 Task: Display the picks of the 2022 Victory Lane Racing NASCAR Cup Series for the race "Explore the Poconos 350" on the track "Pocono".
Action: Mouse moved to (173, 342)
Screenshot: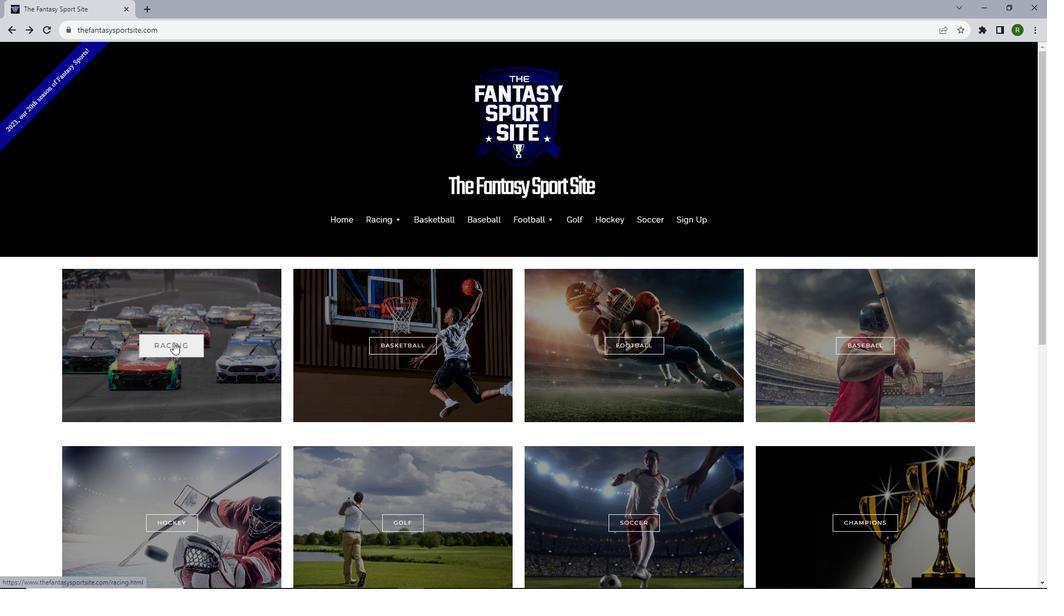 
Action: Mouse pressed left at (173, 342)
Screenshot: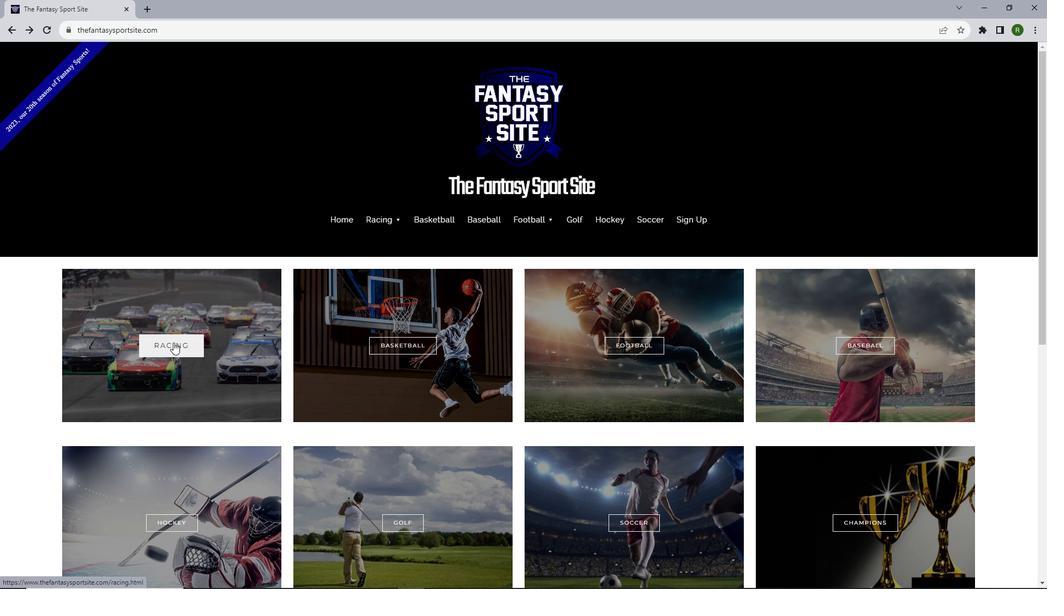 
Action: Mouse moved to (274, 303)
Screenshot: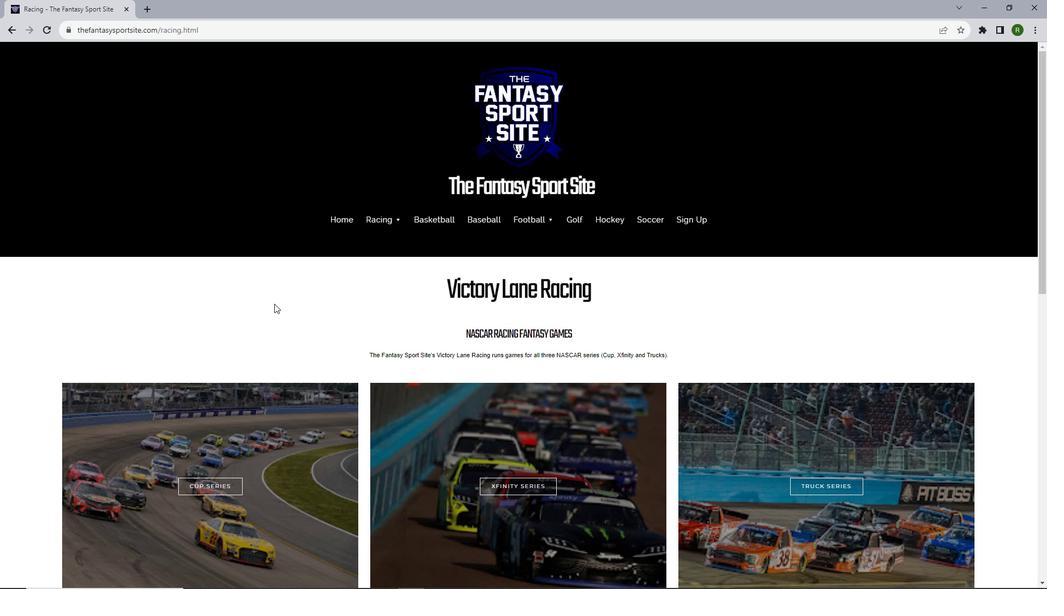 
Action: Mouse scrolled (274, 303) with delta (0, 0)
Screenshot: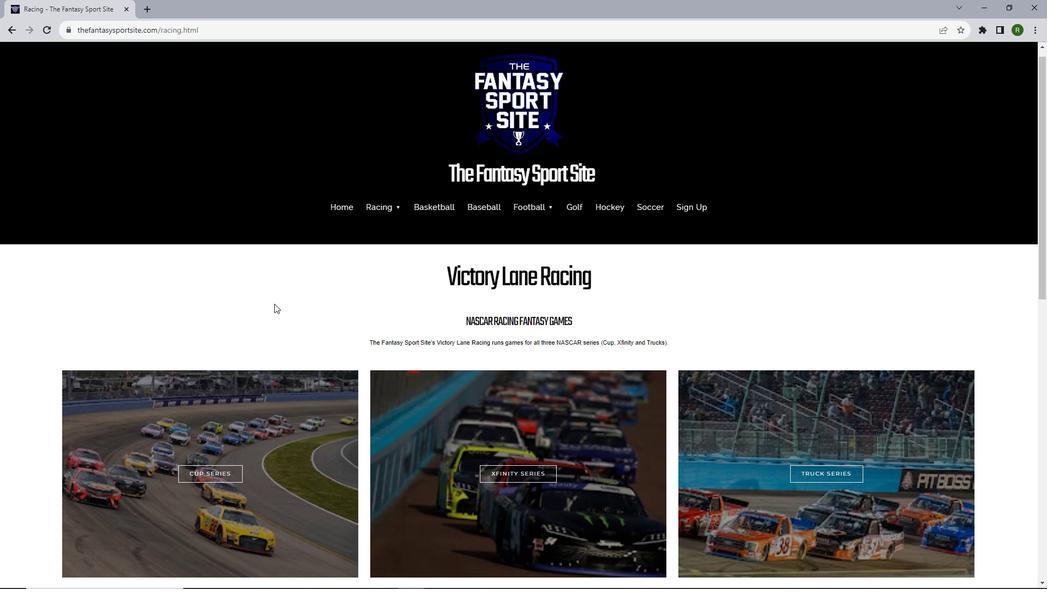 
Action: Mouse scrolled (274, 303) with delta (0, 0)
Screenshot: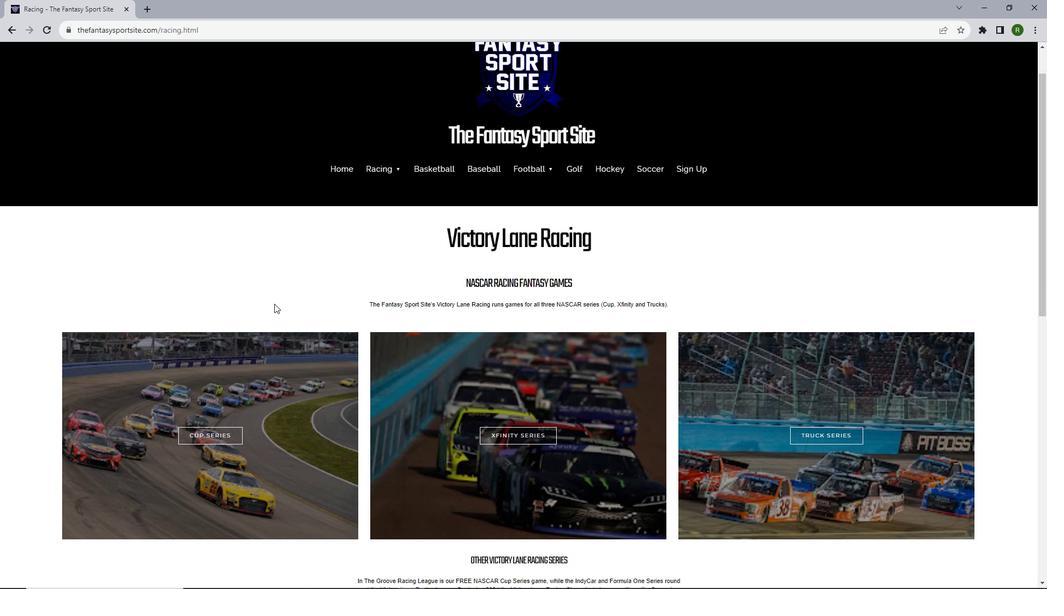 
Action: Mouse scrolled (274, 303) with delta (0, 0)
Screenshot: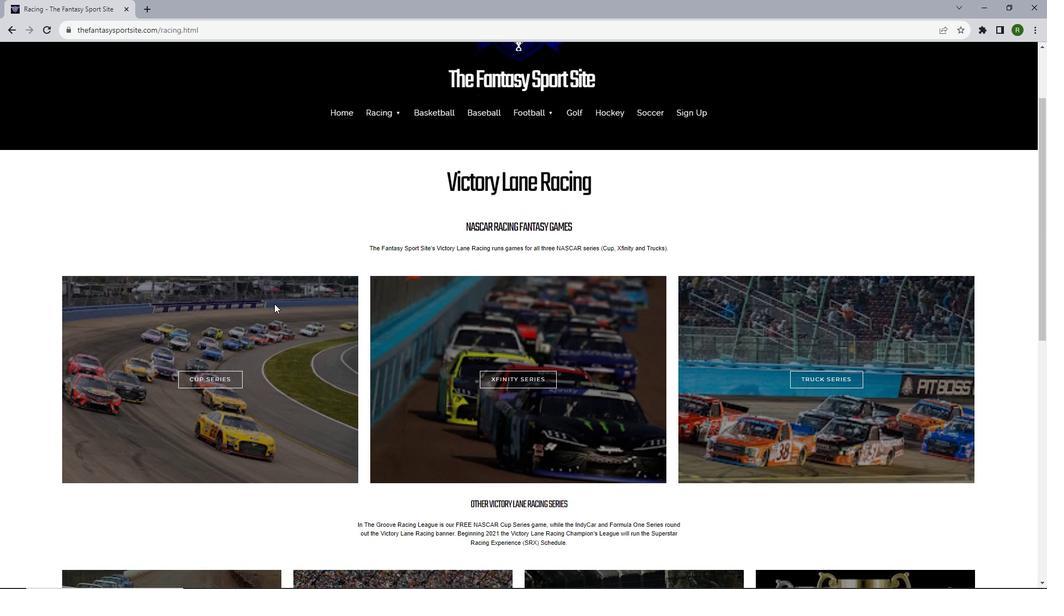 
Action: Mouse scrolled (274, 303) with delta (0, 0)
Screenshot: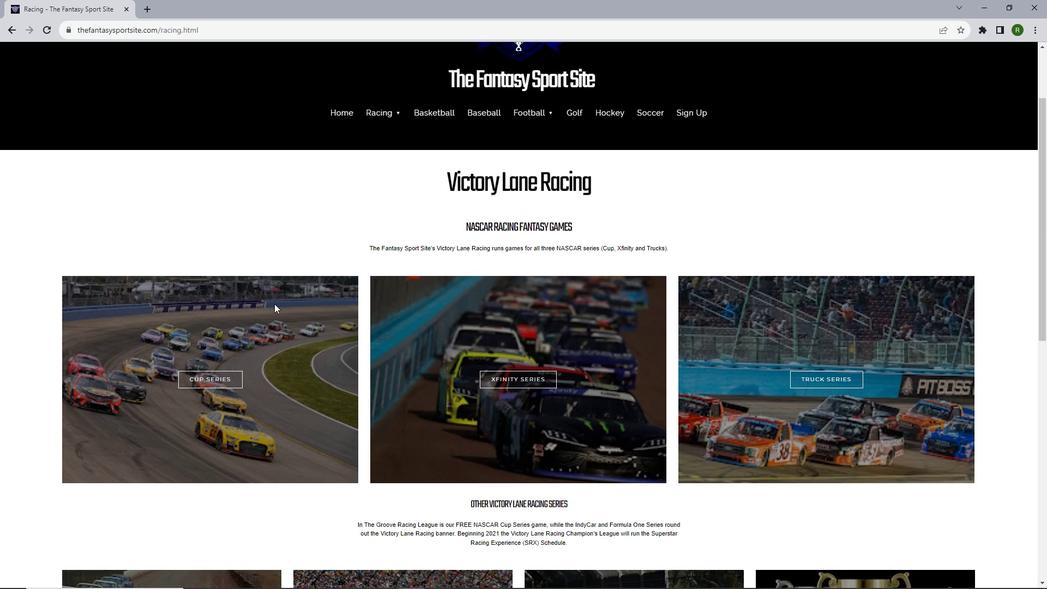 
Action: Mouse scrolled (274, 303) with delta (0, 0)
Screenshot: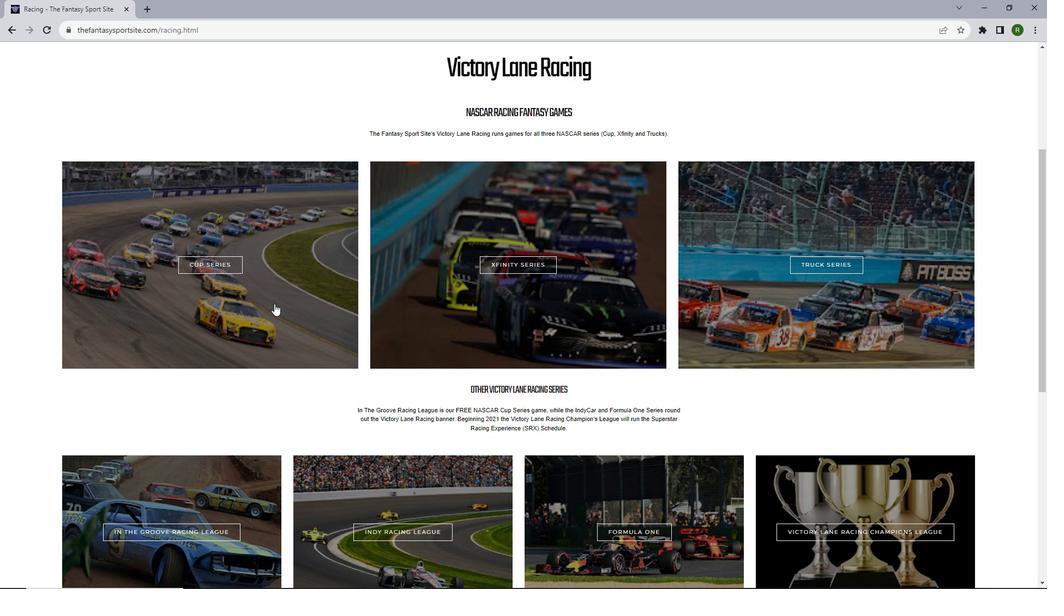 
Action: Mouse scrolled (274, 303) with delta (0, 0)
Screenshot: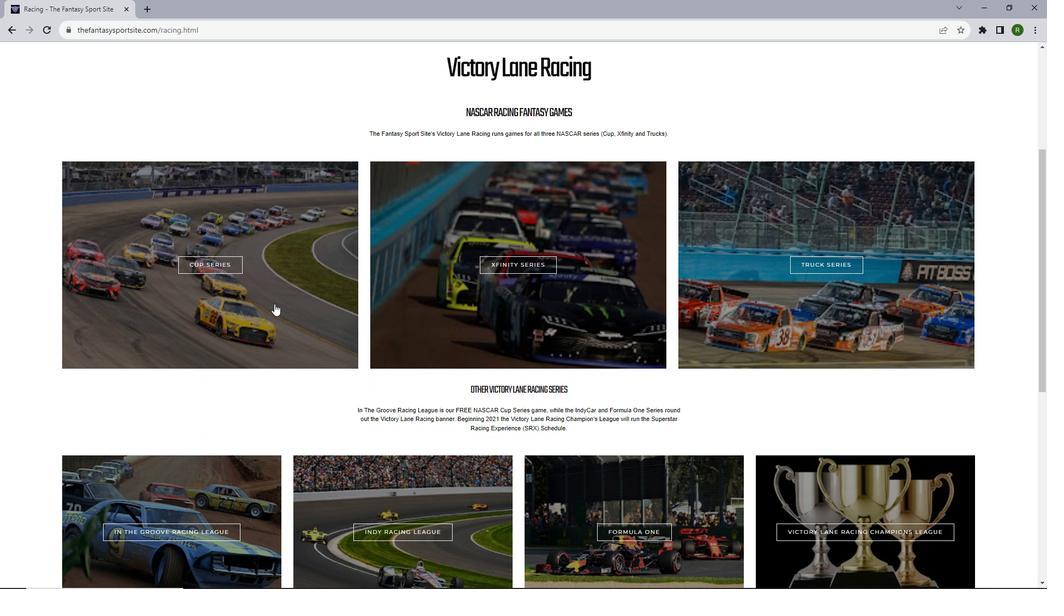 
Action: Mouse scrolled (274, 303) with delta (0, 0)
Screenshot: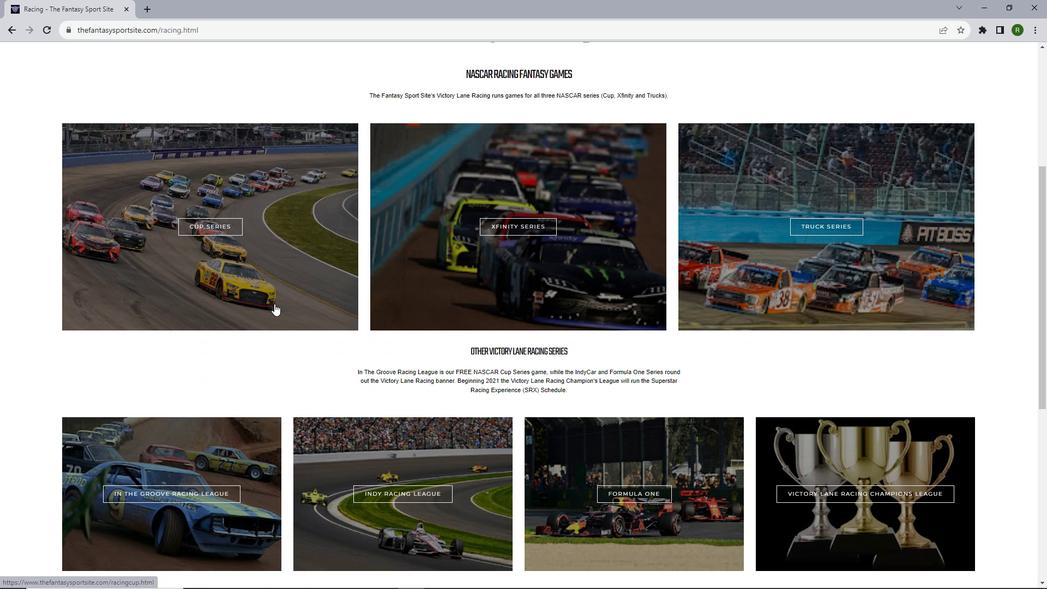 
Action: Mouse scrolled (274, 304) with delta (0, 0)
Screenshot: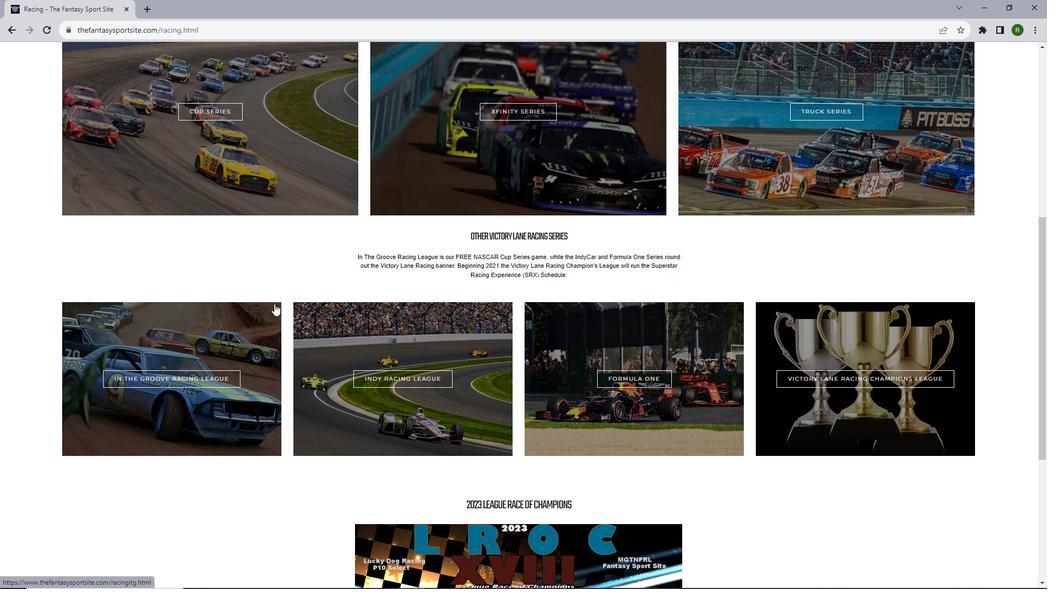 
Action: Mouse moved to (190, 162)
Screenshot: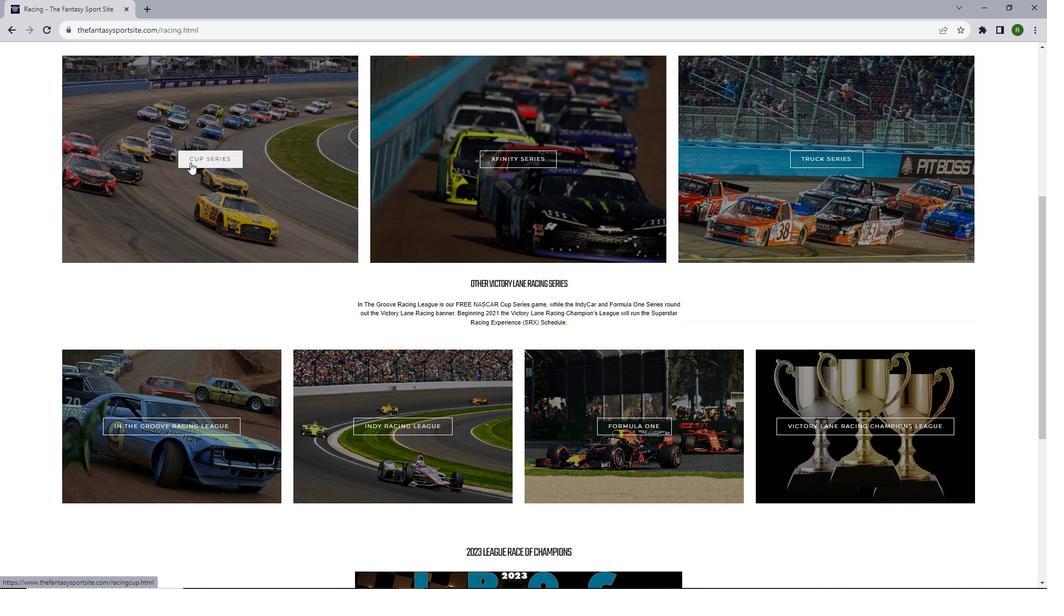 
Action: Mouse pressed left at (190, 162)
Screenshot: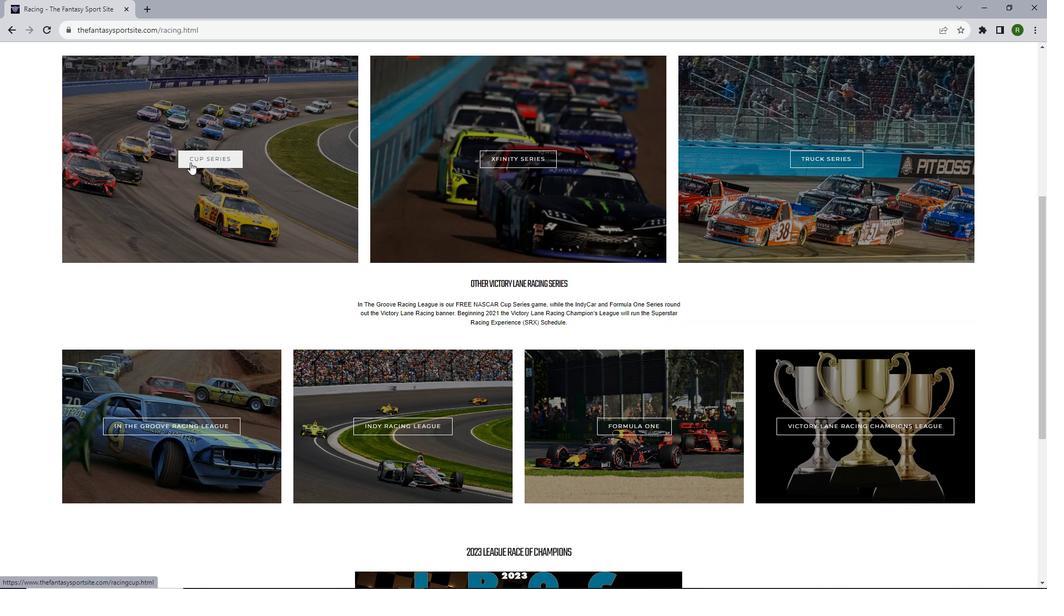 
Action: Mouse moved to (297, 203)
Screenshot: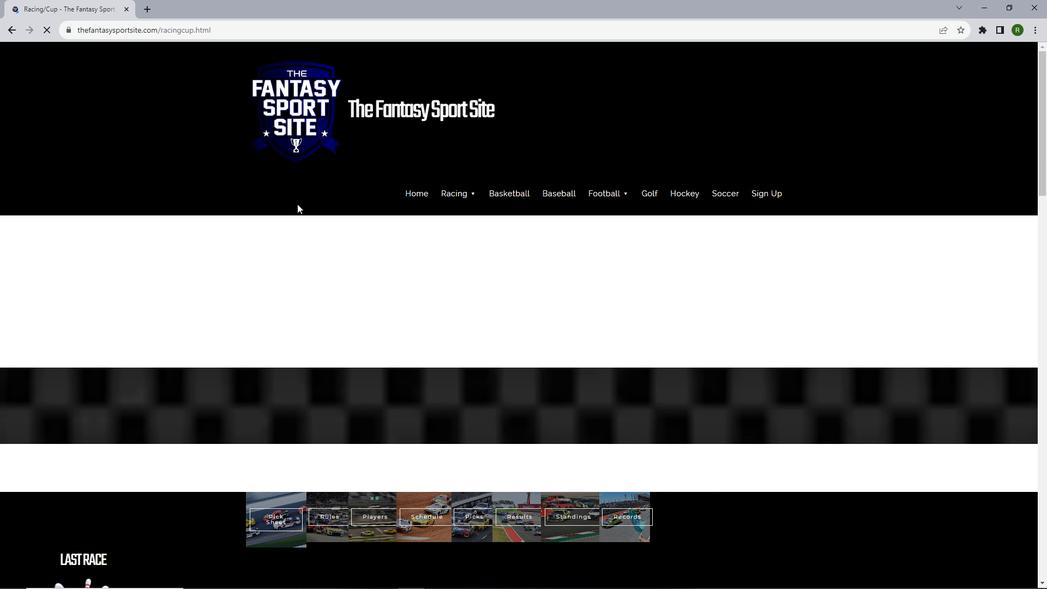 
Action: Mouse scrolled (297, 203) with delta (0, 0)
Screenshot: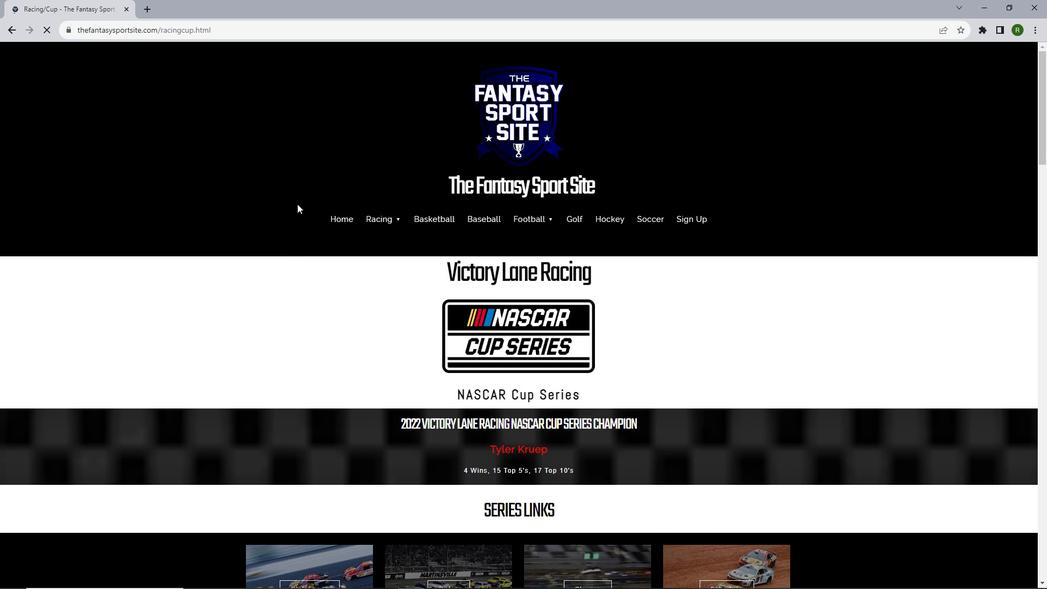 
Action: Mouse scrolled (297, 203) with delta (0, 0)
Screenshot: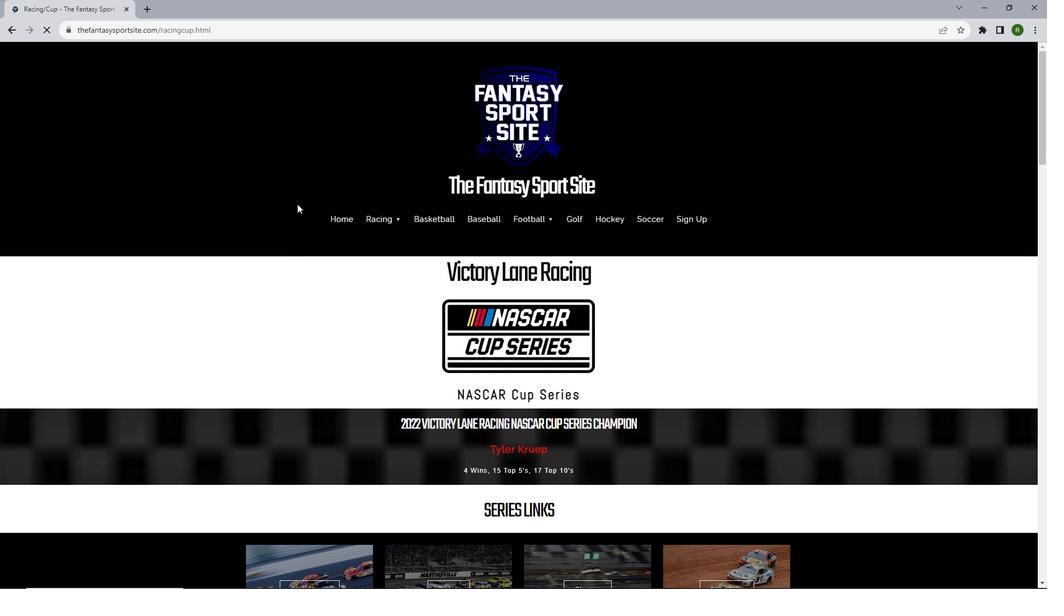 
Action: Mouse scrolled (297, 203) with delta (0, 0)
Screenshot: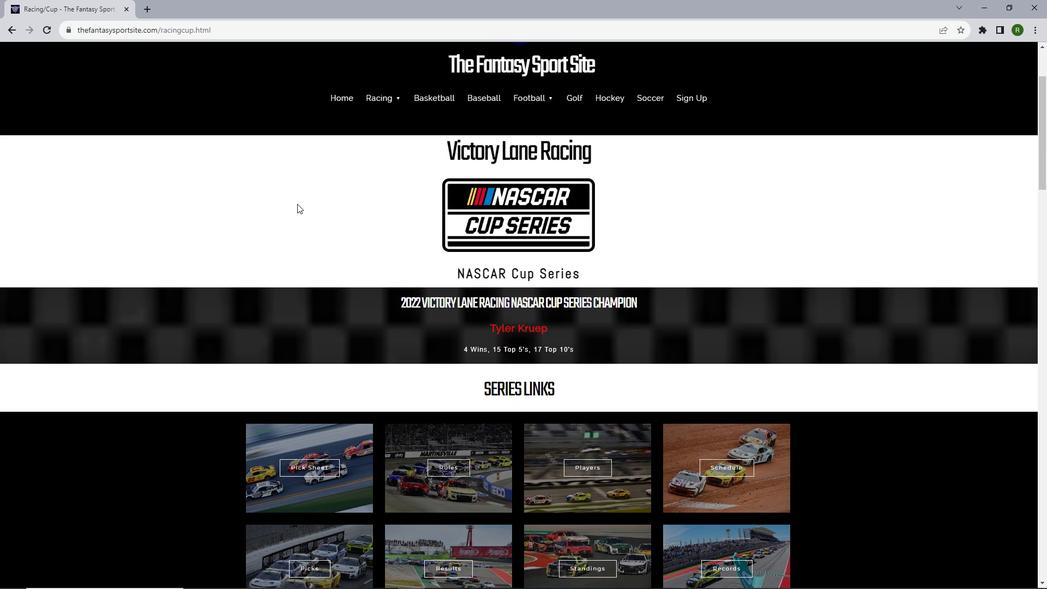 
Action: Mouse scrolled (297, 203) with delta (0, 0)
Screenshot: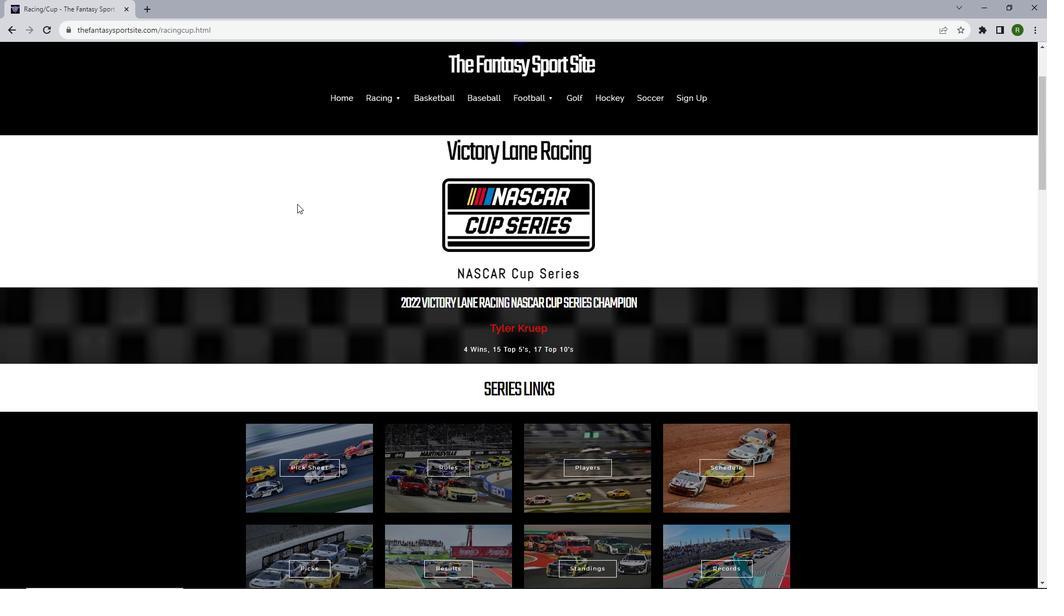 
Action: Mouse scrolled (297, 203) with delta (0, 0)
Screenshot: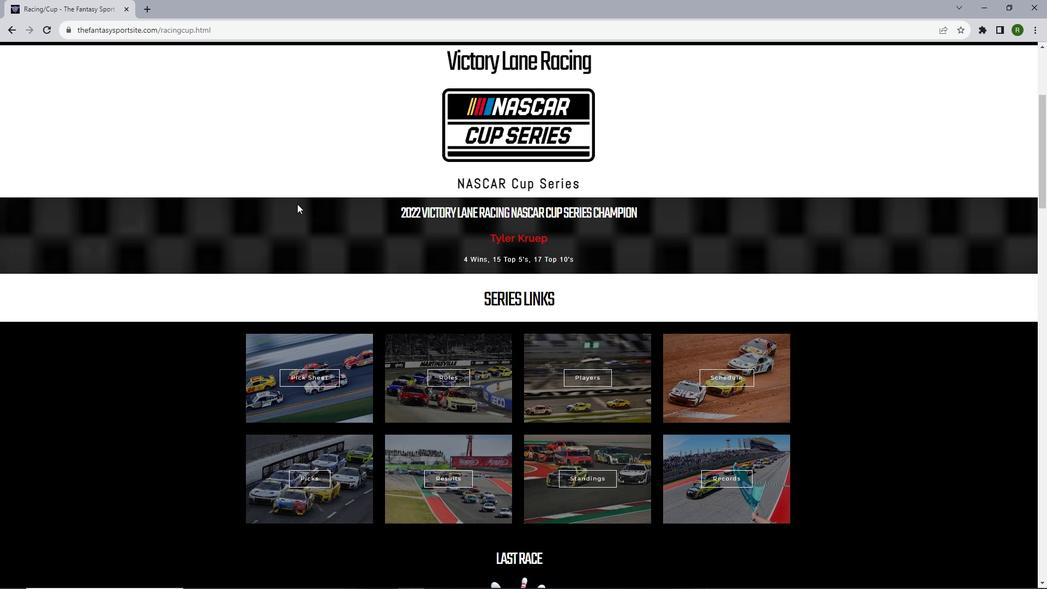 
Action: Mouse scrolled (297, 203) with delta (0, 0)
Screenshot: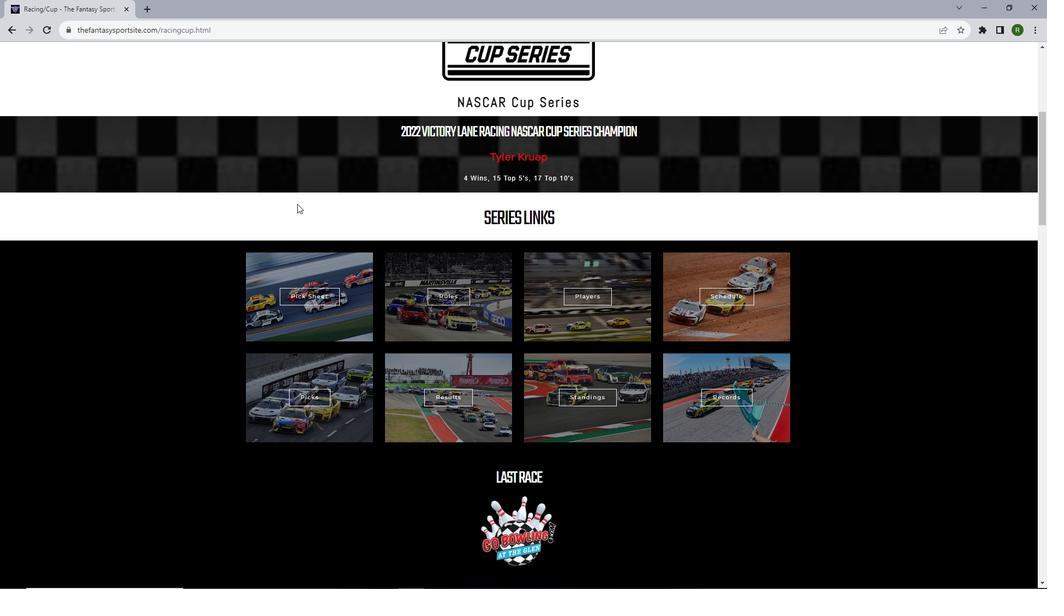 
Action: Mouse scrolled (297, 203) with delta (0, 0)
Screenshot: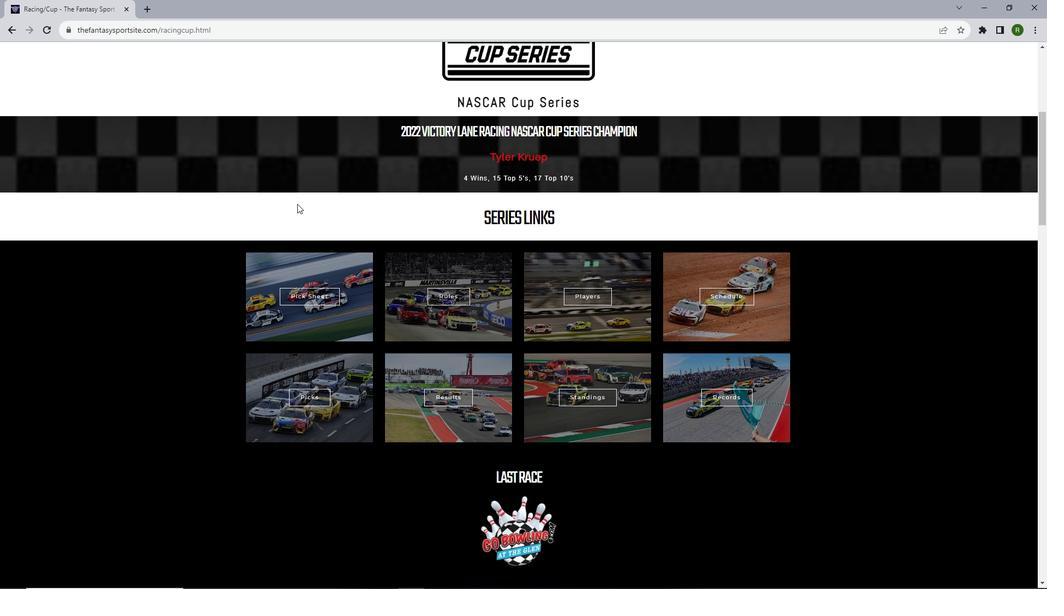 
Action: Mouse moved to (294, 310)
Screenshot: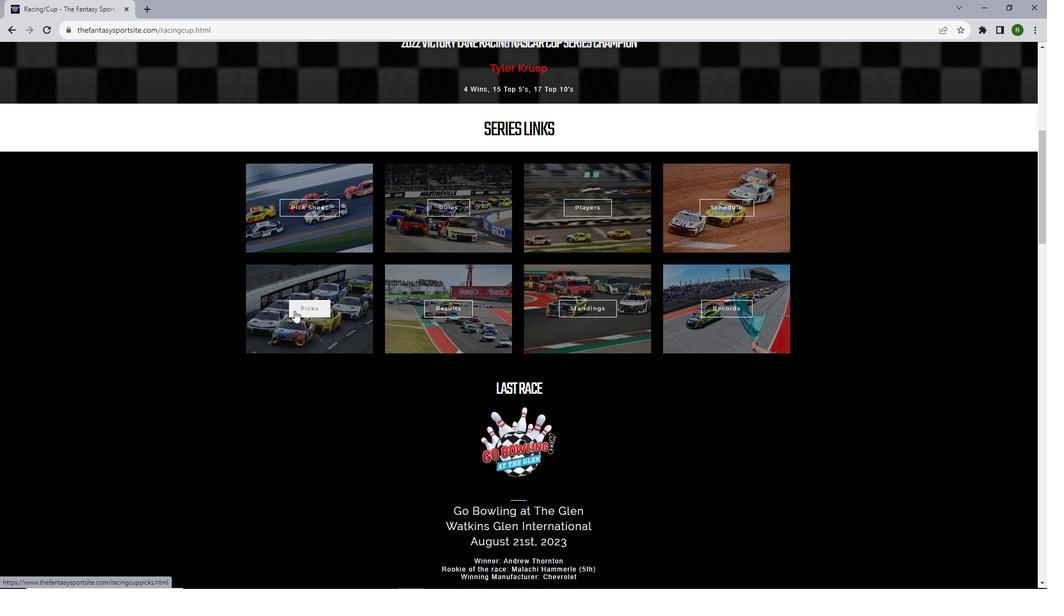 
Action: Mouse pressed left at (294, 310)
Screenshot: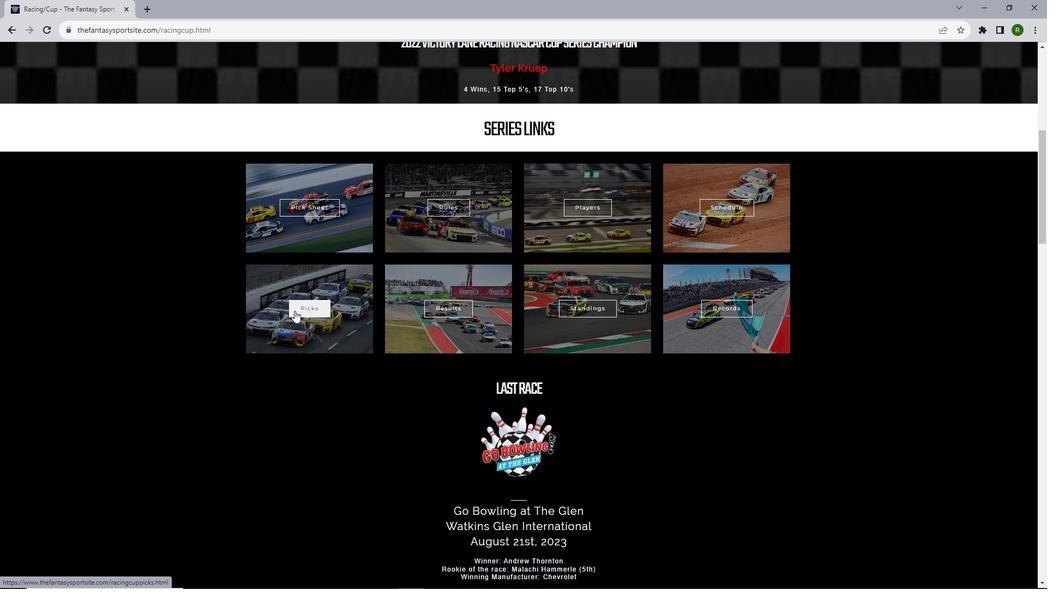 
Action: Mouse moved to (294, 310)
Screenshot: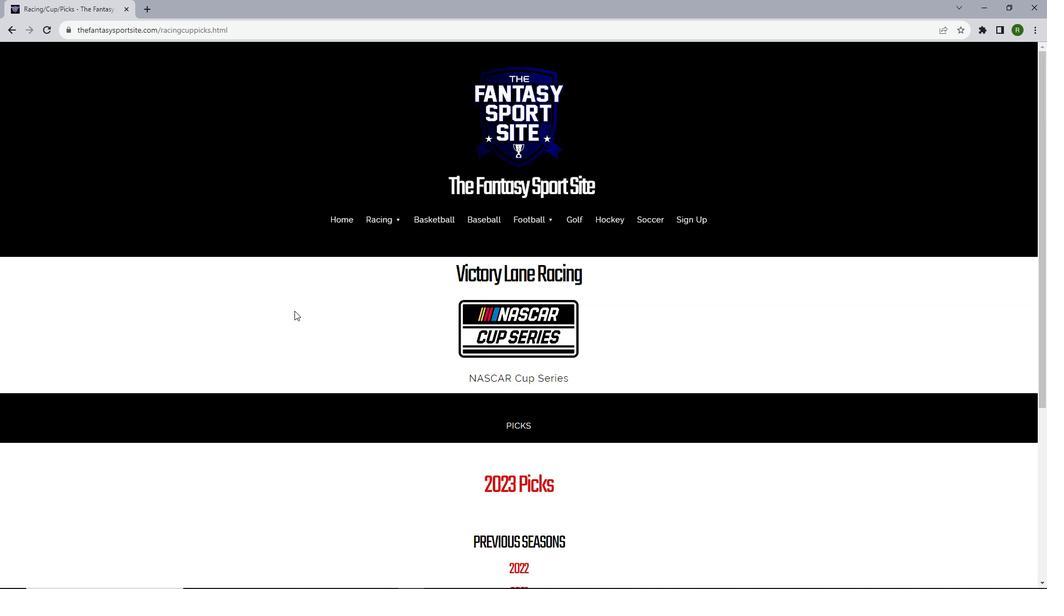 
Action: Mouse scrolled (294, 310) with delta (0, 0)
Screenshot: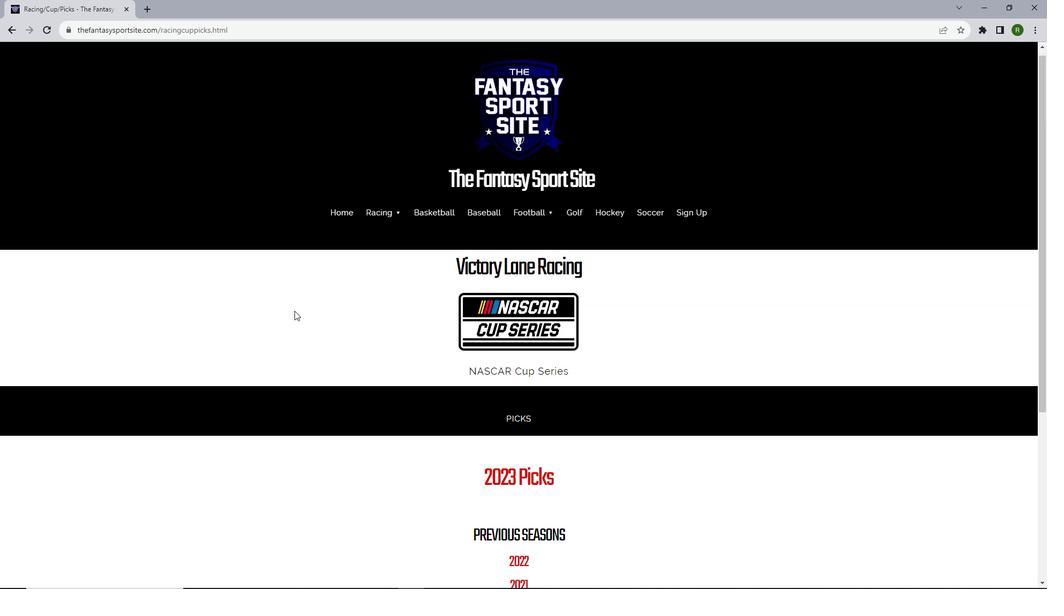 
Action: Mouse scrolled (294, 310) with delta (0, 0)
Screenshot: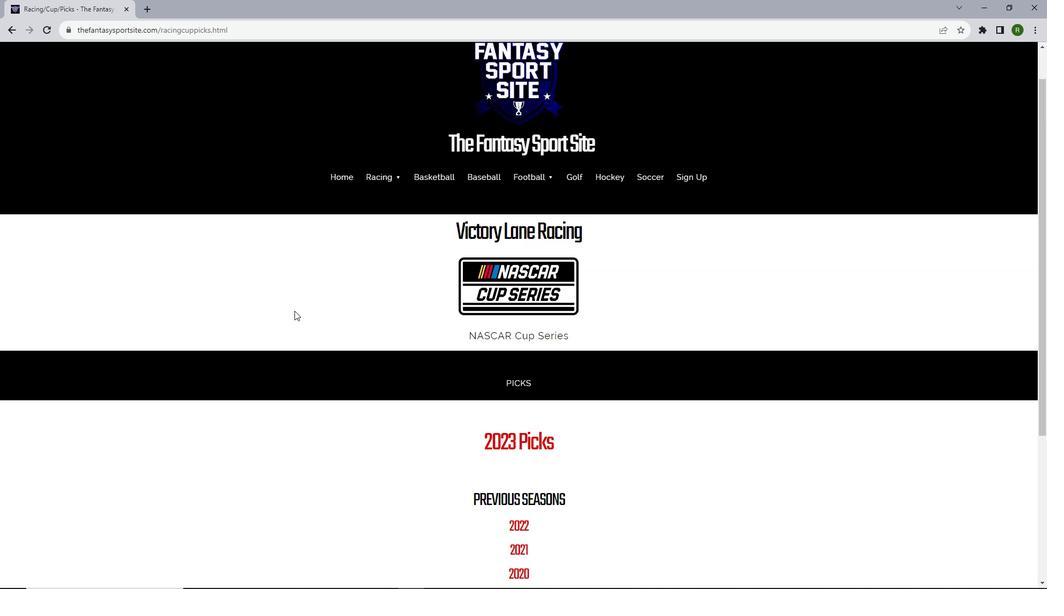
Action: Mouse scrolled (294, 310) with delta (0, 0)
Screenshot: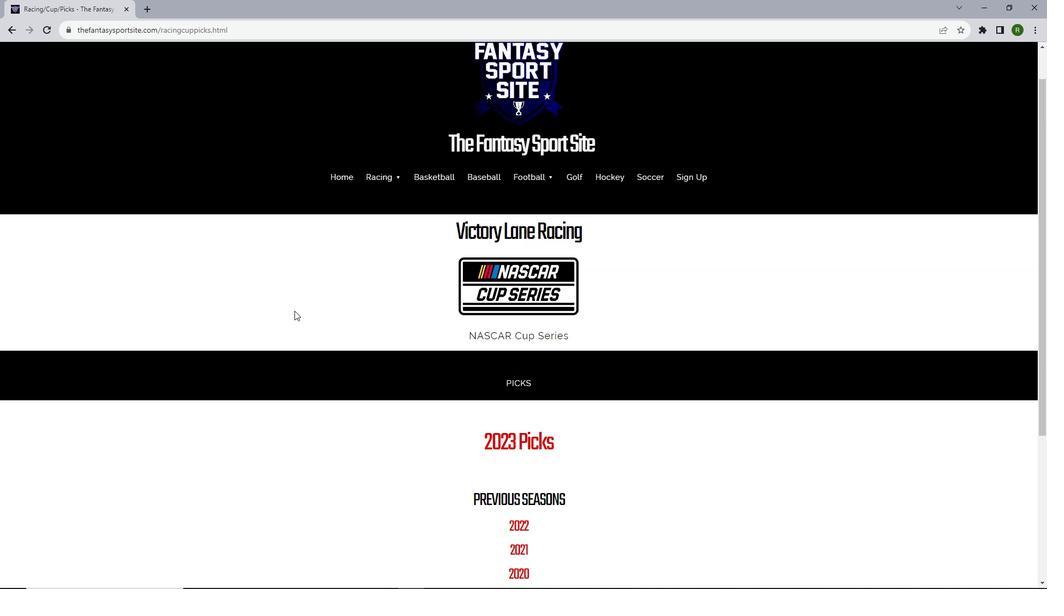 
Action: Mouse moved to (513, 397)
Screenshot: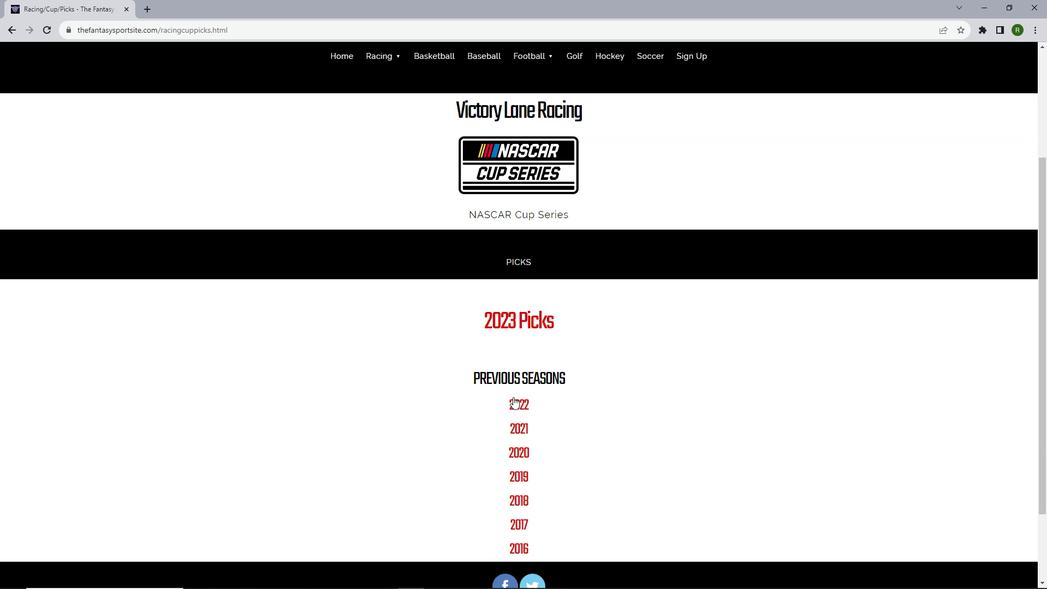 
Action: Mouse pressed left at (513, 397)
Screenshot: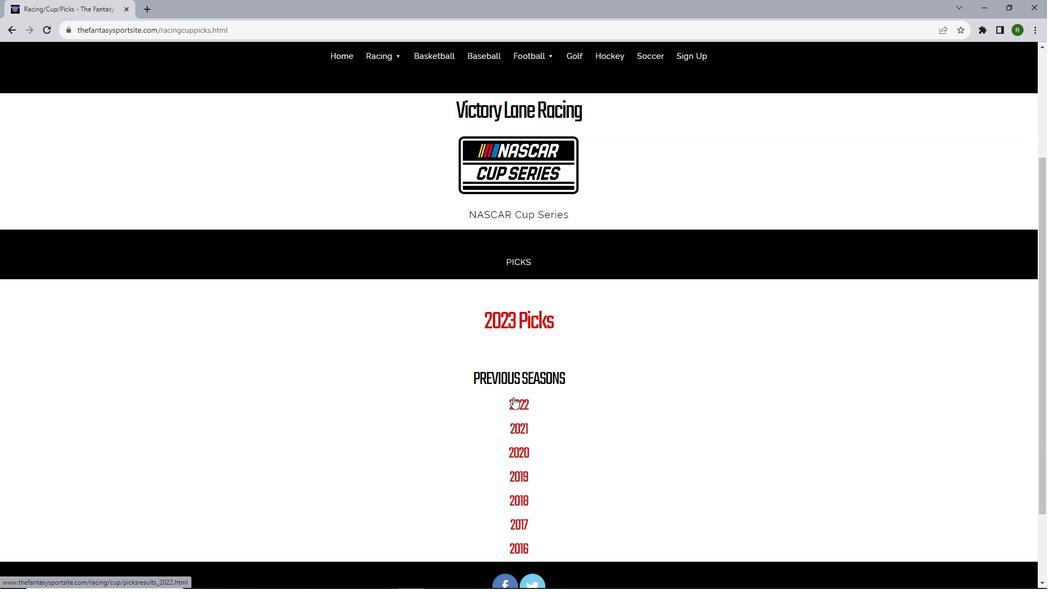 
Action: Mouse moved to (399, 311)
Screenshot: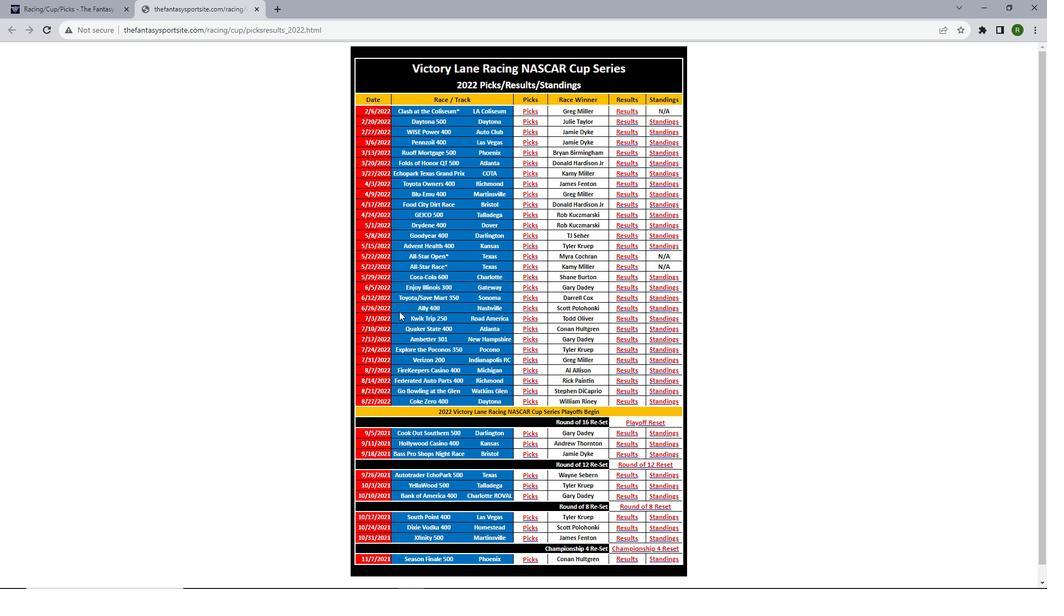 
Action: Mouse scrolled (399, 310) with delta (0, 0)
Screenshot: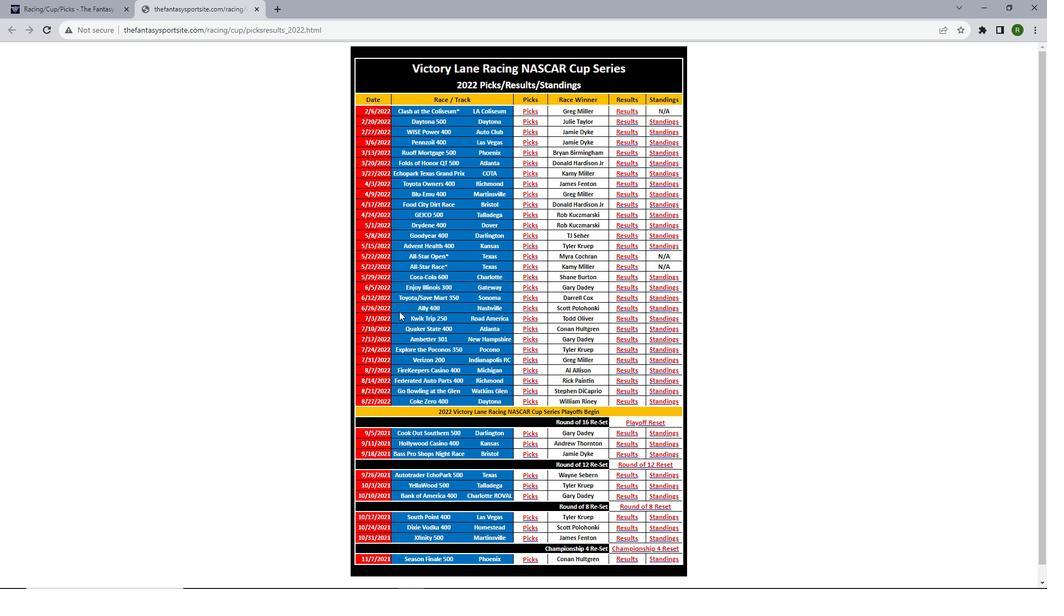 
Action: Mouse scrolled (399, 310) with delta (0, 0)
Screenshot: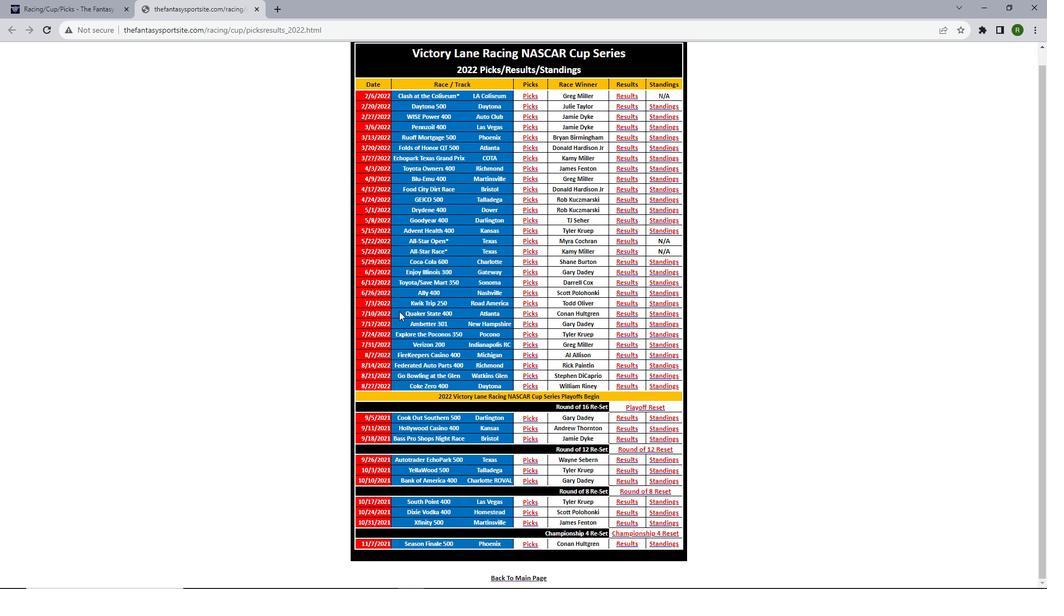 
Action: Mouse moved to (526, 336)
Screenshot: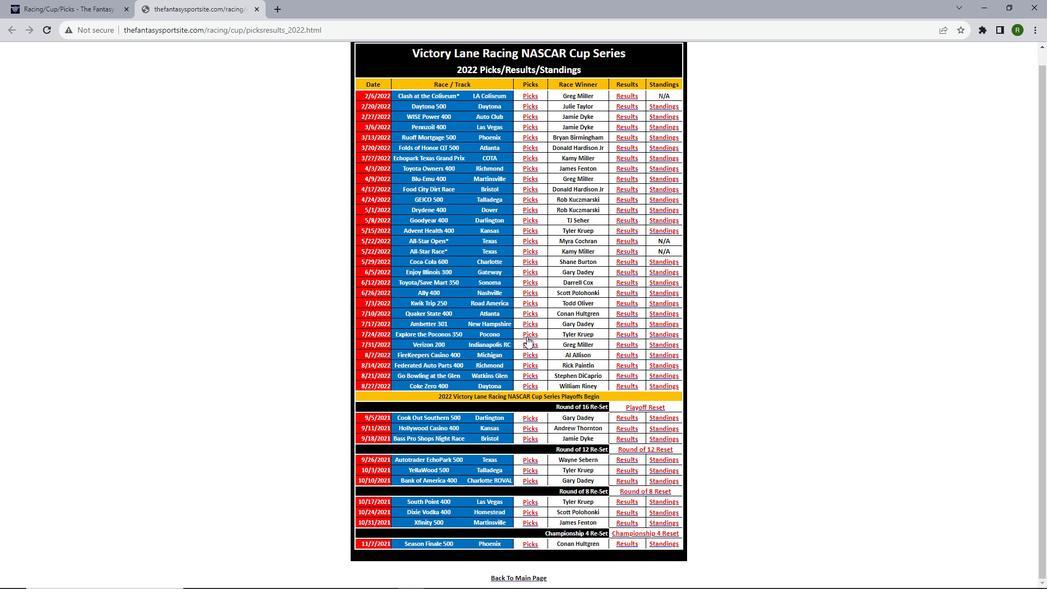 
Action: Mouse pressed left at (526, 336)
Screenshot: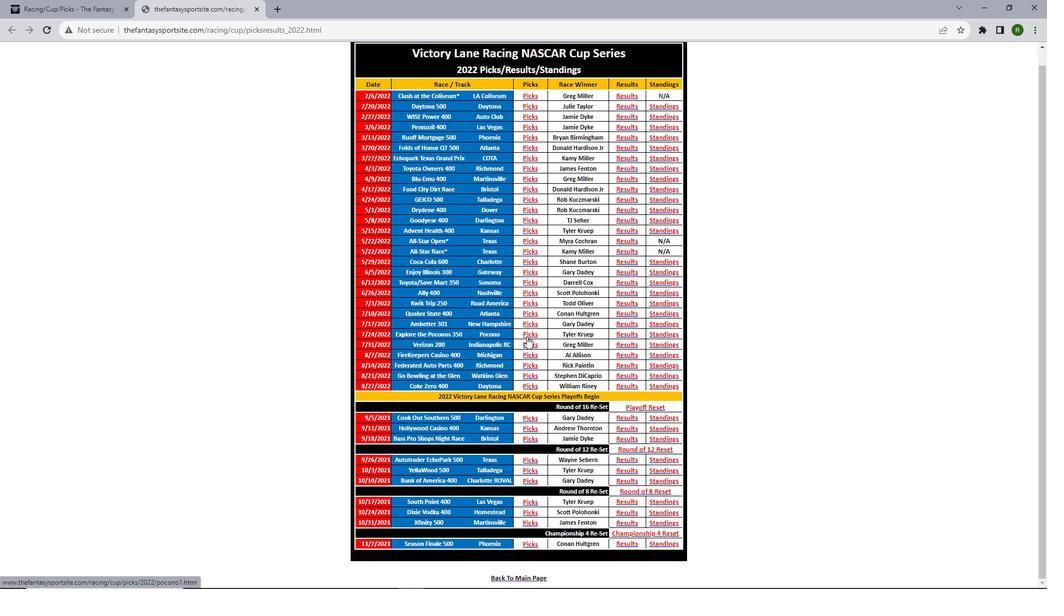 
Action: Mouse moved to (493, 292)
Screenshot: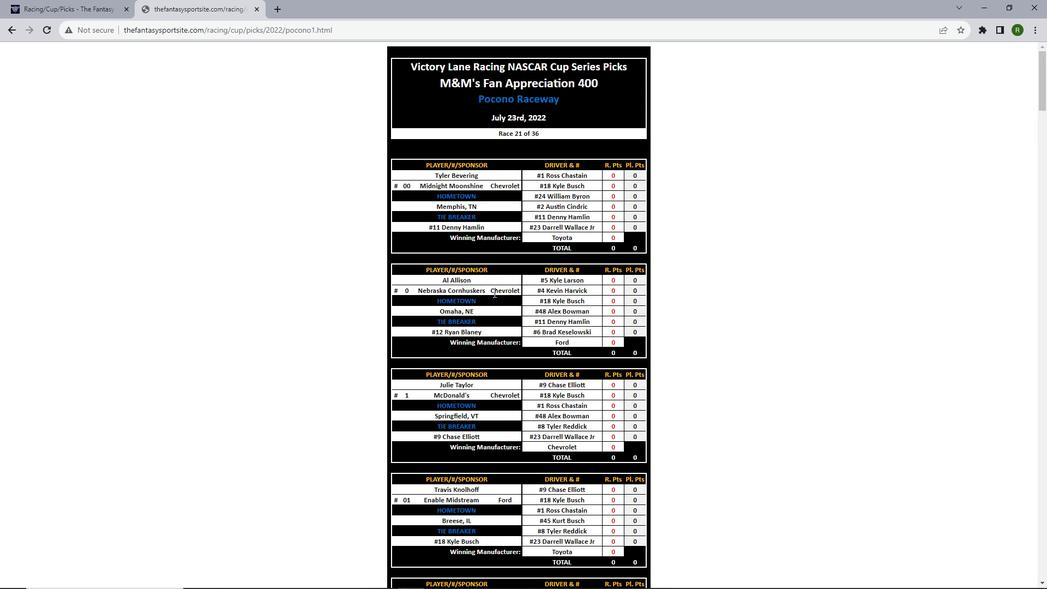 
Action: Mouse scrolled (493, 292) with delta (0, 0)
Screenshot: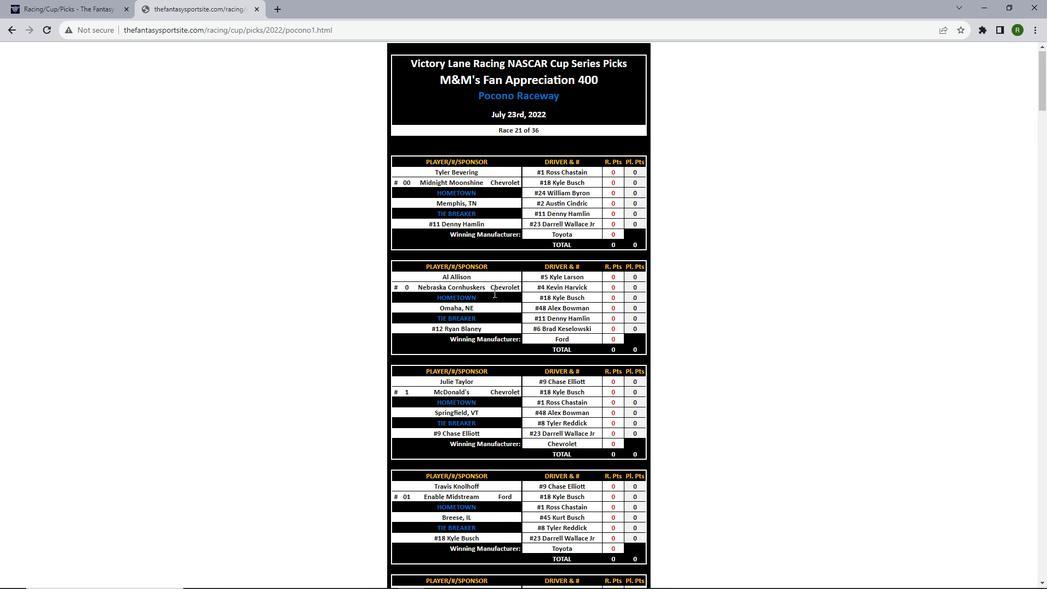 
Action: Mouse scrolled (493, 292) with delta (0, 0)
Screenshot: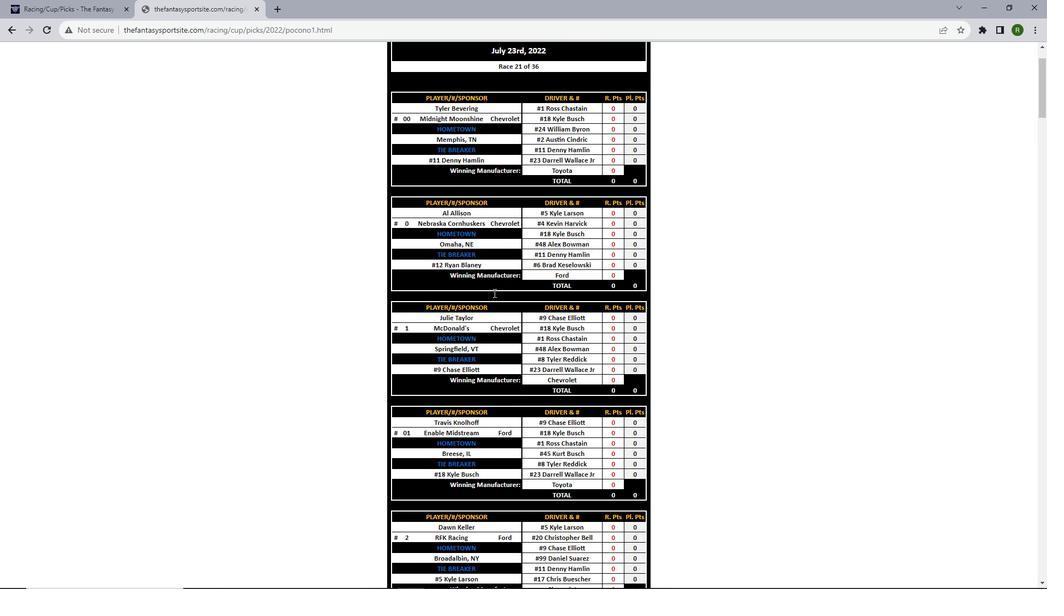 
Action: Mouse scrolled (493, 292) with delta (0, 0)
Screenshot: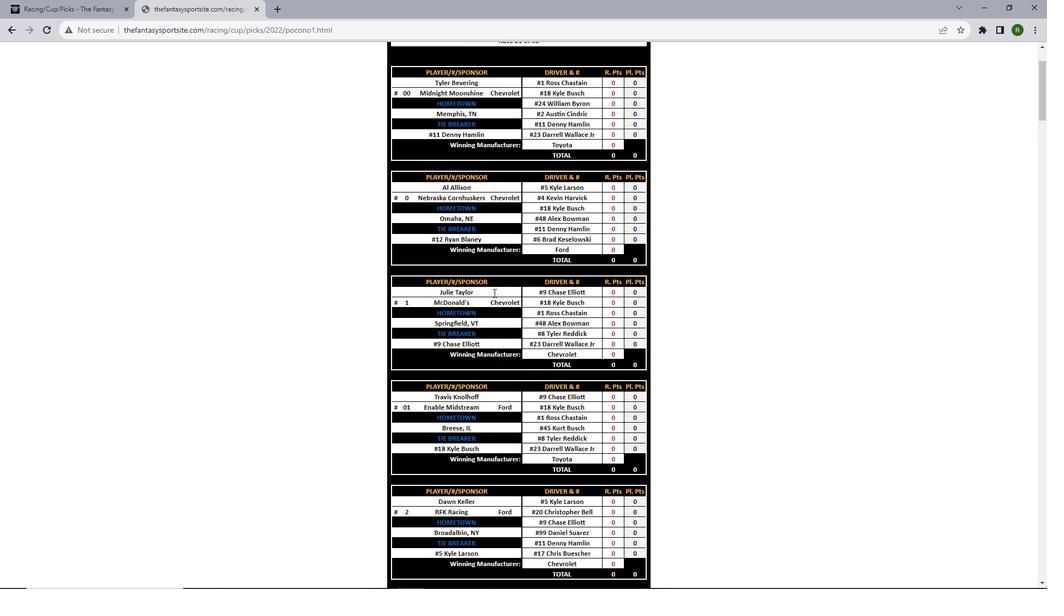 
Action: Mouse scrolled (493, 292) with delta (0, 0)
Screenshot: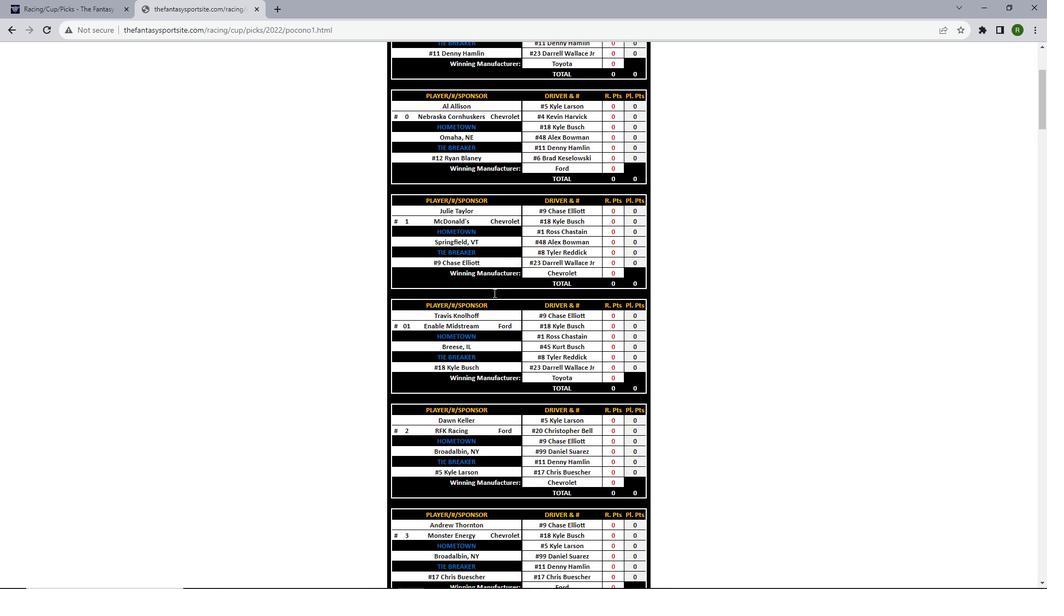 
Action: Mouse scrolled (493, 292) with delta (0, 0)
Screenshot: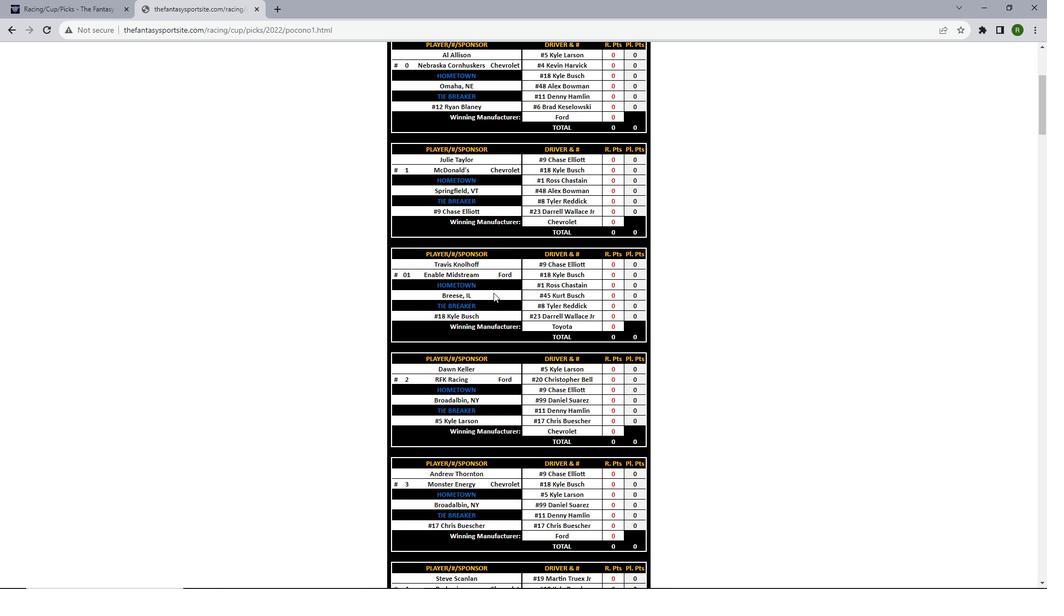 
Action: Mouse scrolled (493, 292) with delta (0, 0)
Screenshot: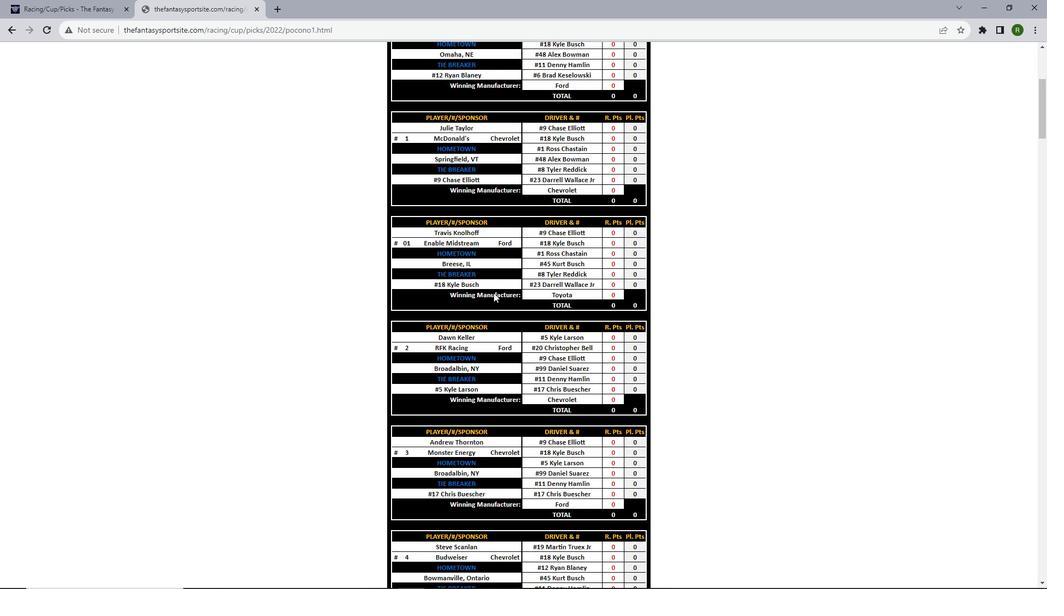 
Action: Mouse scrolled (493, 292) with delta (0, 0)
Screenshot: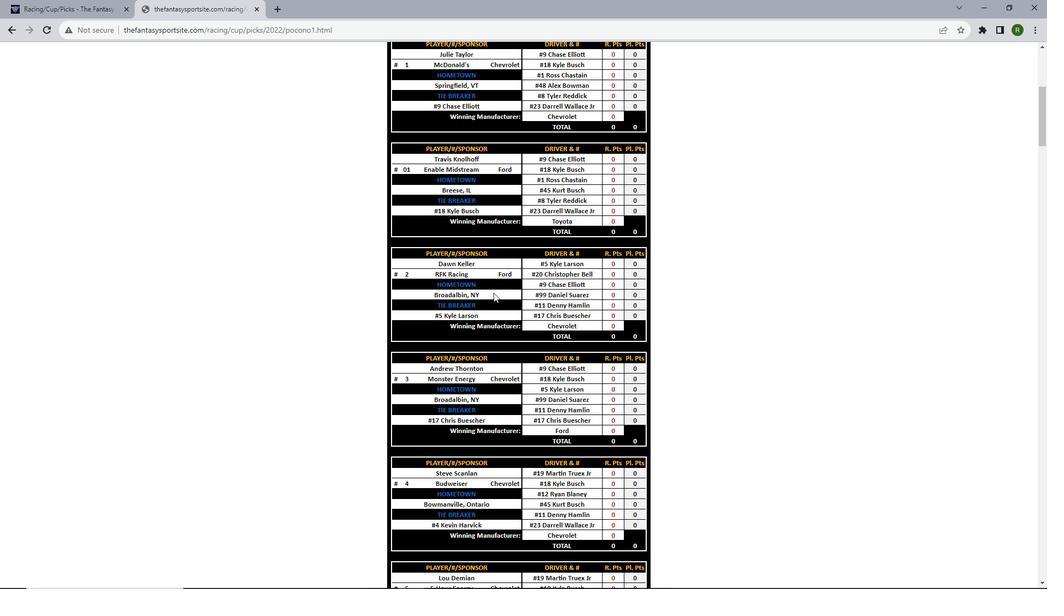 
Action: Mouse scrolled (493, 292) with delta (0, 0)
Screenshot: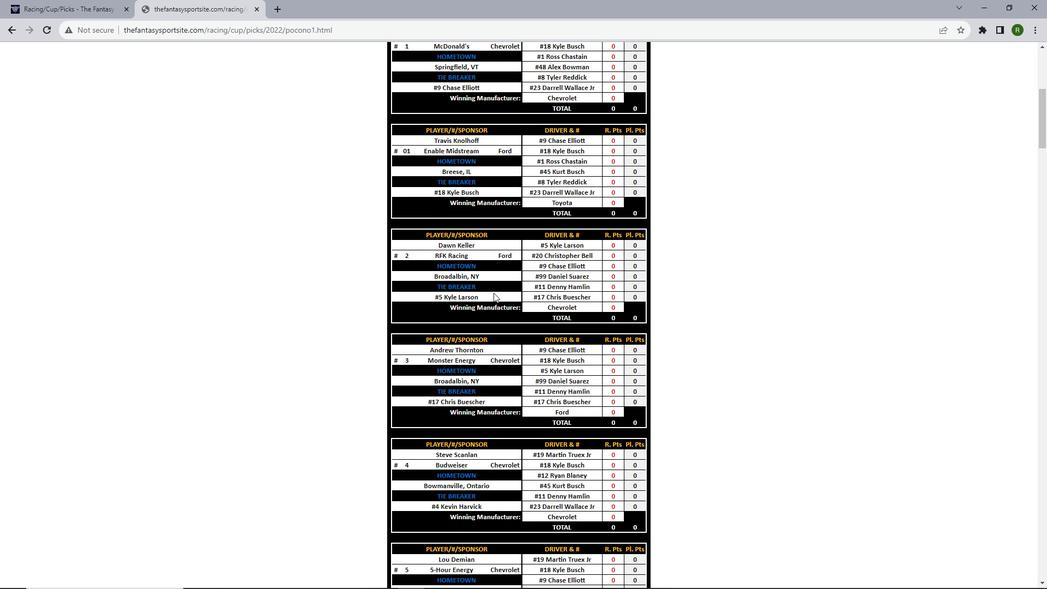 
Action: Mouse scrolled (493, 292) with delta (0, 0)
Screenshot: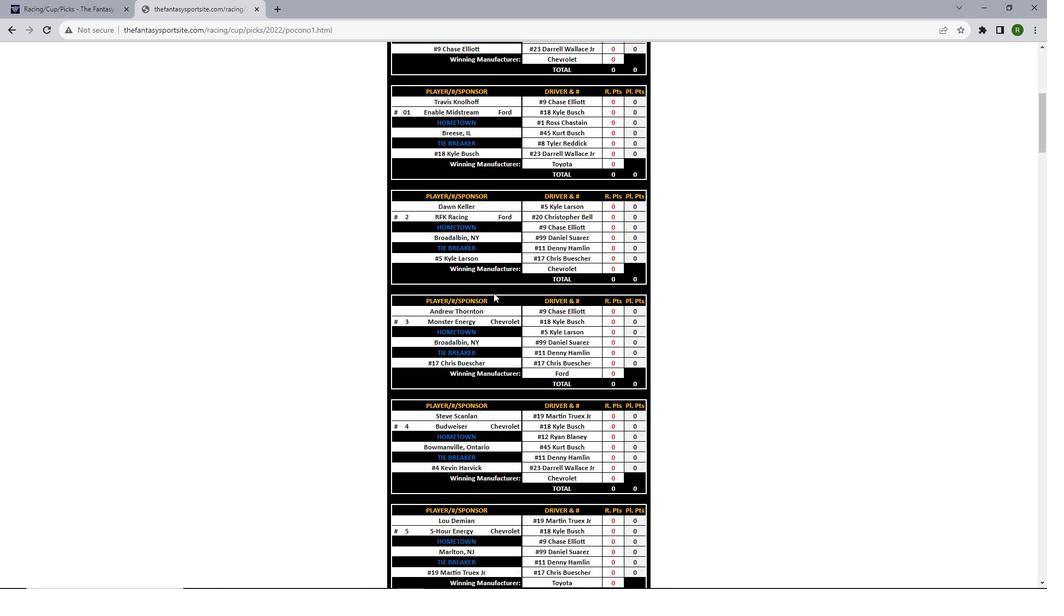 
Action: Mouse scrolled (493, 292) with delta (0, 0)
Screenshot: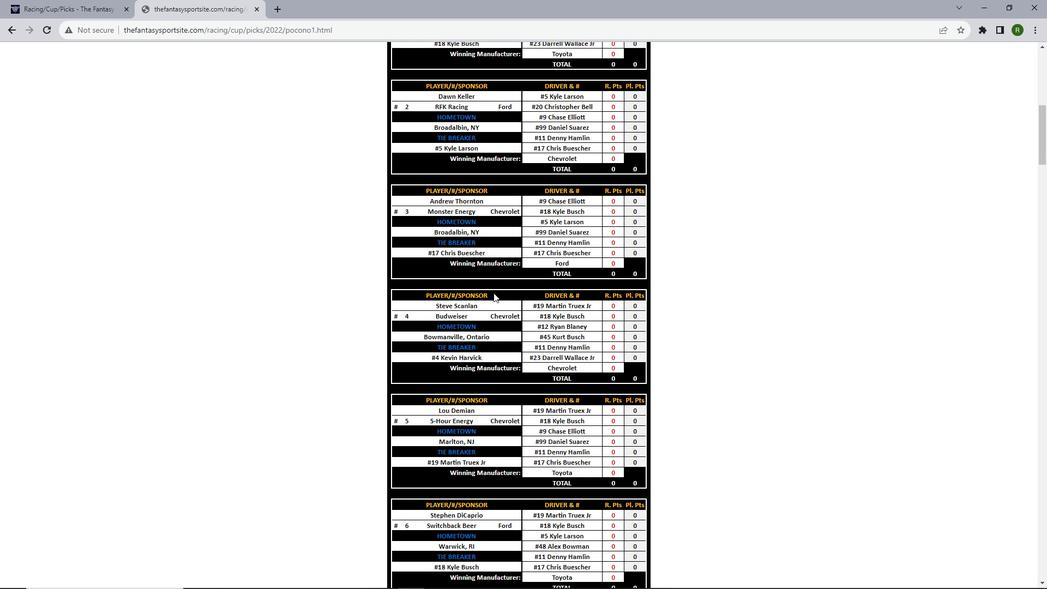 
Action: Mouse scrolled (493, 292) with delta (0, 0)
Screenshot: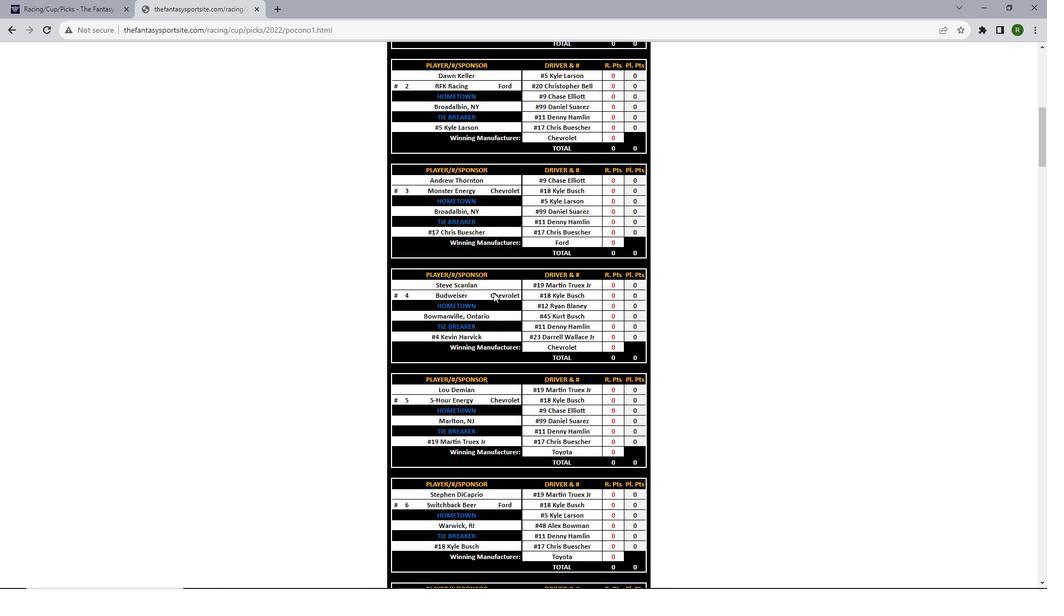 
Action: Mouse scrolled (493, 292) with delta (0, 0)
Screenshot: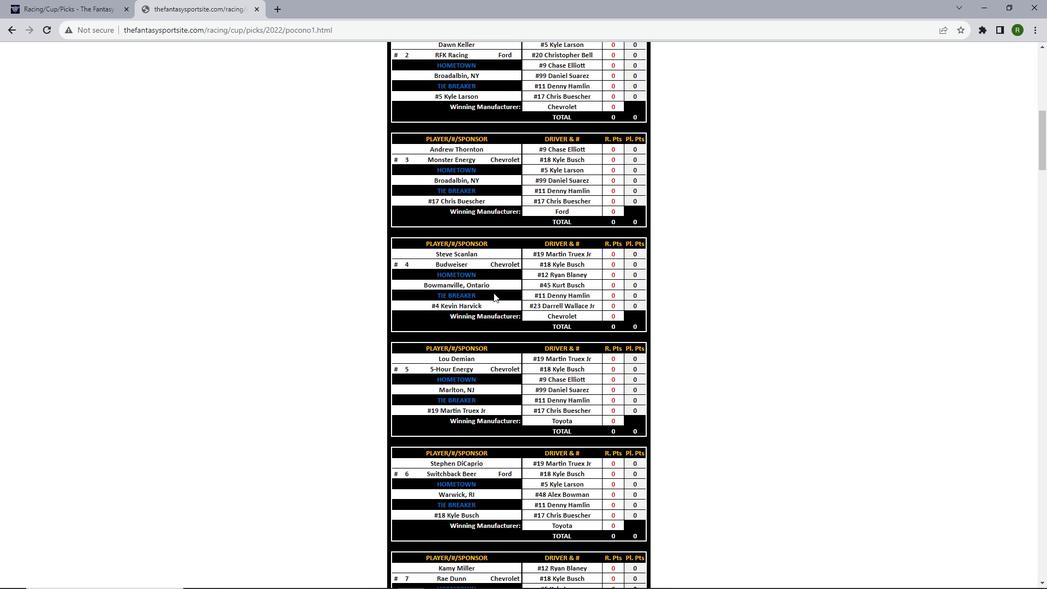 
Action: Mouse scrolled (493, 292) with delta (0, 0)
Screenshot: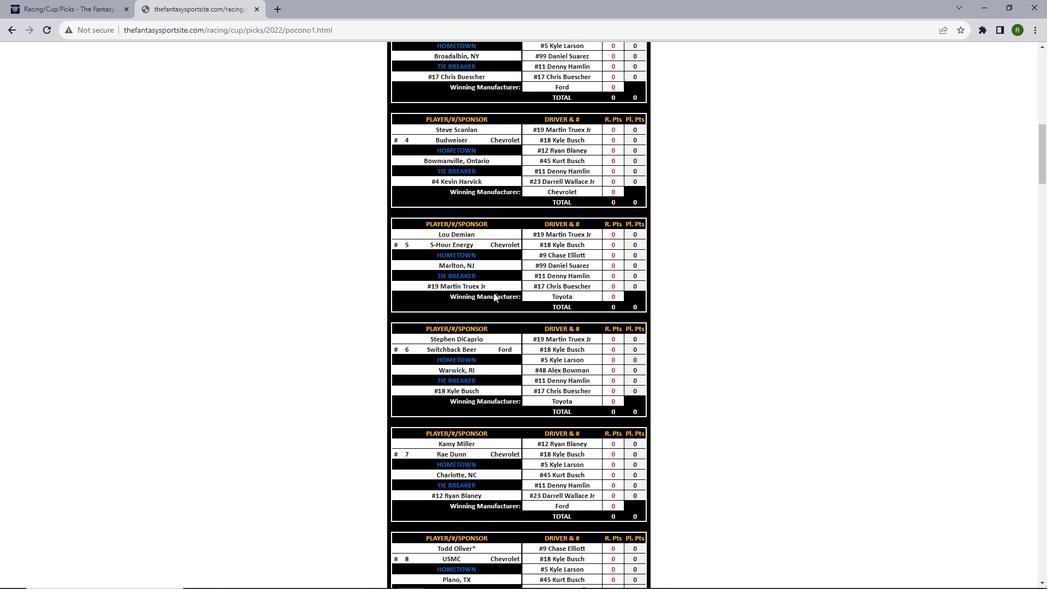 
Action: Mouse scrolled (493, 292) with delta (0, 0)
Screenshot: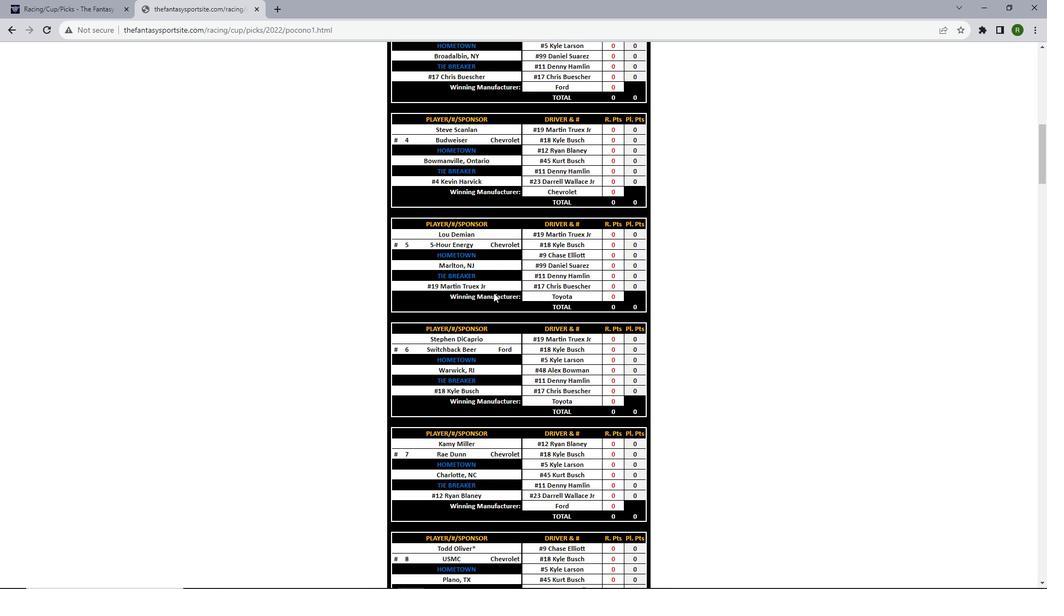 
Action: Mouse scrolled (493, 292) with delta (0, 0)
Screenshot: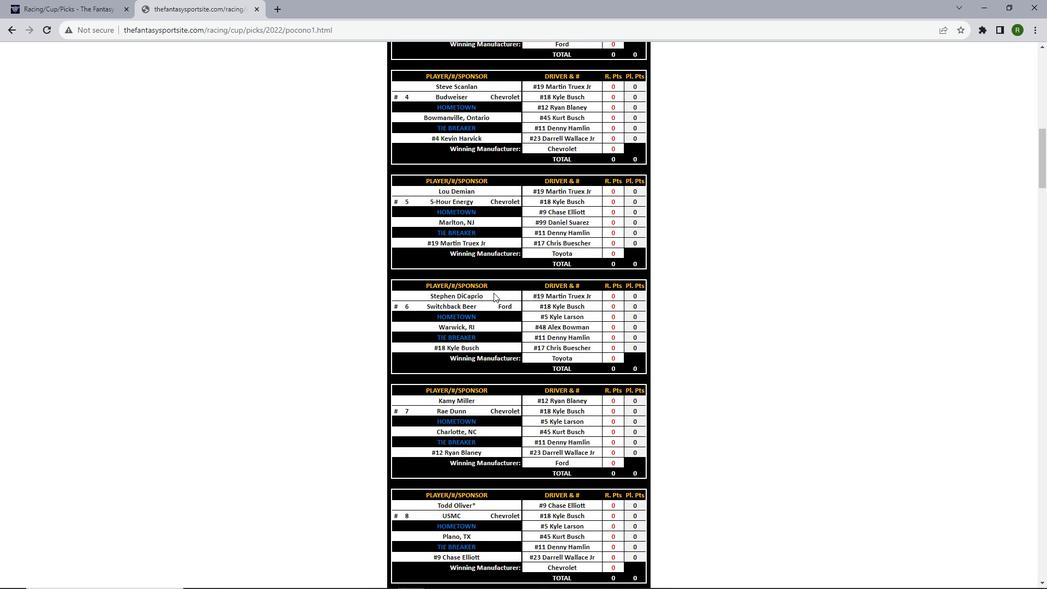 
Action: Mouse scrolled (493, 292) with delta (0, 0)
Screenshot: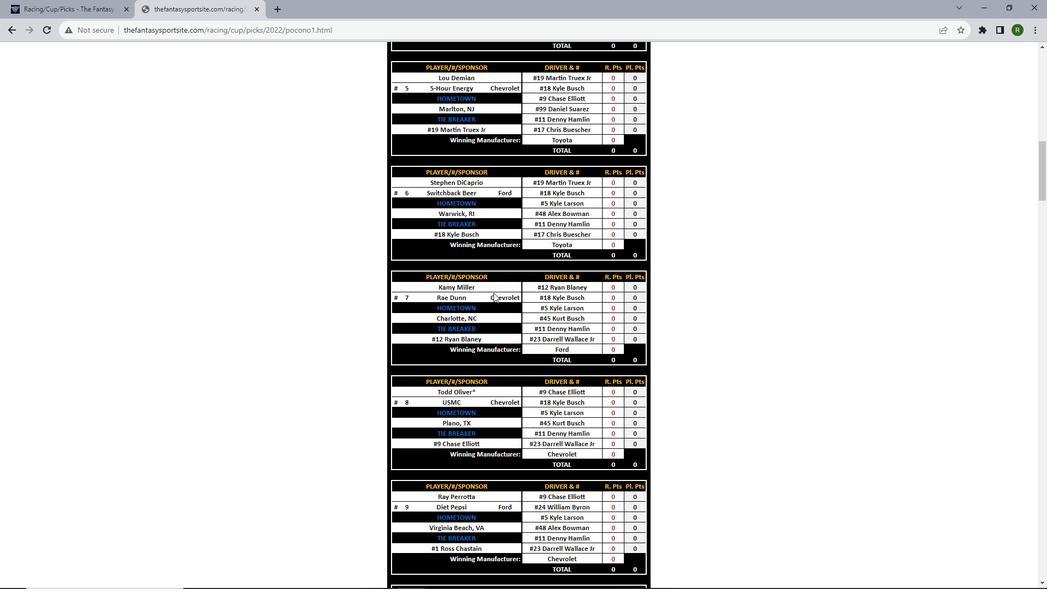 
Action: Mouse scrolled (493, 292) with delta (0, 0)
Screenshot: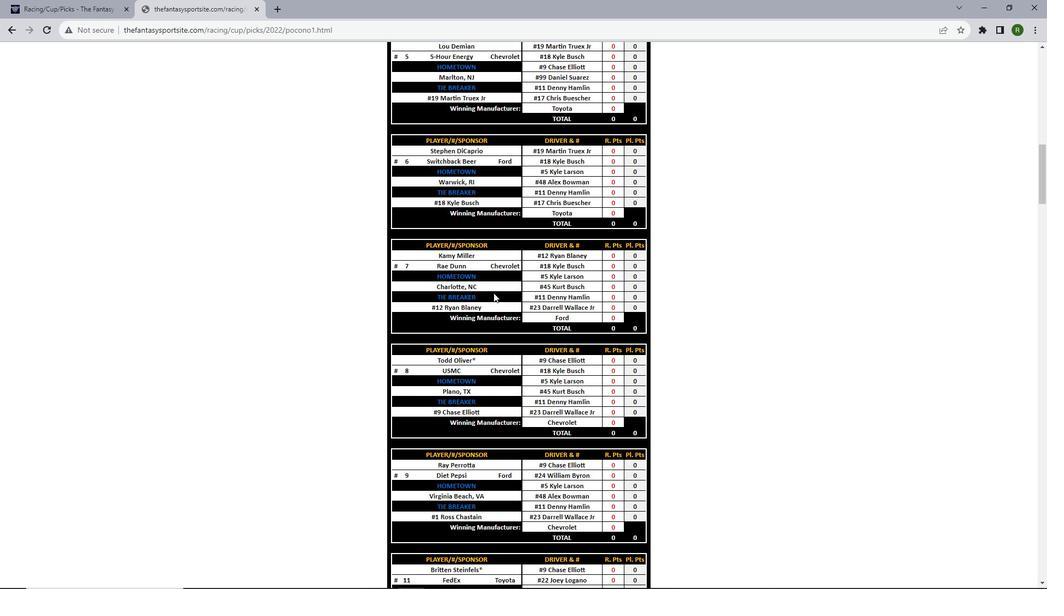 
Action: Mouse scrolled (493, 292) with delta (0, 0)
Screenshot: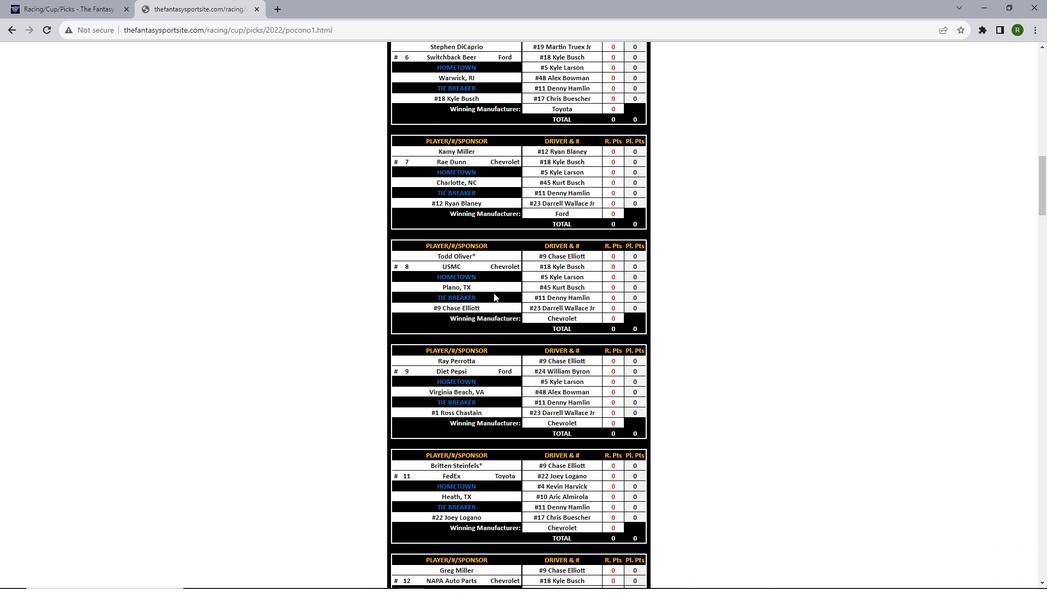 
Action: Mouse scrolled (493, 292) with delta (0, 0)
Screenshot: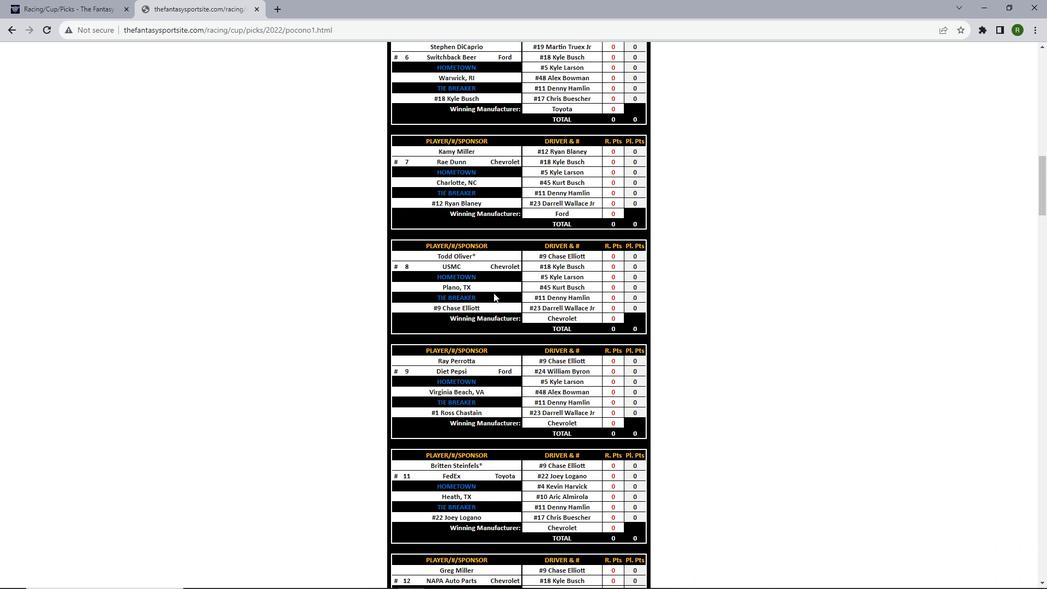 
Action: Mouse scrolled (493, 292) with delta (0, 0)
Screenshot: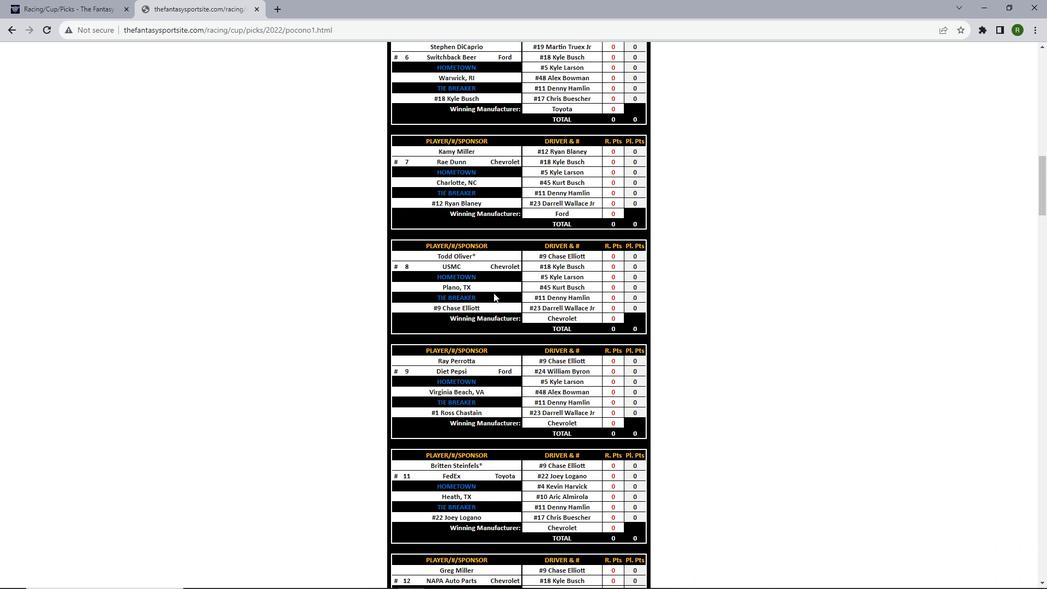 
Action: Mouse scrolled (493, 292) with delta (0, 0)
Screenshot: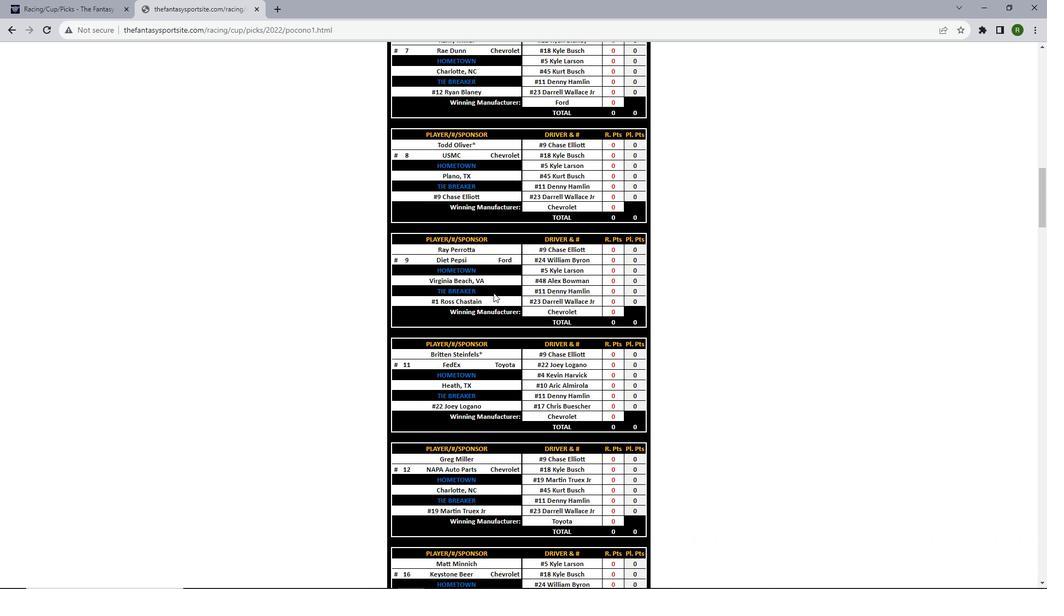 
Action: Mouse scrolled (493, 292) with delta (0, 0)
Screenshot: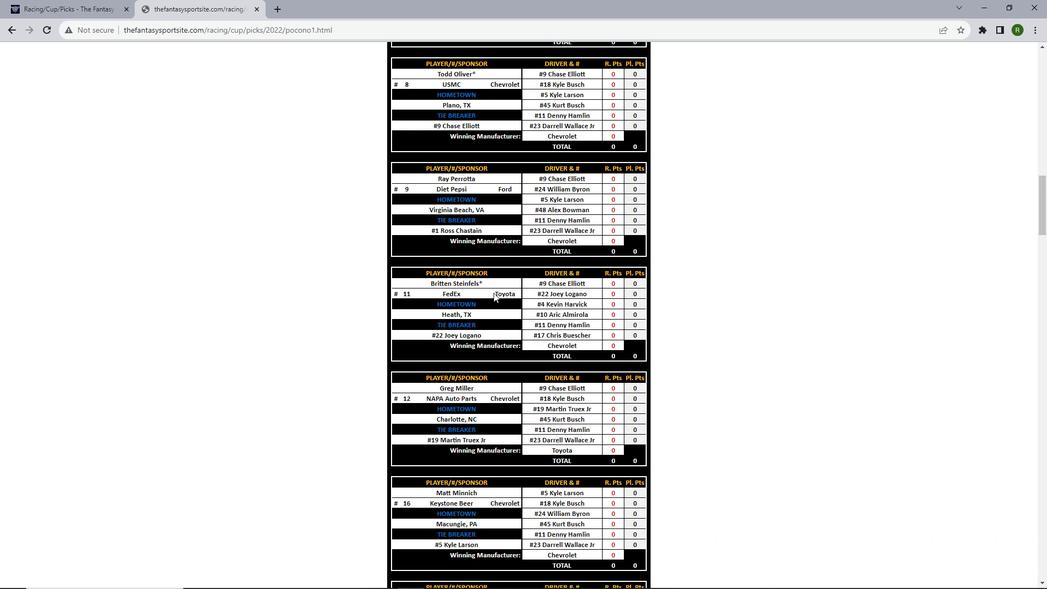 
Action: Mouse scrolled (493, 292) with delta (0, 0)
Screenshot: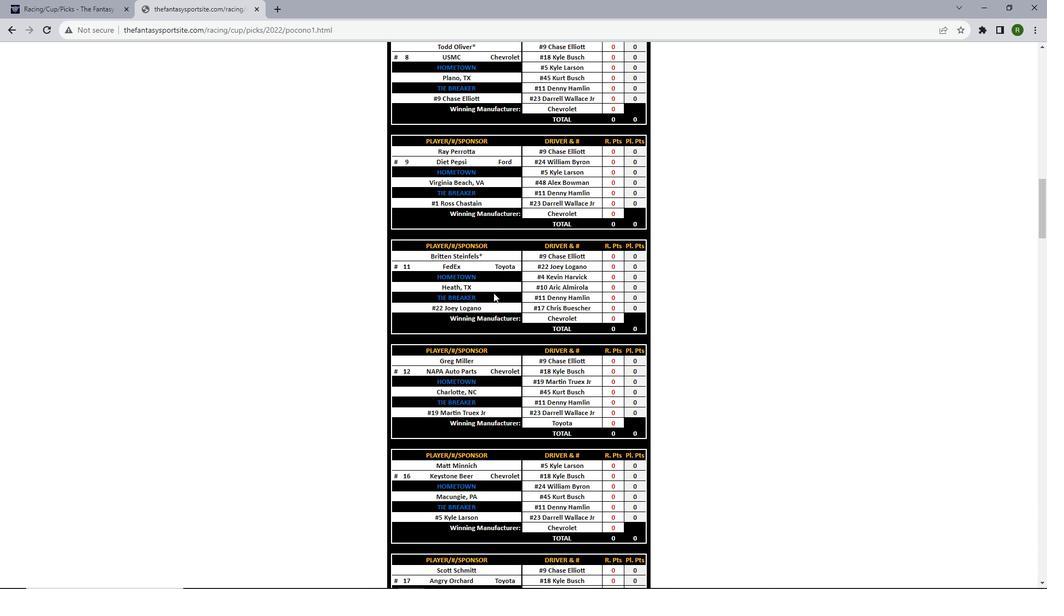 
Action: Mouse scrolled (493, 292) with delta (0, 0)
Screenshot: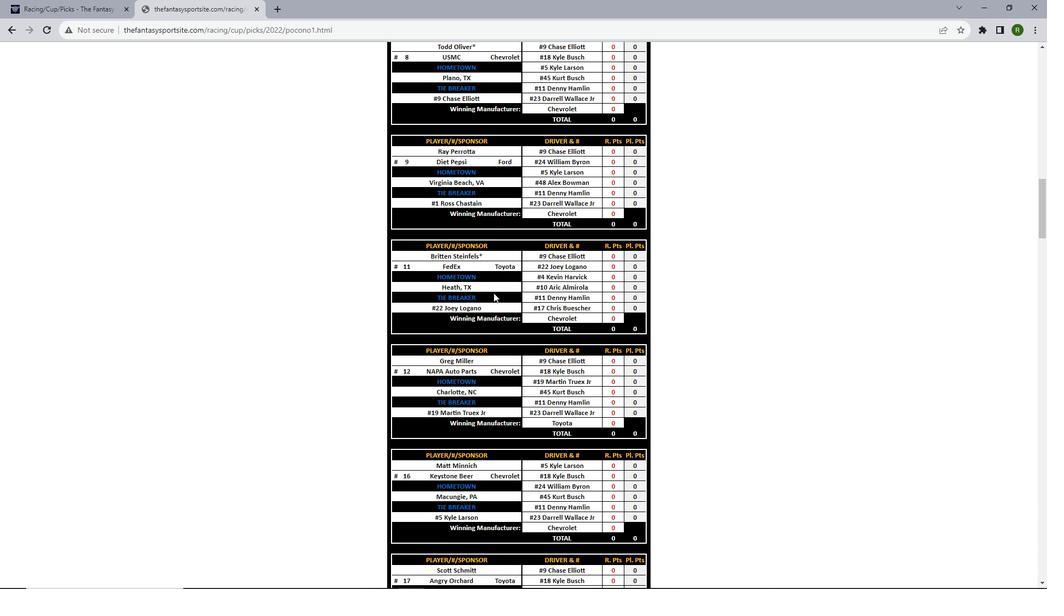 
Action: Mouse scrolled (493, 292) with delta (0, 0)
Screenshot: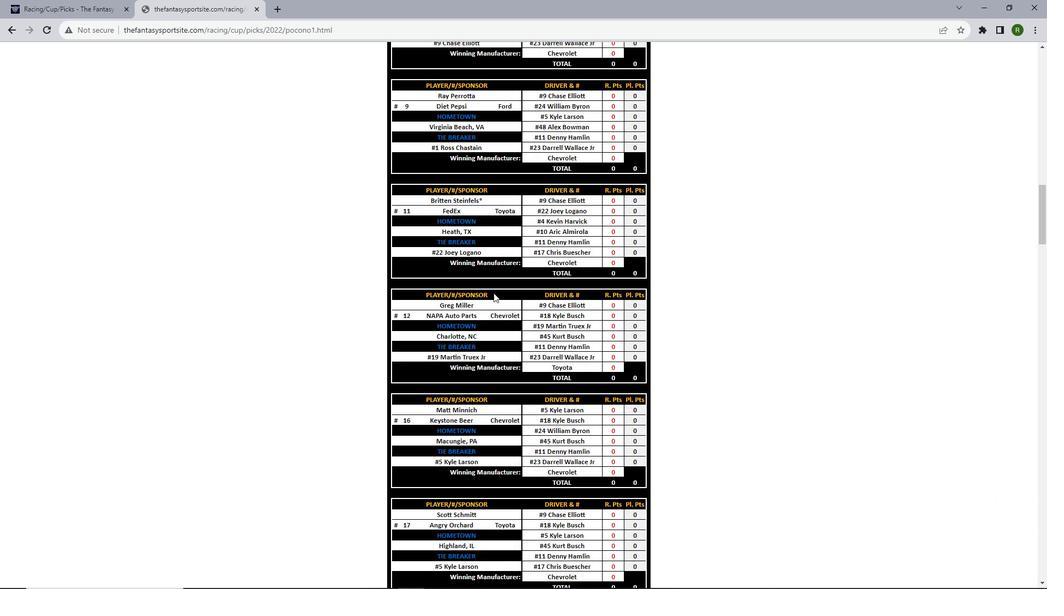 
Action: Mouse scrolled (493, 292) with delta (0, 0)
Screenshot: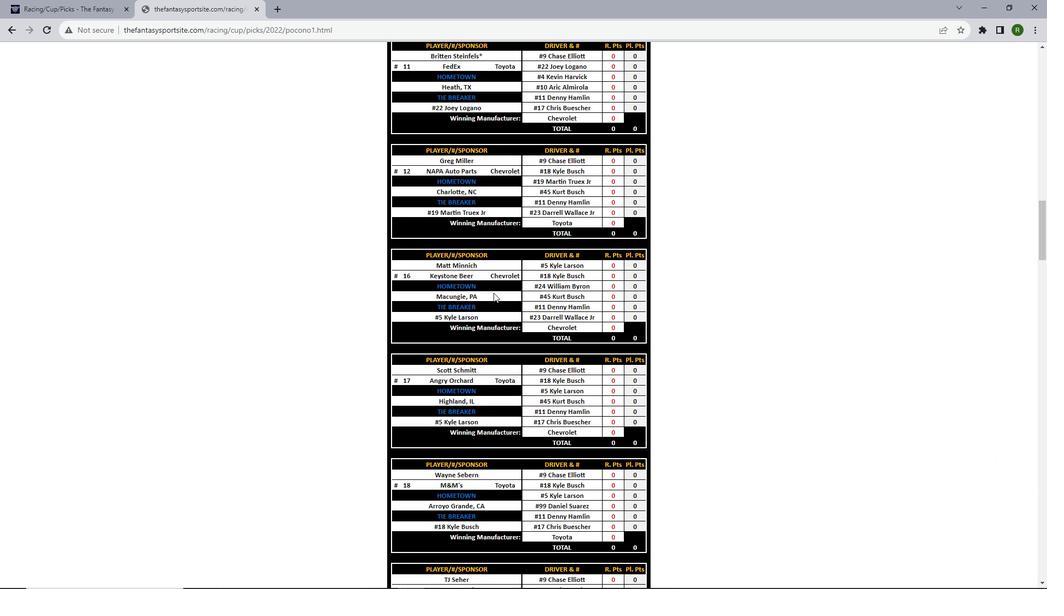
Action: Mouse scrolled (493, 292) with delta (0, 0)
Screenshot: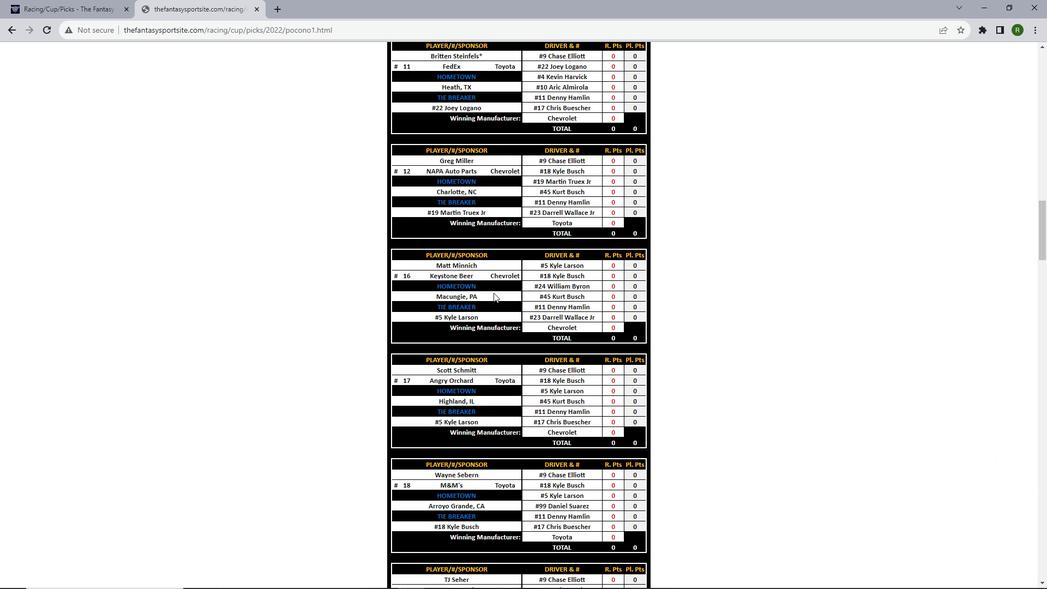 
Action: Mouse scrolled (493, 292) with delta (0, 0)
Screenshot: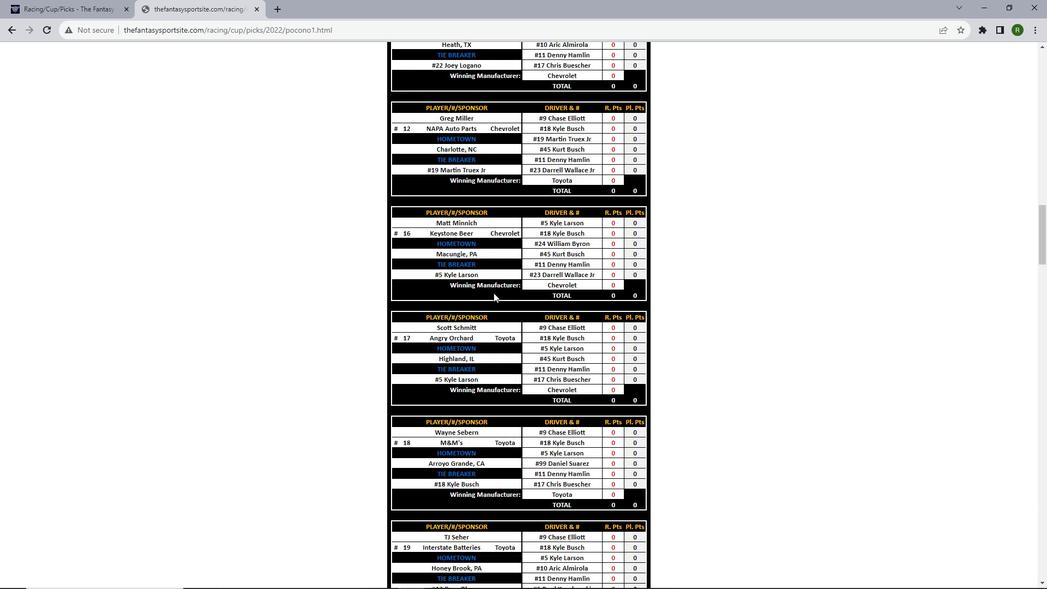 
Action: Mouse scrolled (493, 292) with delta (0, 0)
Screenshot: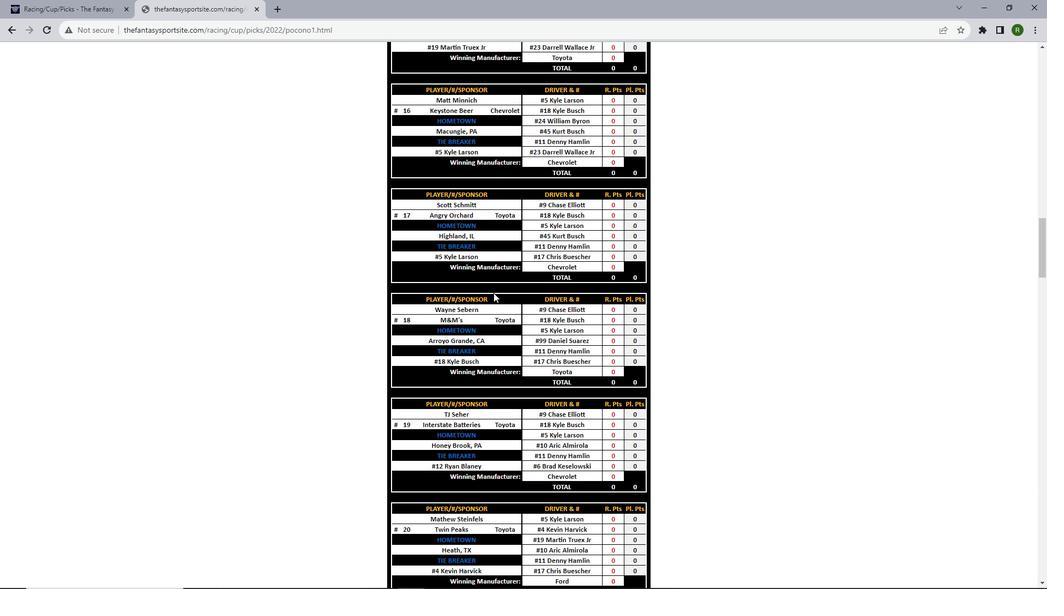 
Action: Mouse scrolled (493, 292) with delta (0, 0)
Screenshot: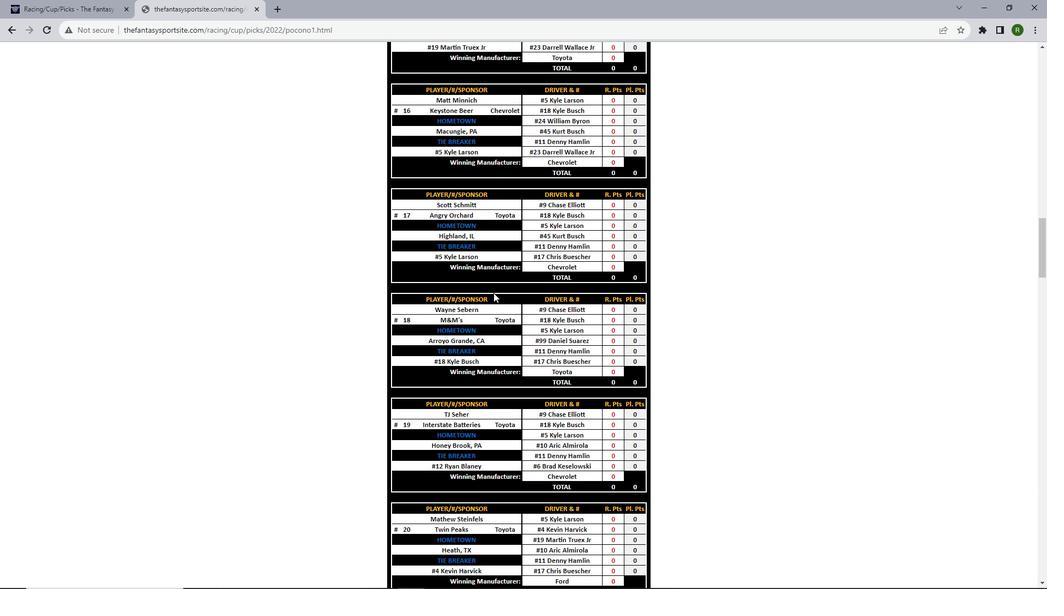 
Action: Mouse scrolled (493, 292) with delta (0, 0)
Screenshot: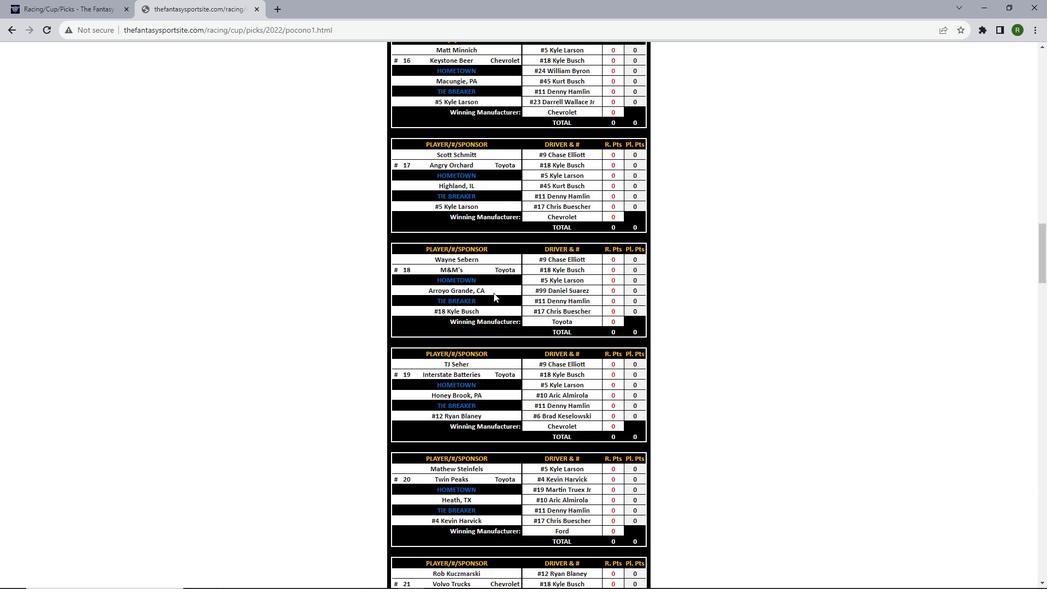 
Action: Mouse scrolled (493, 292) with delta (0, 0)
Screenshot: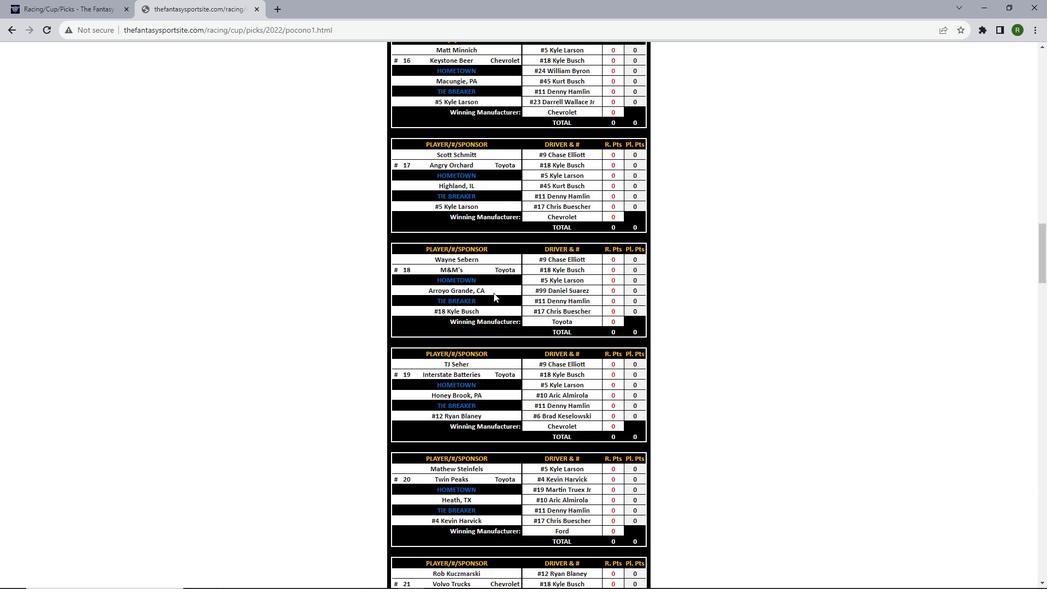 
Action: Mouse scrolled (493, 292) with delta (0, 0)
Screenshot: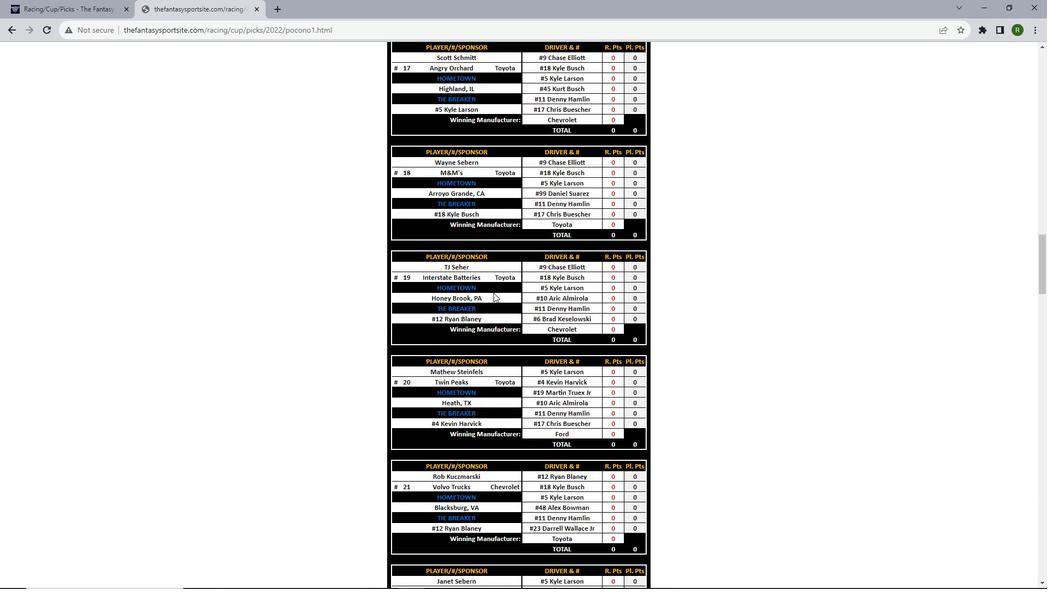 
Action: Mouse scrolled (493, 292) with delta (0, 0)
Screenshot: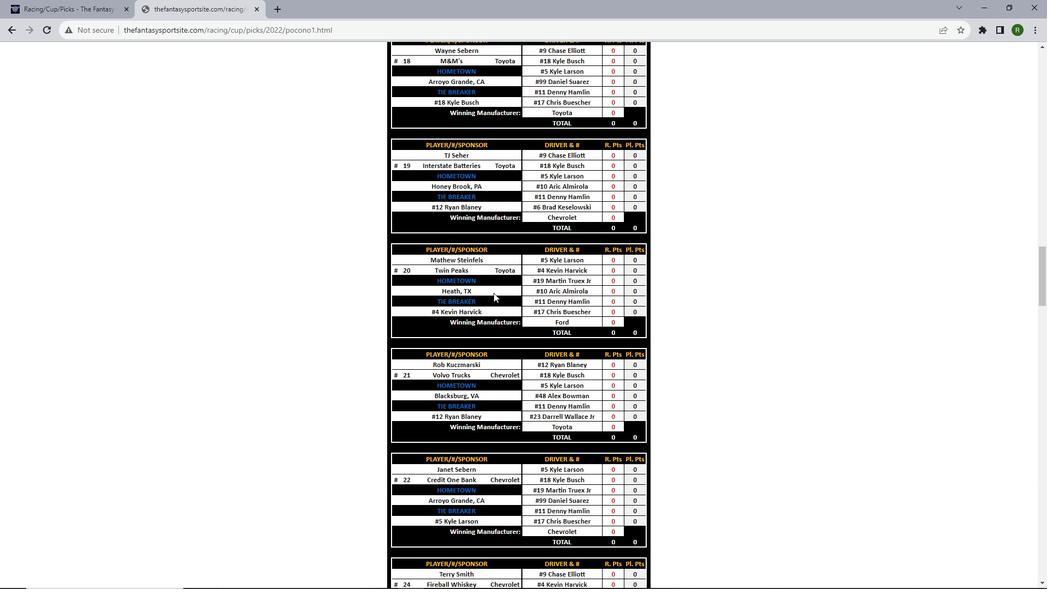 
Action: Mouse scrolled (493, 292) with delta (0, 0)
Screenshot: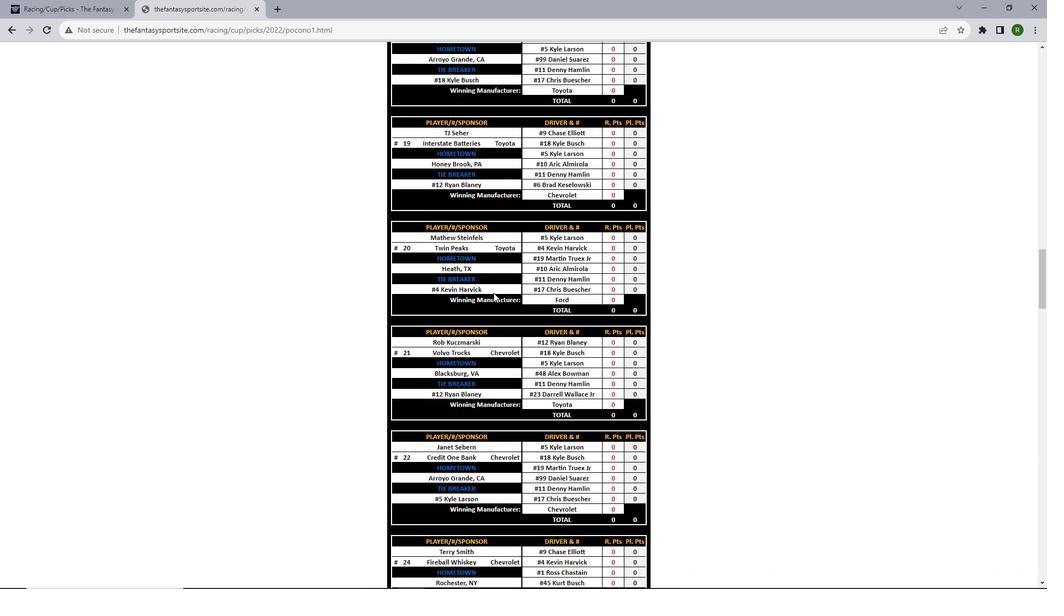 
Action: Mouse scrolled (493, 292) with delta (0, 0)
Screenshot: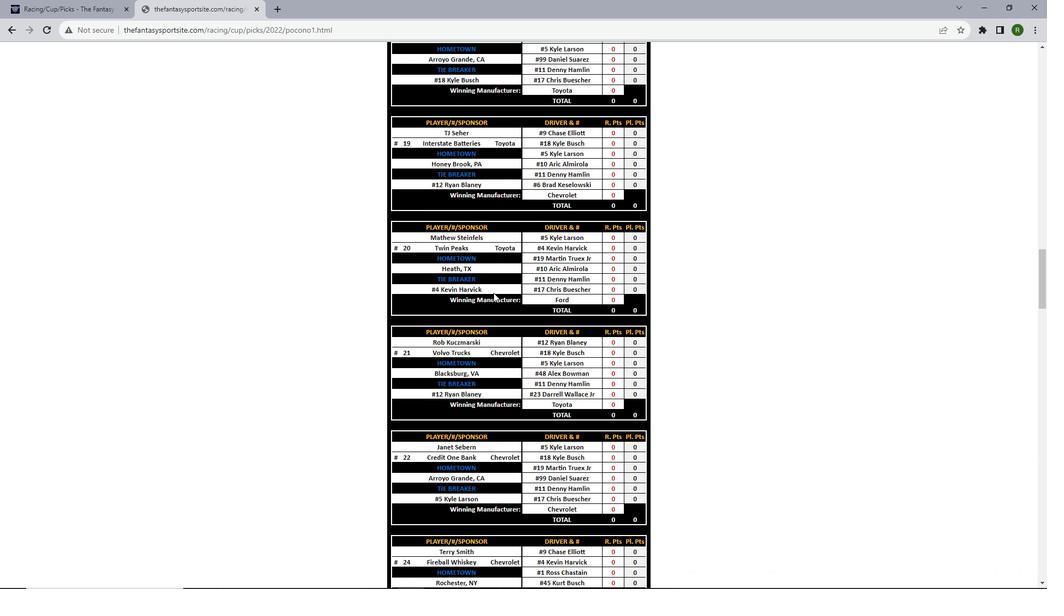 
Action: Mouse scrolled (493, 292) with delta (0, 0)
Screenshot: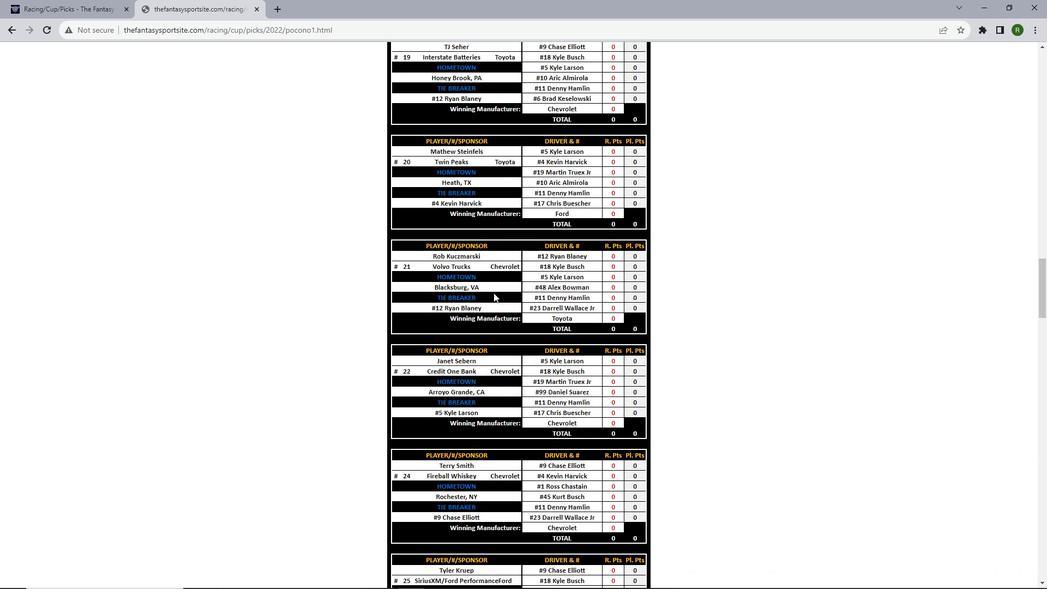 
Action: Mouse scrolled (493, 292) with delta (0, 0)
Screenshot: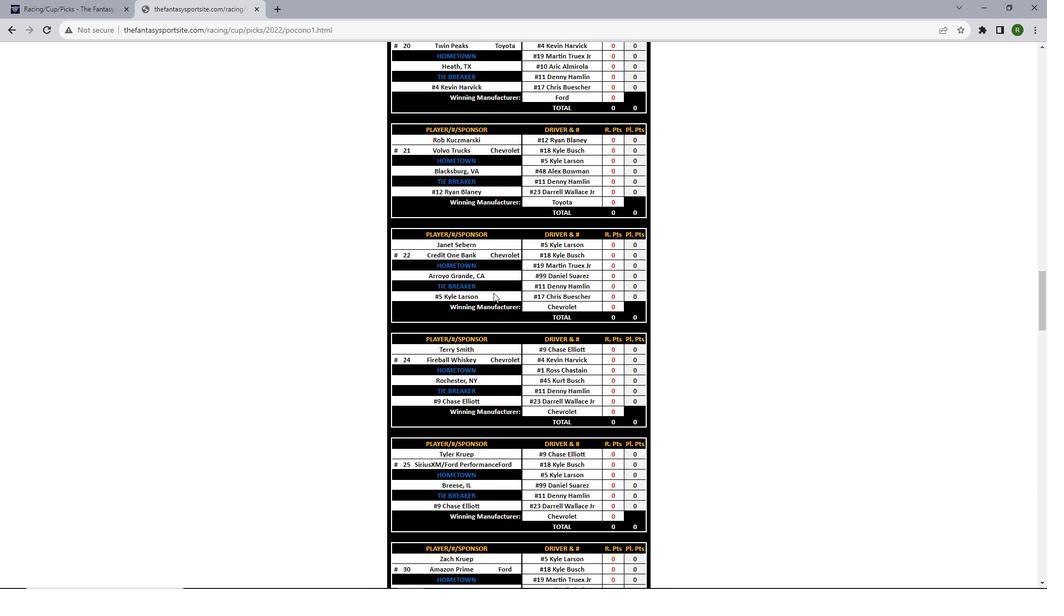 
Action: Mouse scrolled (493, 292) with delta (0, 0)
Screenshot: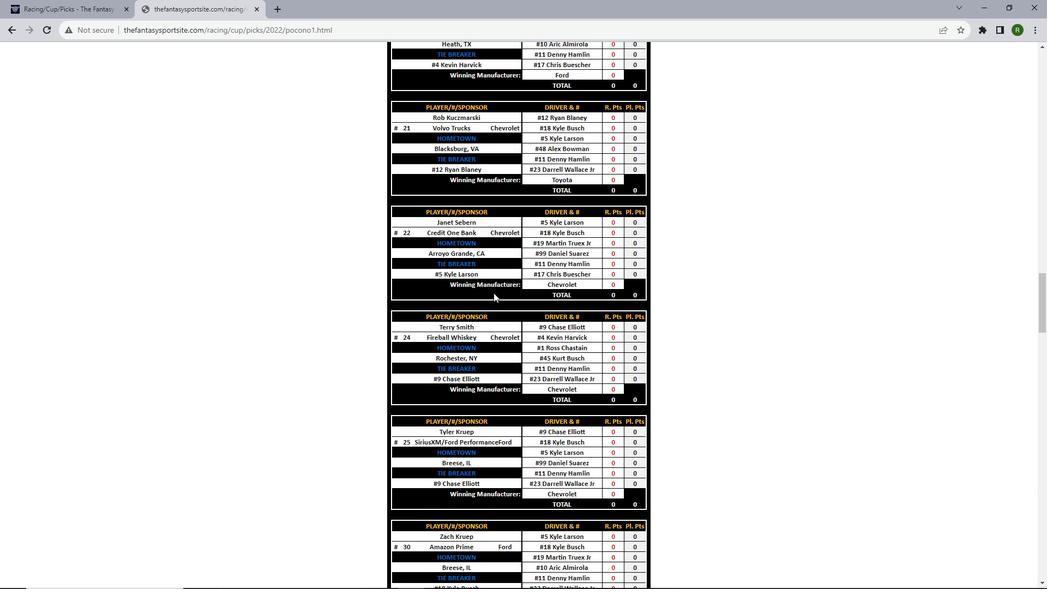 
Action: Mouse scrolled (493, 292) with delta (0, 0)
Screenshot: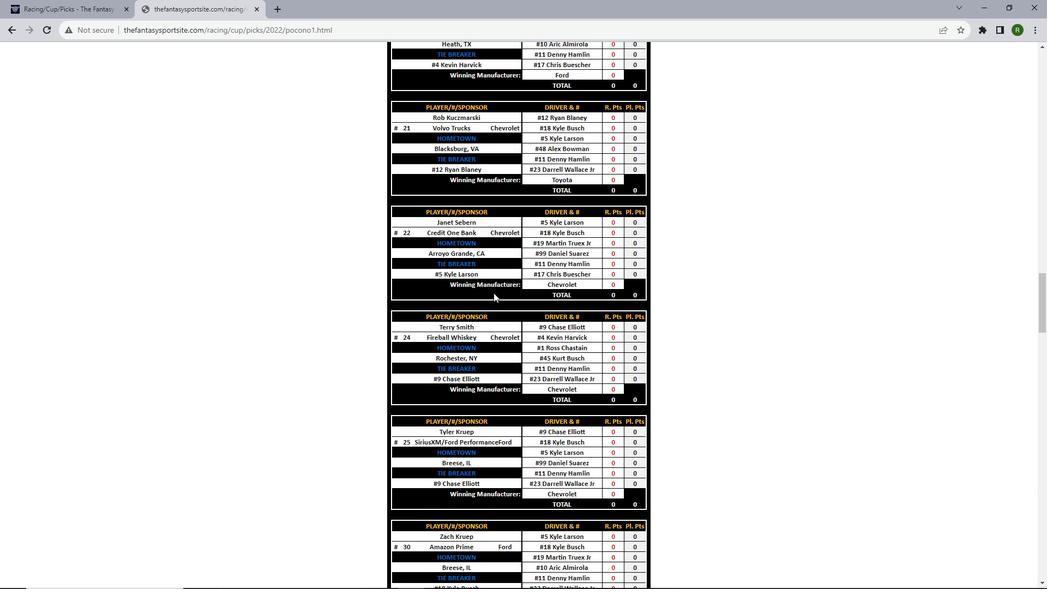 
Action: Mouse scrolled (493, 292) with delta (0, 0)
Screenshot: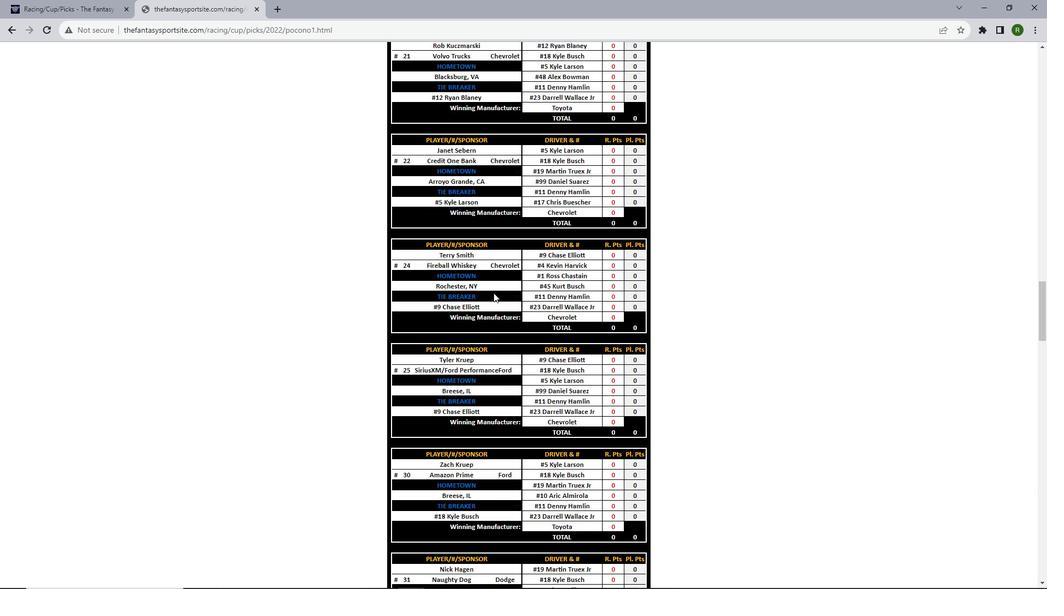 
Action: Mouse scrolled (493, 292) with delta (0, 0)
Screenshot: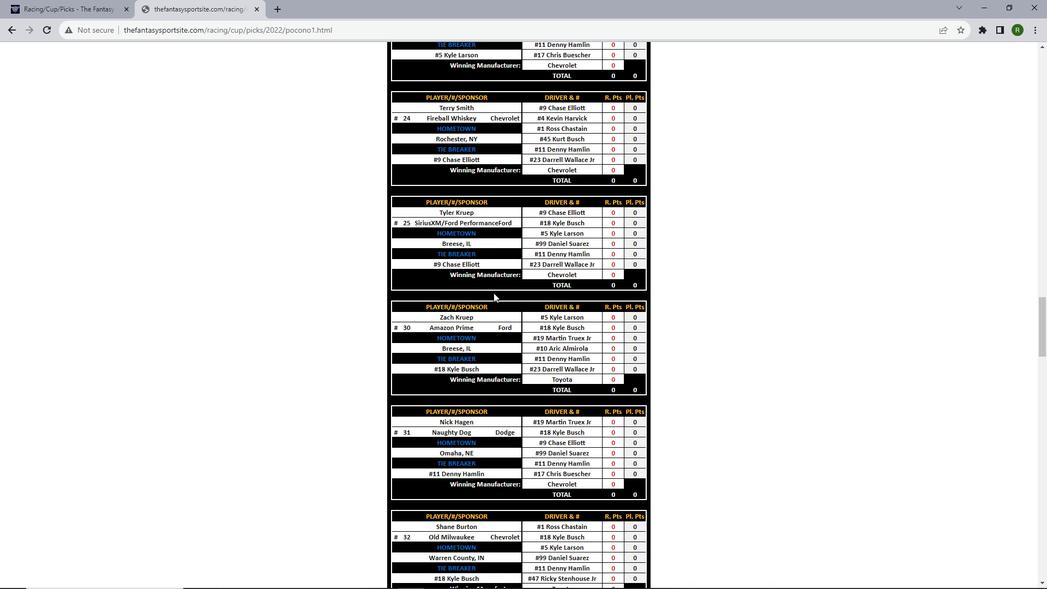 
Action: Mouse scrolled (493, 292) with delta (0, 0)
Screenshot: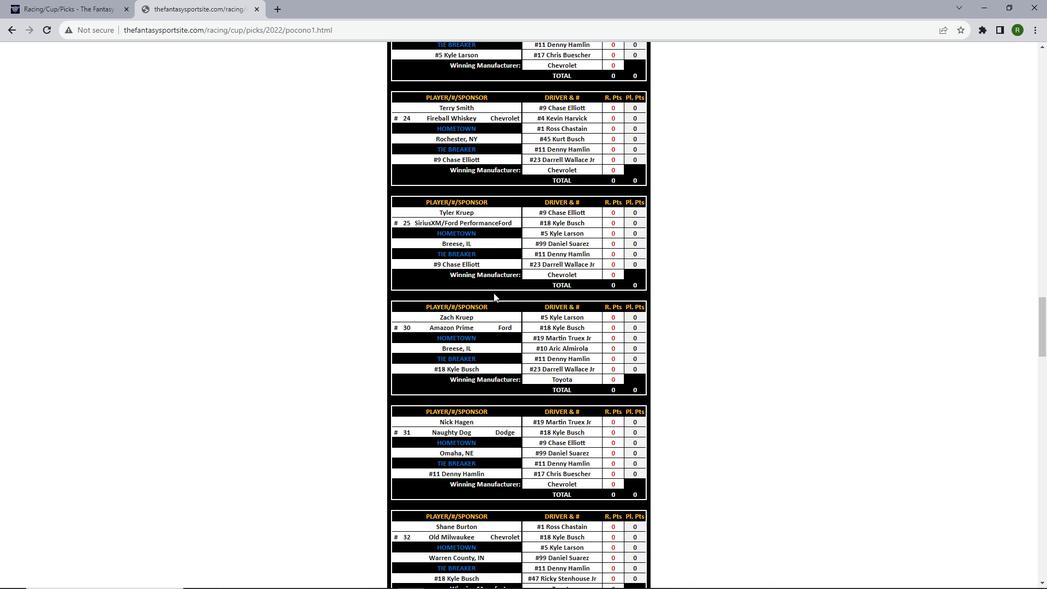
Action: Mouse scrolled (493, 292) with delta (0, 0)
Screenshot: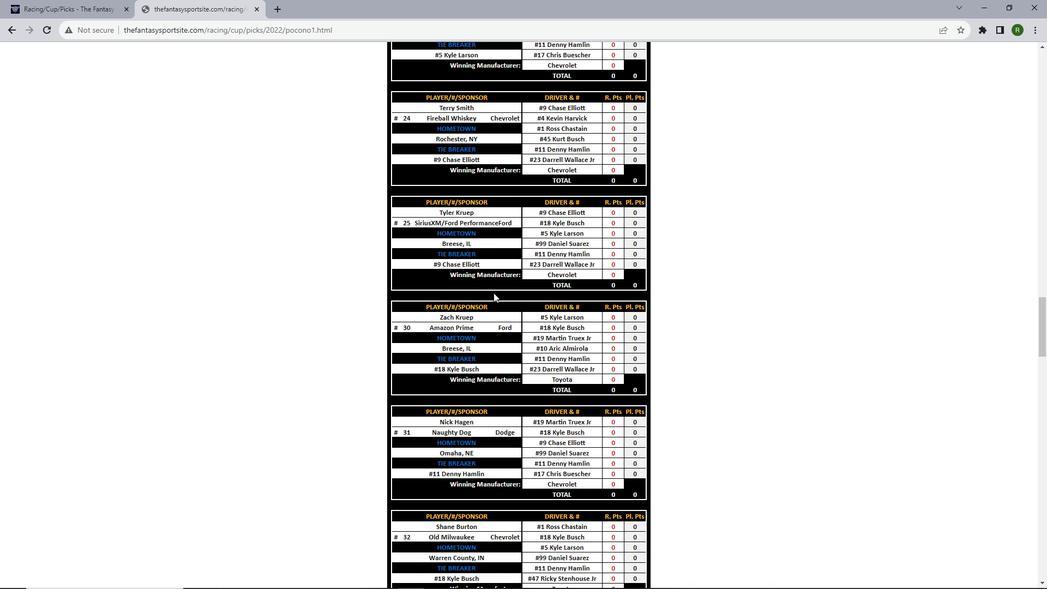 
Action: Mouse scrolled (493, 292) with delta (0, 0)
Screenshot: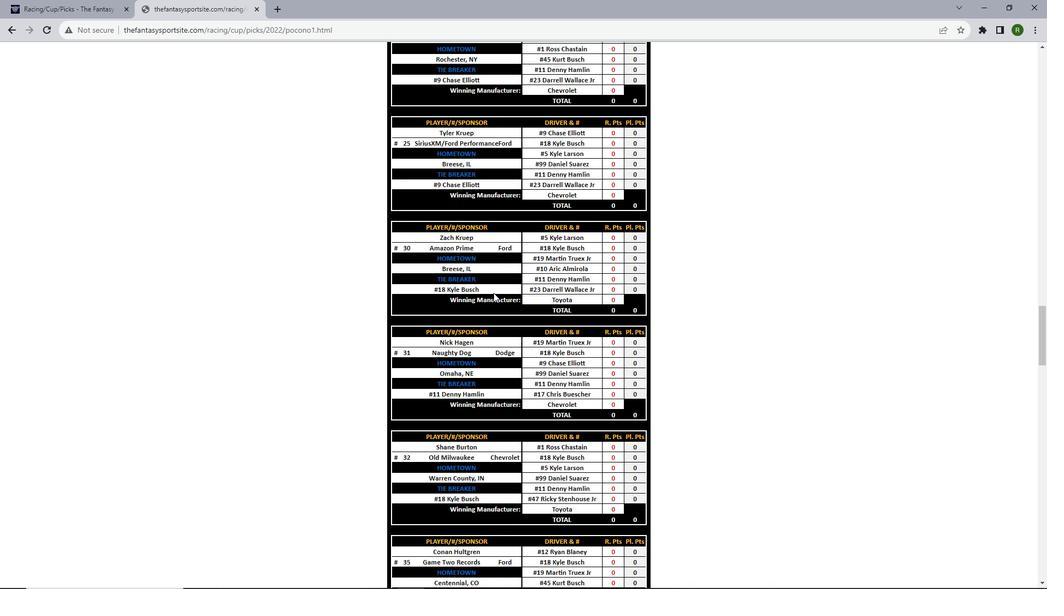 
Action: Mouse scrolled (493, 292) with delta (0, 0)
Screenshot: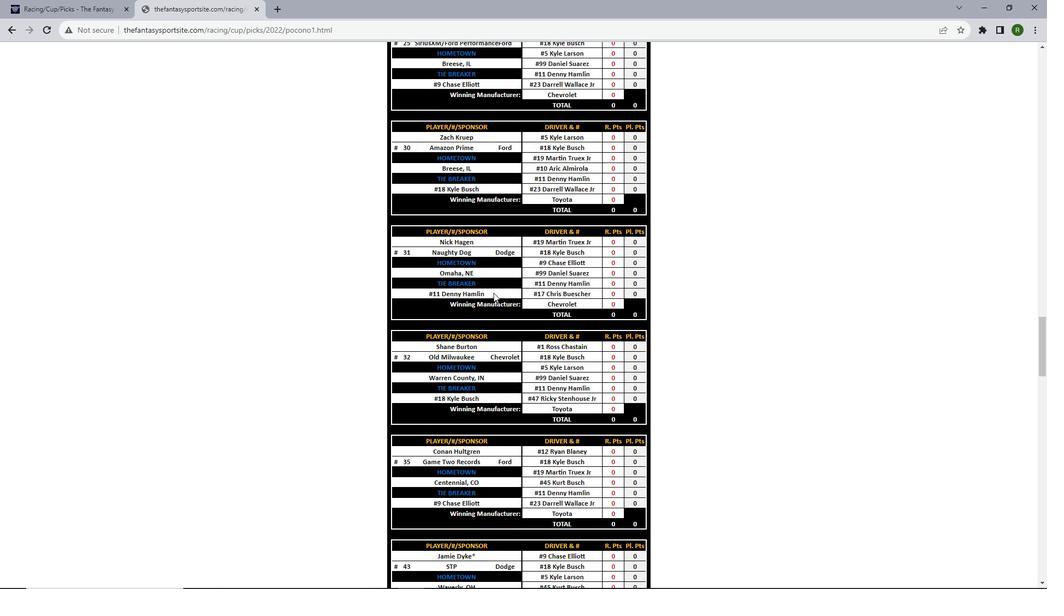 
Action: Mouse scrolled (493, 292) with delta (0, 0)
Screenshot: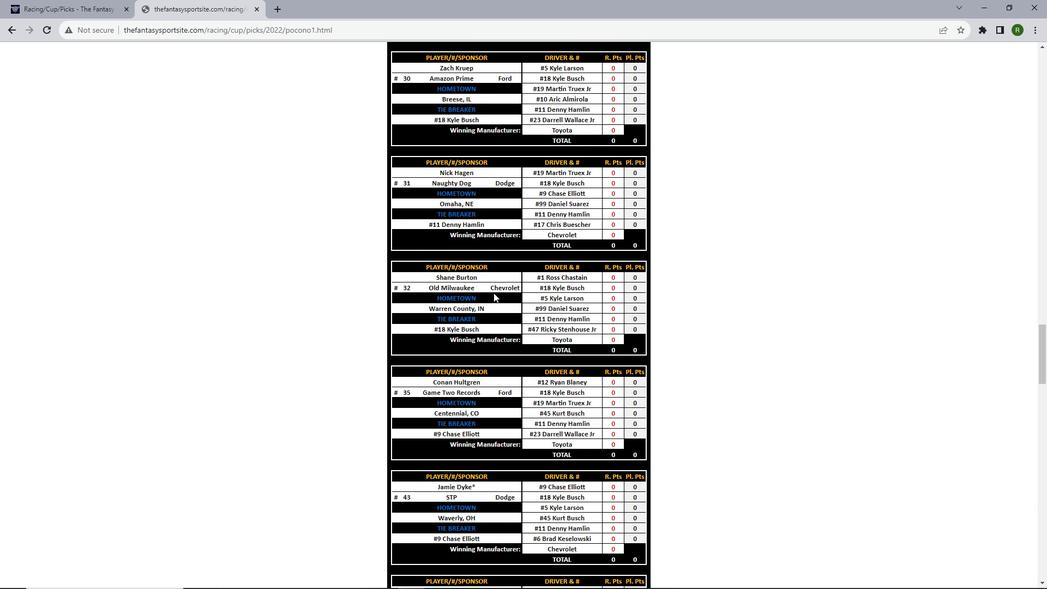 
Action: Mouse scrolled (493, 292) with delta (0, 0)
Screenshot: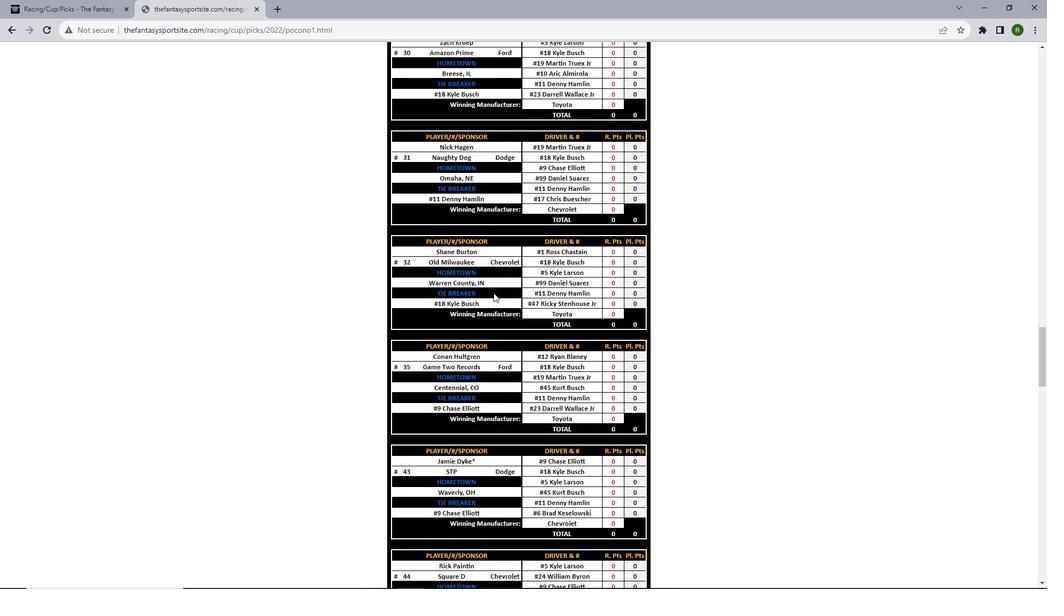 
Action: Mouse scrolled (493, 292) with delta (0, 0)
Screenshot: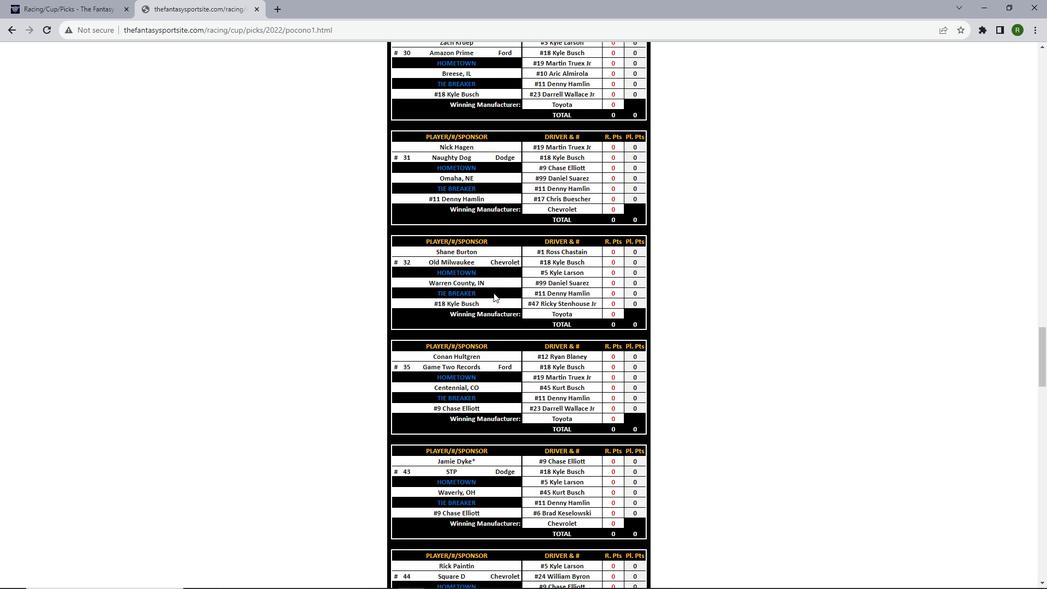
Action: Mouse scrolled (493, 292) with delta (0, 0)
Screenshot: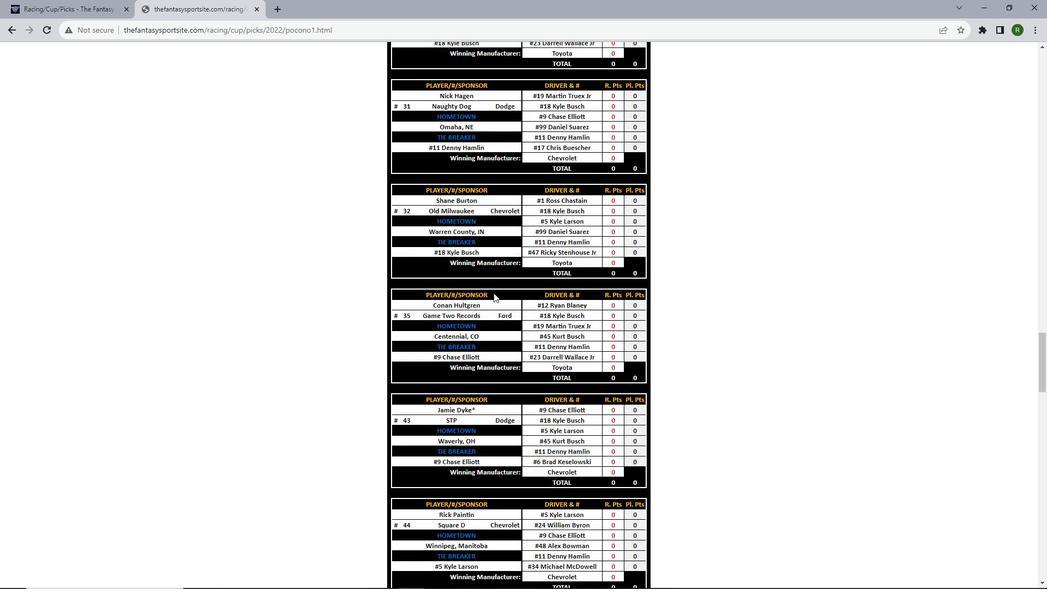 
Action: Mouse scrolled (493, 292) with delta (0, 0)
Screenshot: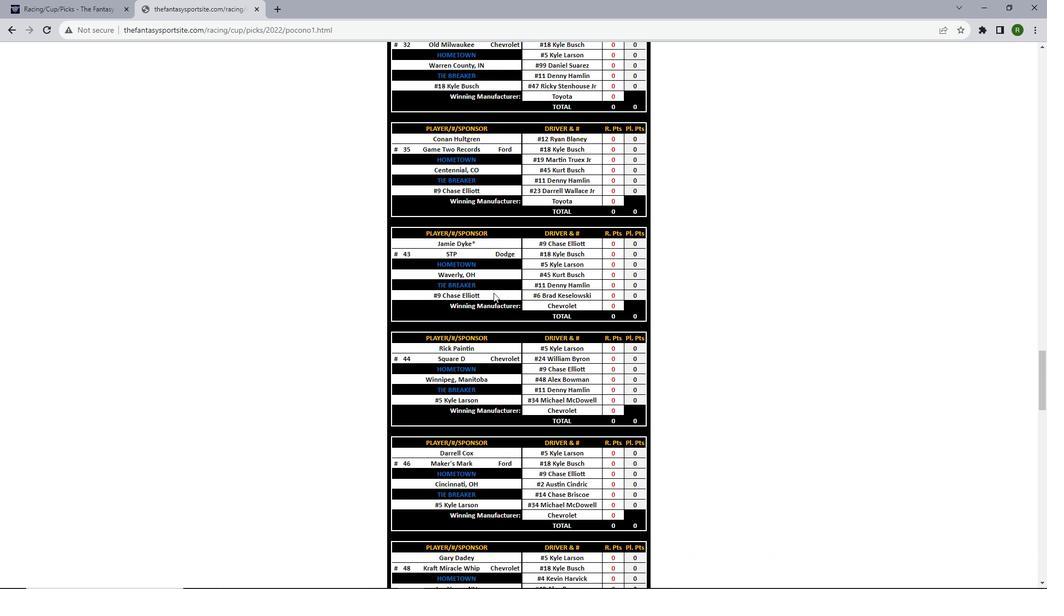 
Action: Mouse scrolled (493, 292) with delta (0, 0)
Screenshot: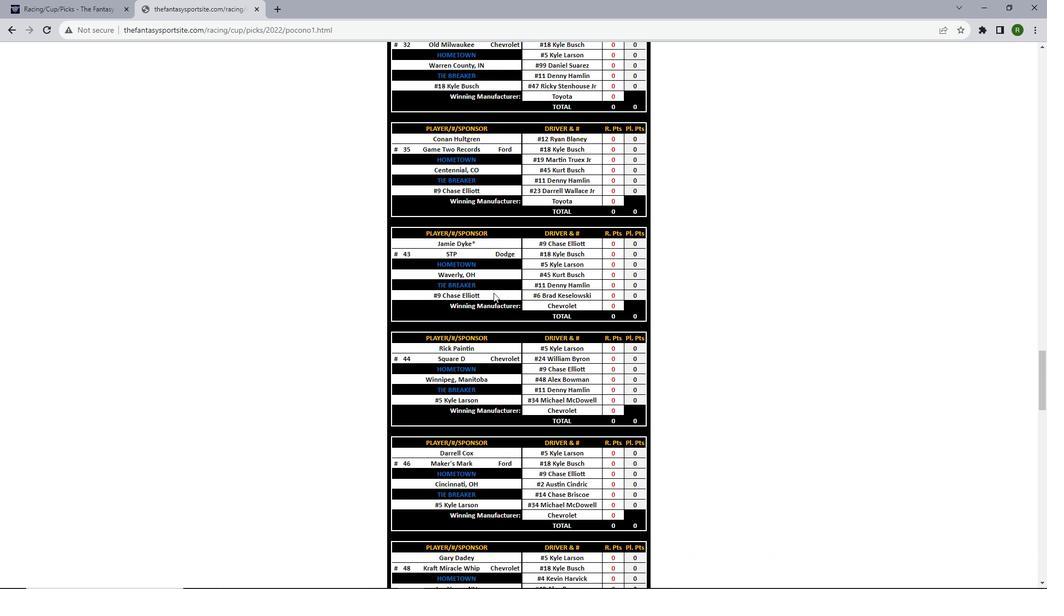 
Action: Mouse scrolled (493, 292) with delta (0, 0)
Screenshot: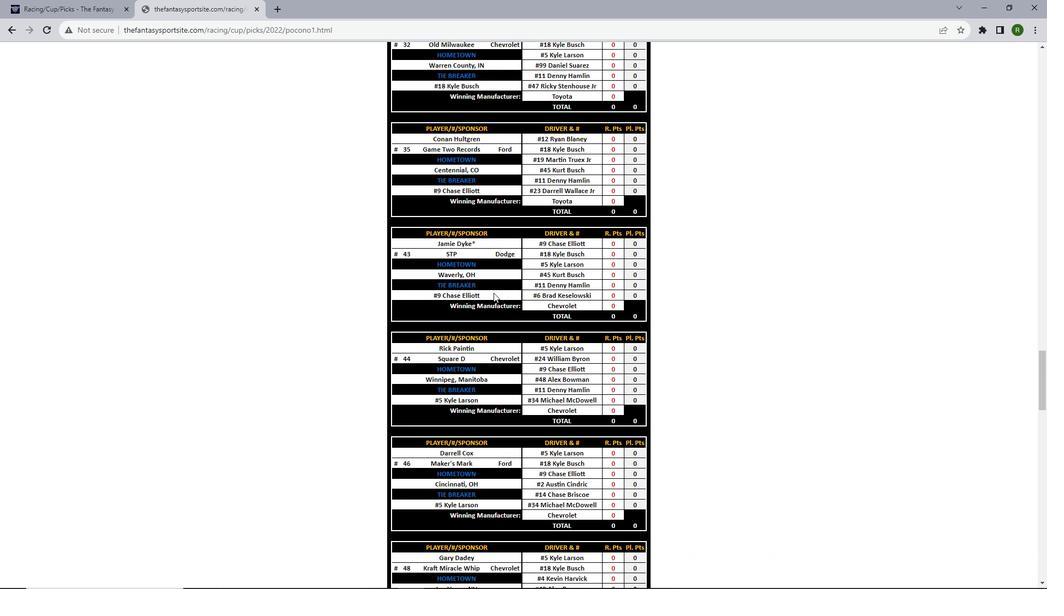 
Action: Mouse scrolled (493, 292) with delta (0, 0)
Screenshot: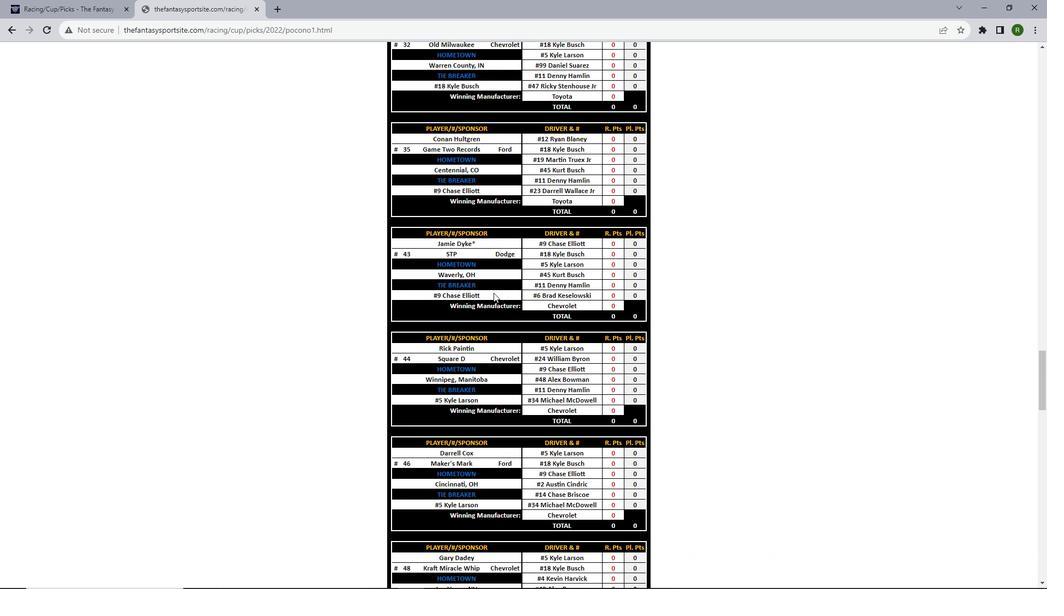 
Action: Mouse scrolled (493, 292) with delta (0, 0)
Screenshot: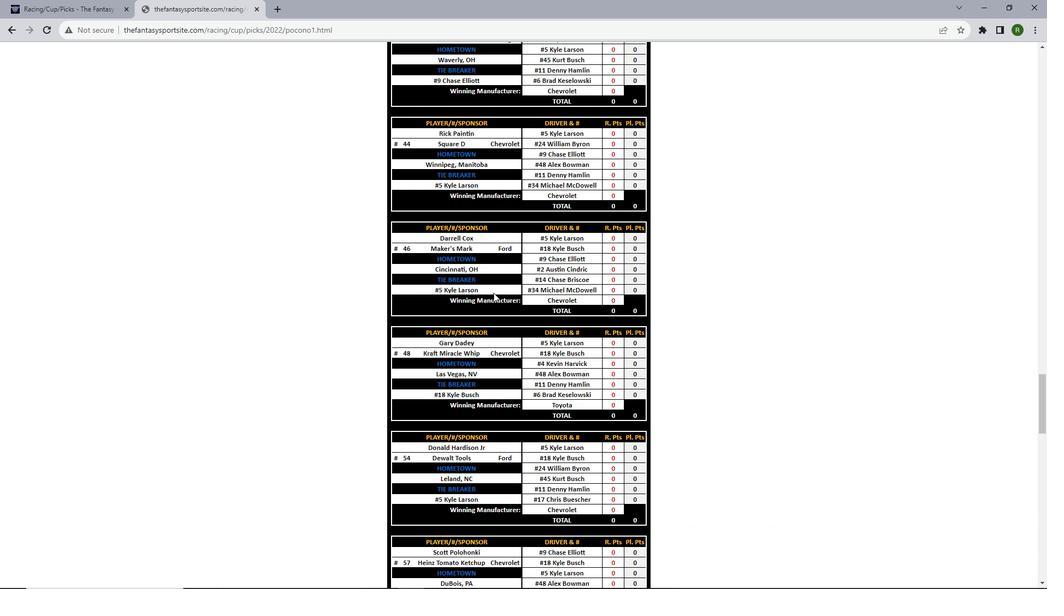 
Action: Mouse scrolled (493, 292) with delta (0, 0)
Screenshot: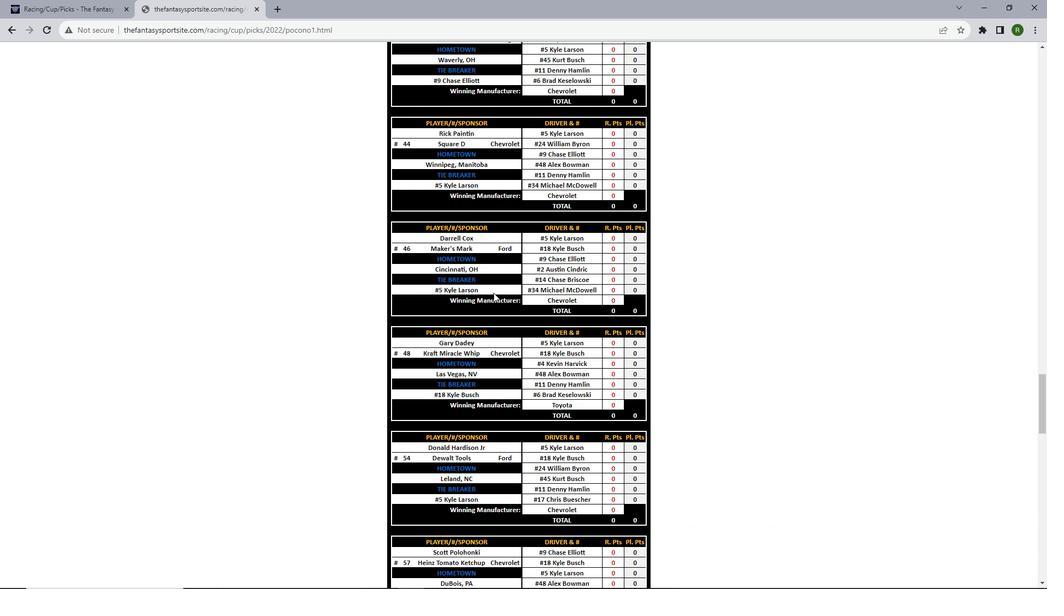 
Action: Mouse scrolled (493, 292) with delta (0, 0)
Screenshot: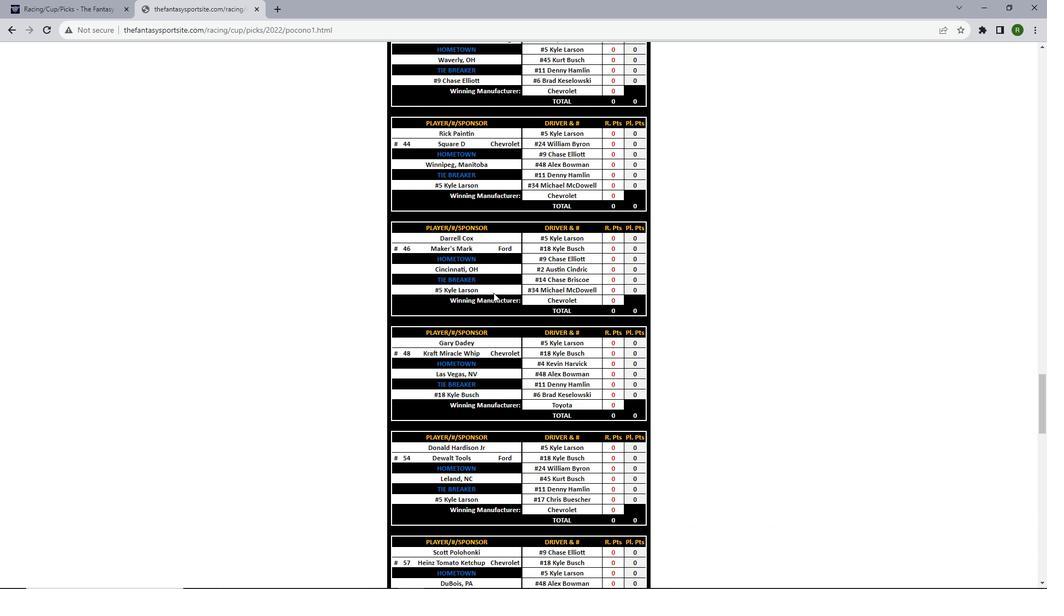 
Action: Mouse scrolled (493, 292) with delta (0, 0)
Screenshot: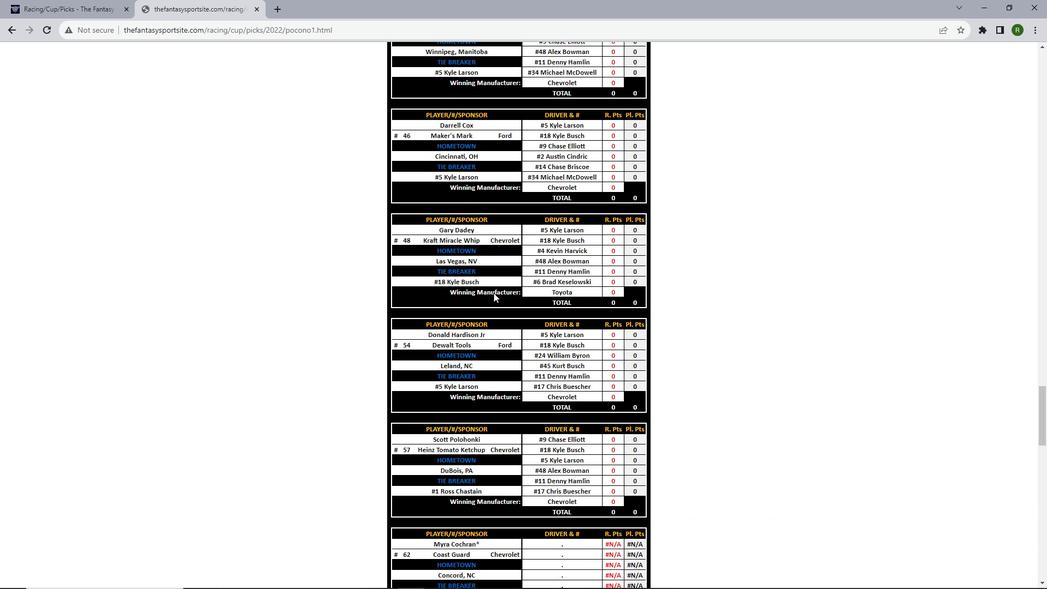 
Action: Mouse scrolled (493, 292) with delta (0, 0)
Screenshot: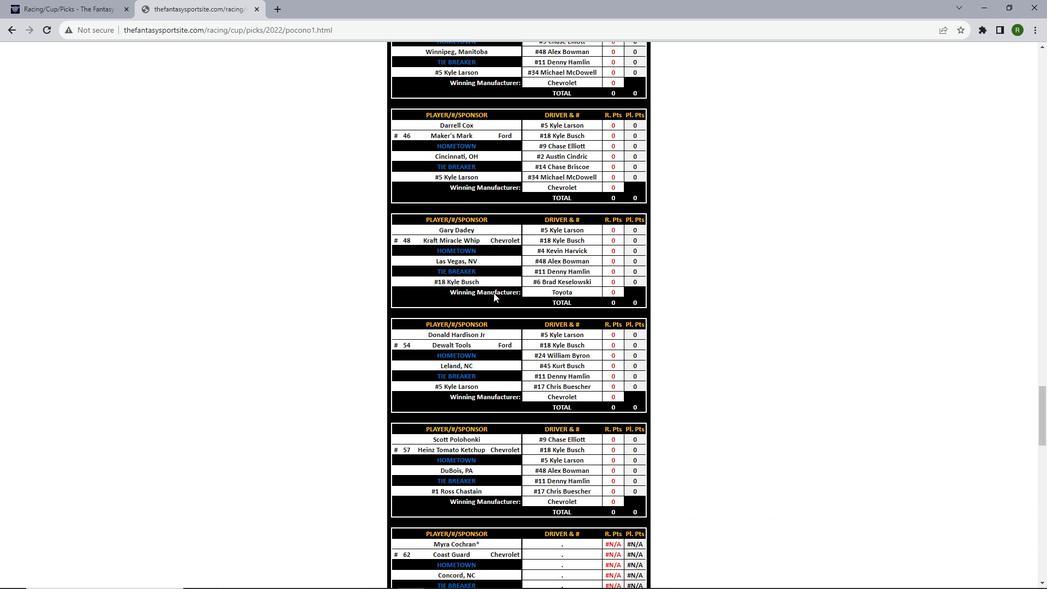 
Action: Mouse scrolled (493, 292) with delta (0, 0)
Screenshot: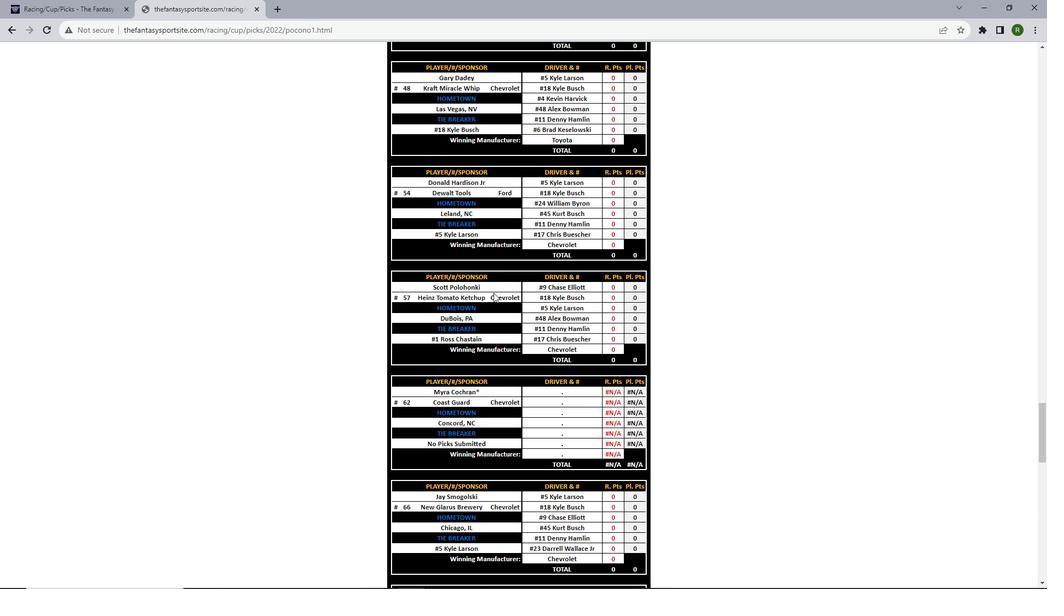 
Action: Mouse scrolled (493, 292) with delta (0, 0)
Screenshot: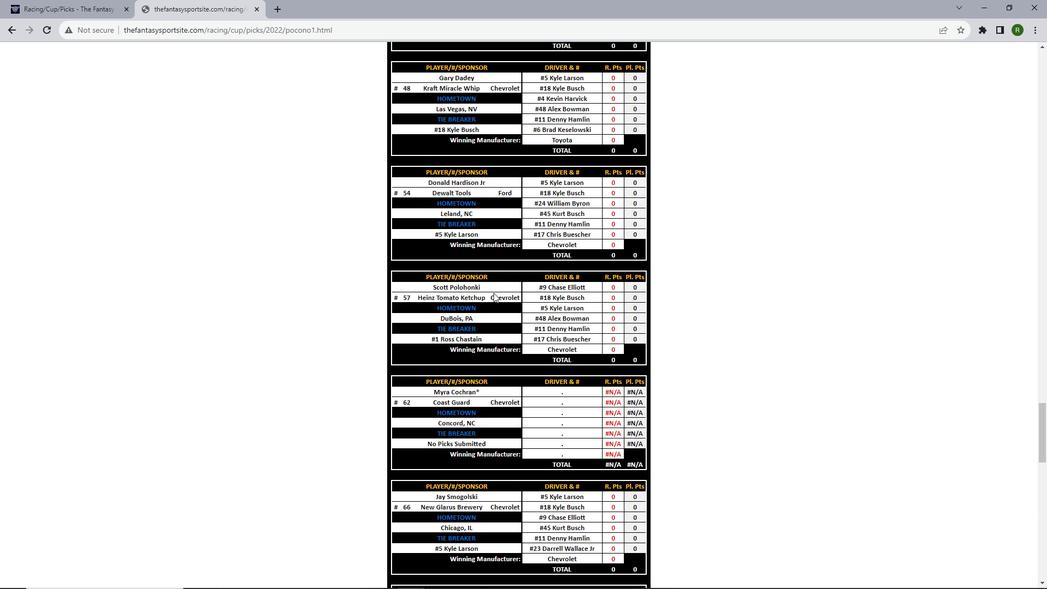 
Action: Mouse scrolled (493, 292) with delta (0, 0)
Screenshot: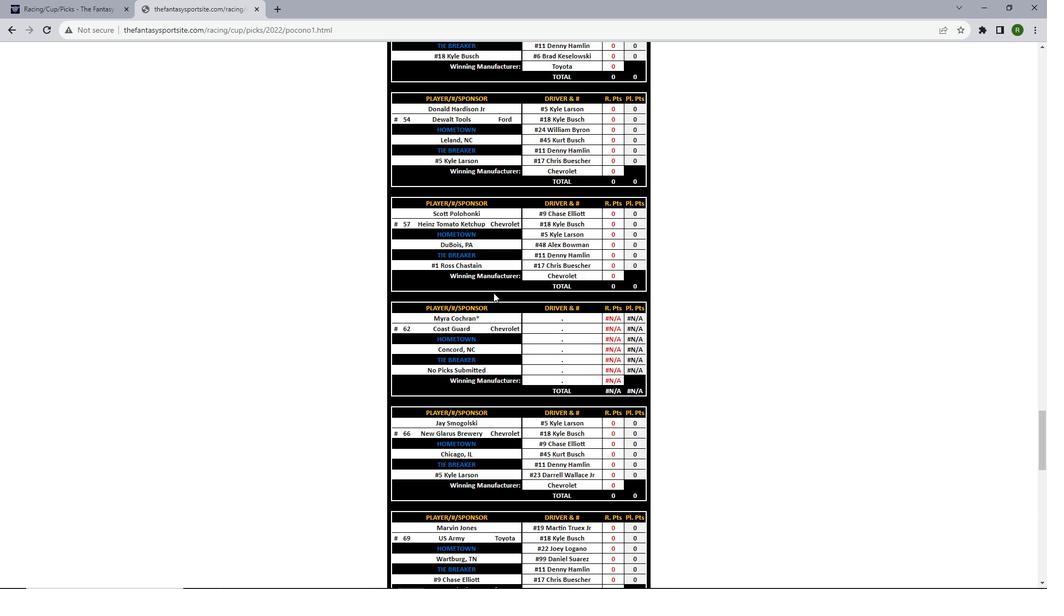 
Action: Mouse scrolled (493, 292) with delta (0, 0)
Screenshot: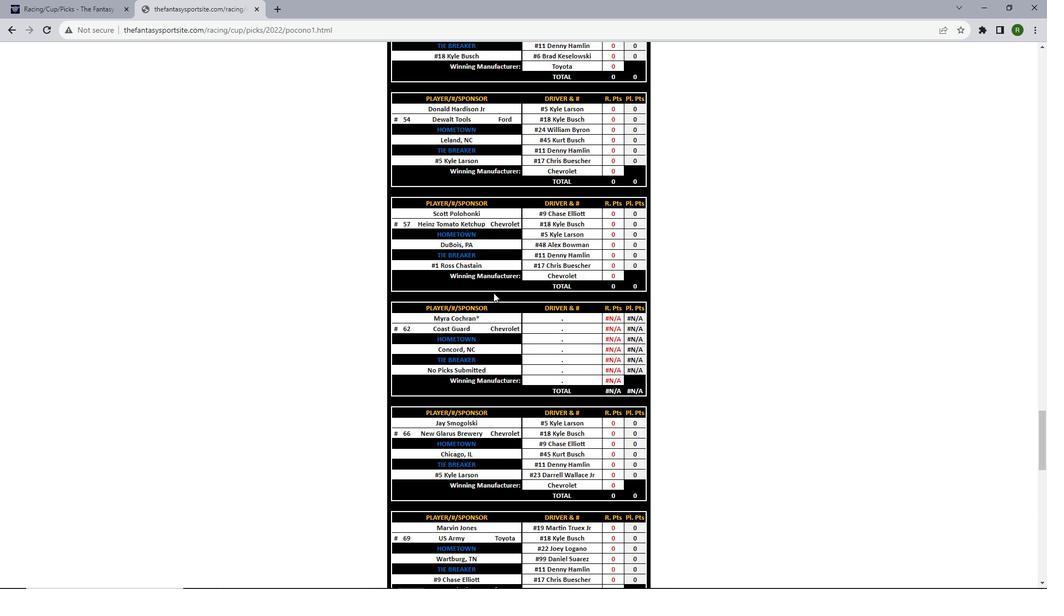 
Action: Mouse scrolled (493, 292) with delta (0, 0)
Screenshot: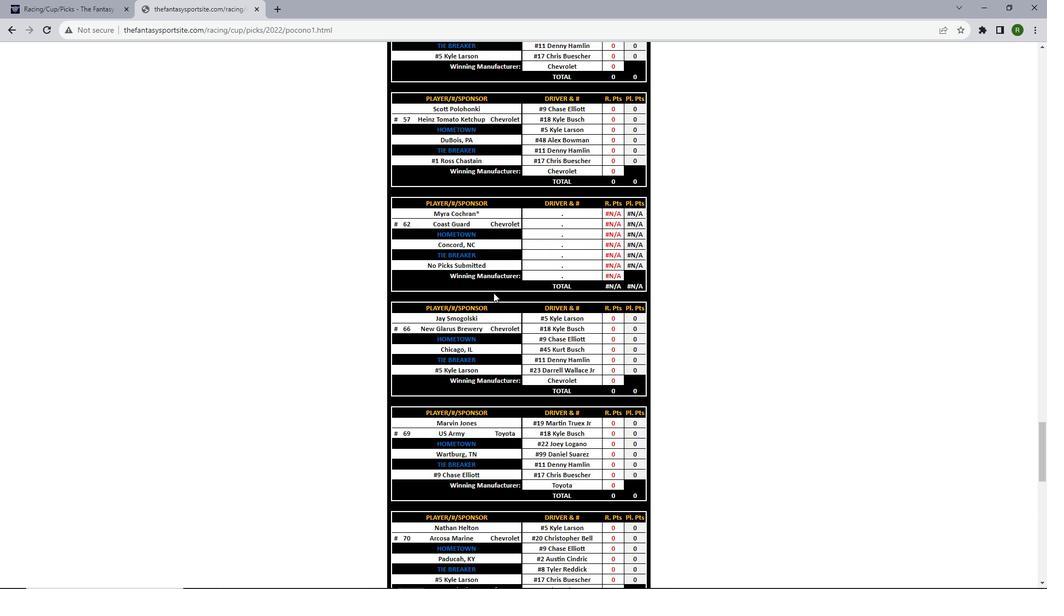 
Action: Mouse scrolled (493, 292) with delta (0, 0)
Screenshot: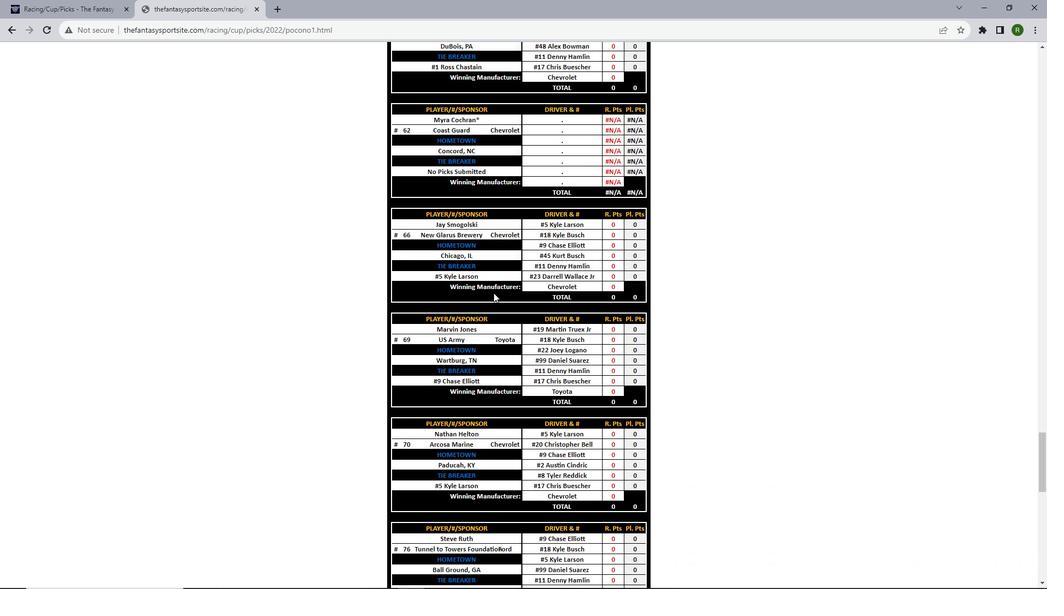 
Action: Mouse scrolled (493, 292) with delta (0, 0)
Screenshot: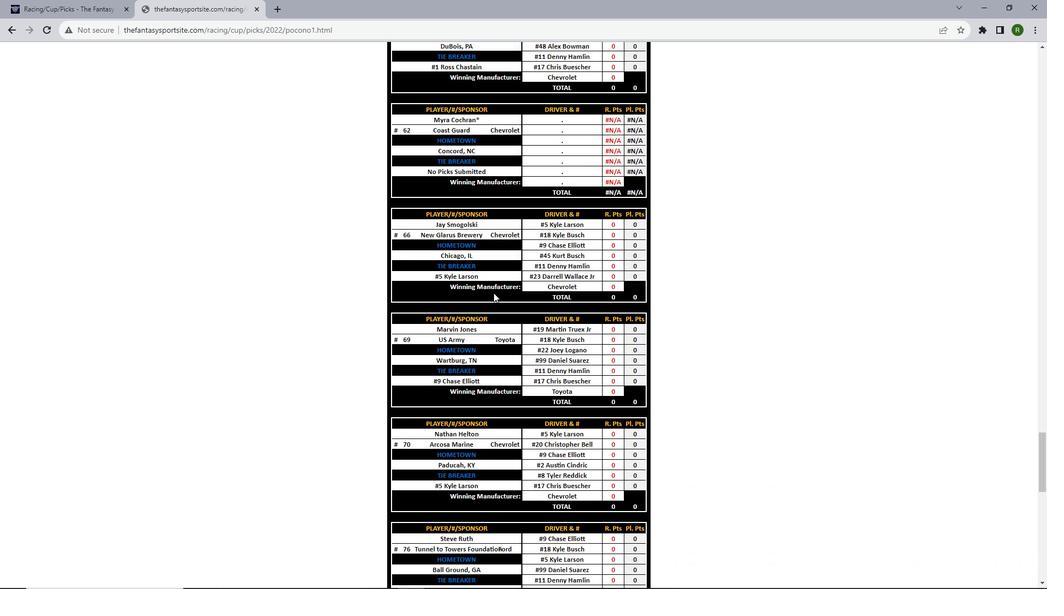 
Action: Mouse scrolled (493, 292) with delta (0, 0)
Screenshot: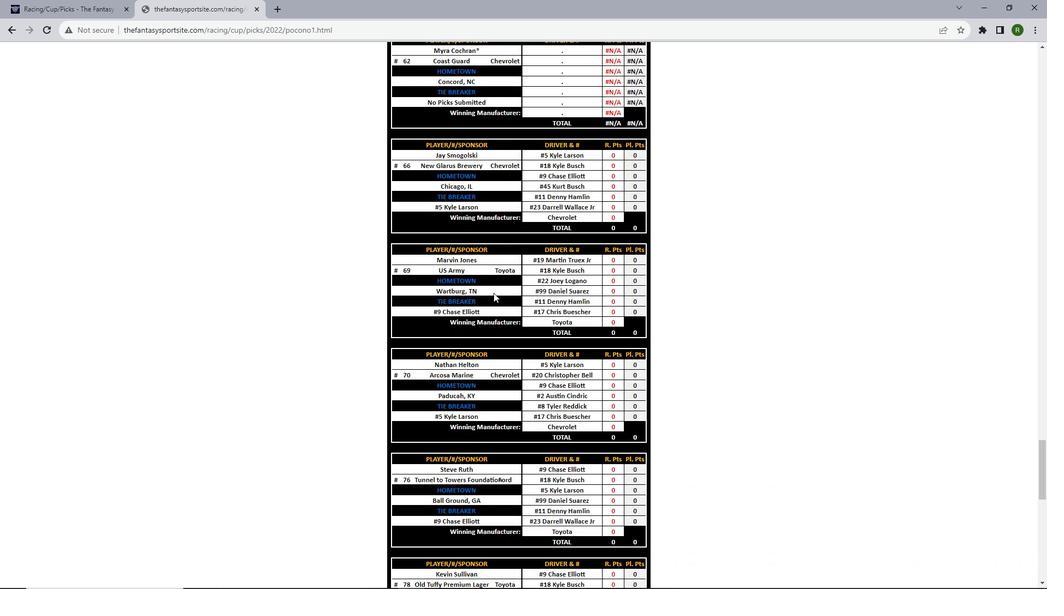 
Action: Mouse scrolled (493, 292) with delta (0, 0)
Screenshot: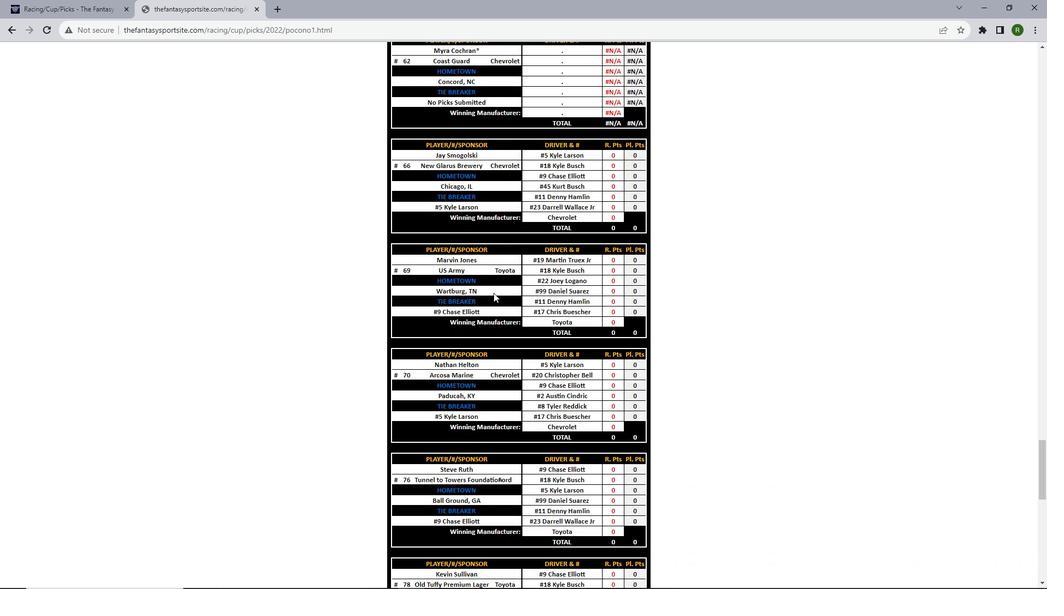 
Action: Mouse scrolled (493, 292) with delta (0, 0)
Screenshot: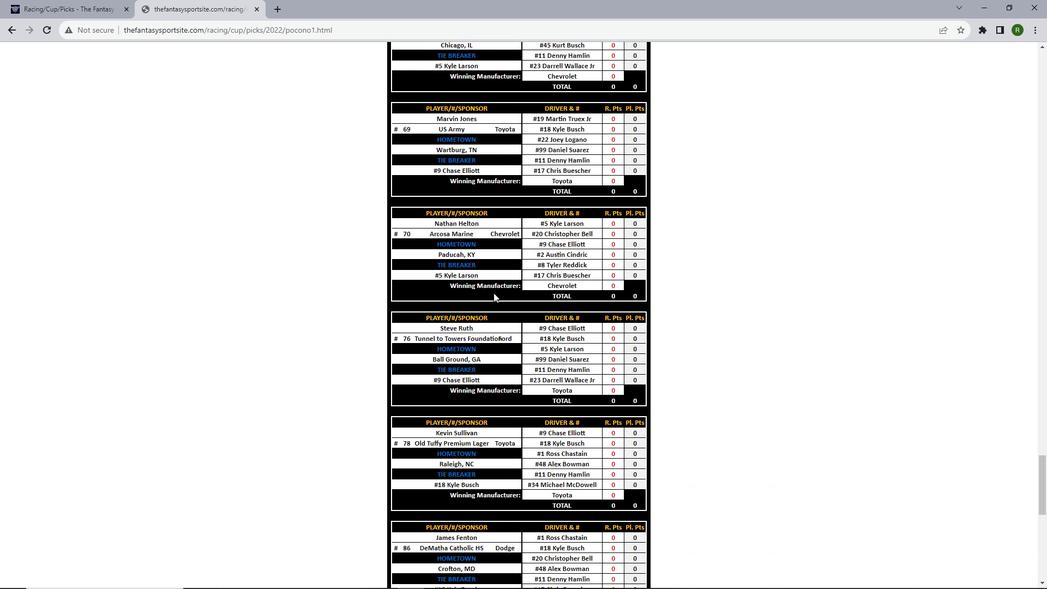 
Action: Mouse scrolled (493, 292) with delta (0, 0)
Screenshot: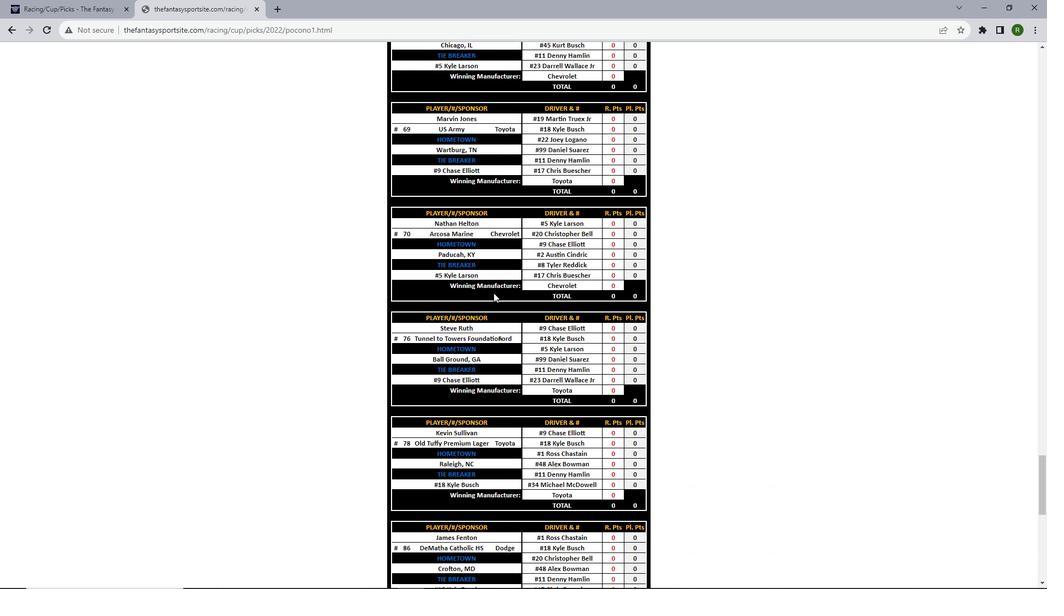 
Action: Mouse scrolled (493, 292) with delta (0, 0)
Screenshot: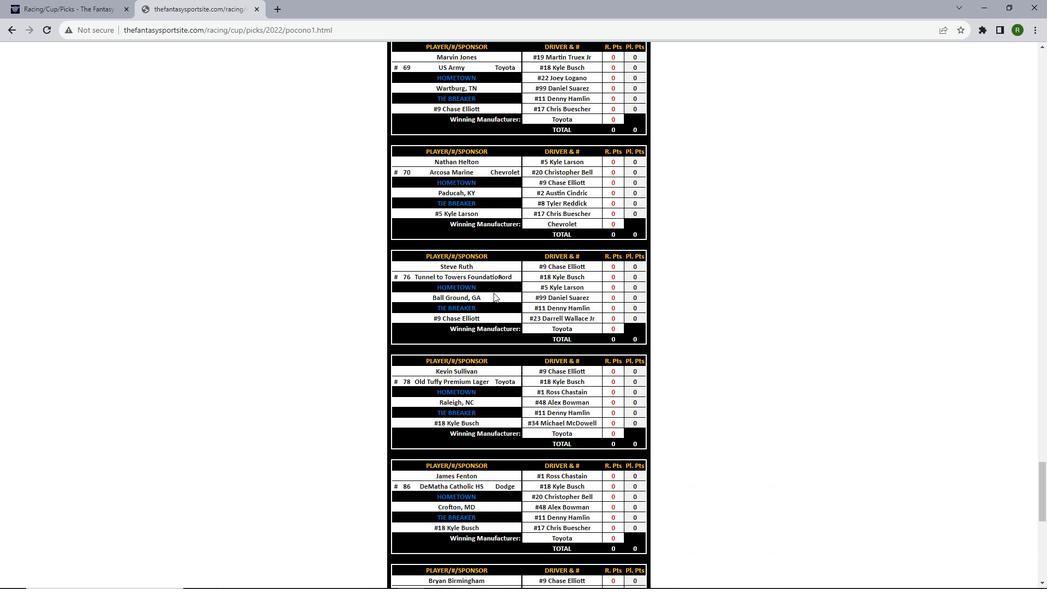 
Action: Mouse scrolled (493, 292) with delta (0, 0)
Screenshot: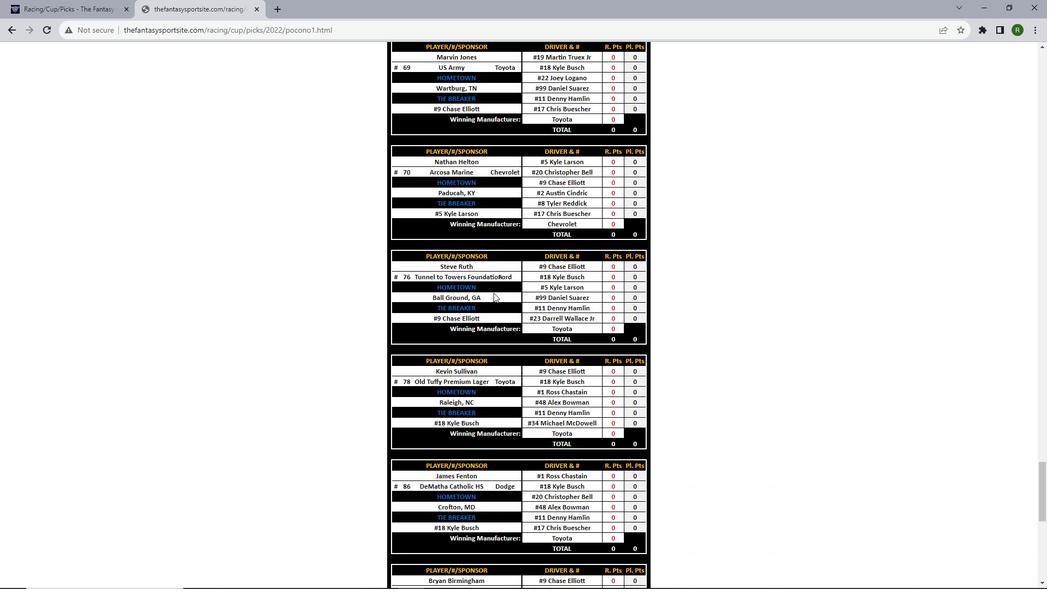 
Action: Mouse scrolled (493, 292) with delta (0, 0)
Screenshot: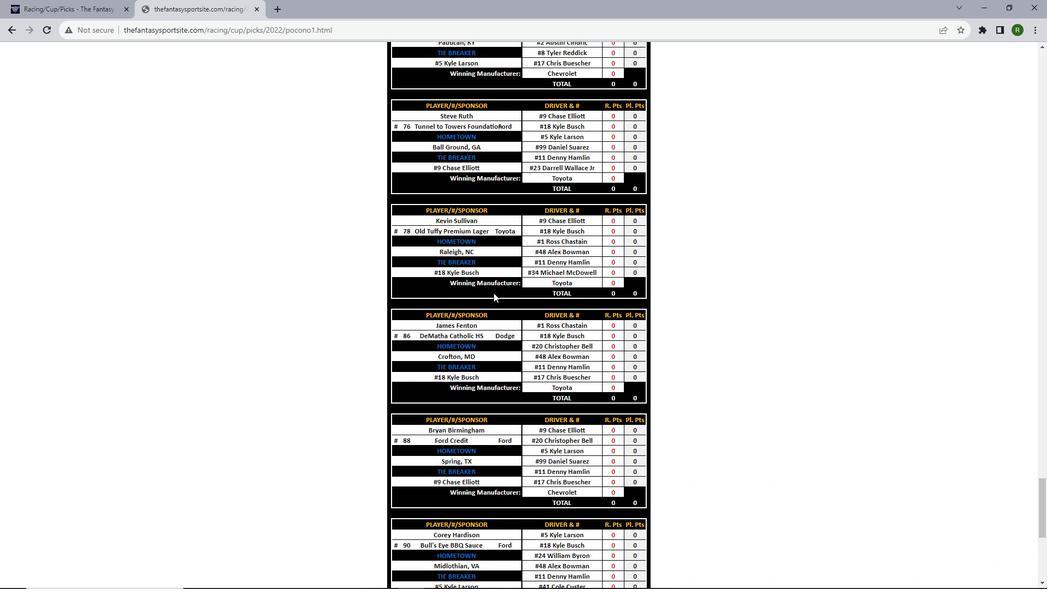 
Action: Mouse scrolled (493, 292) with delta (0, 0)
Screenshot: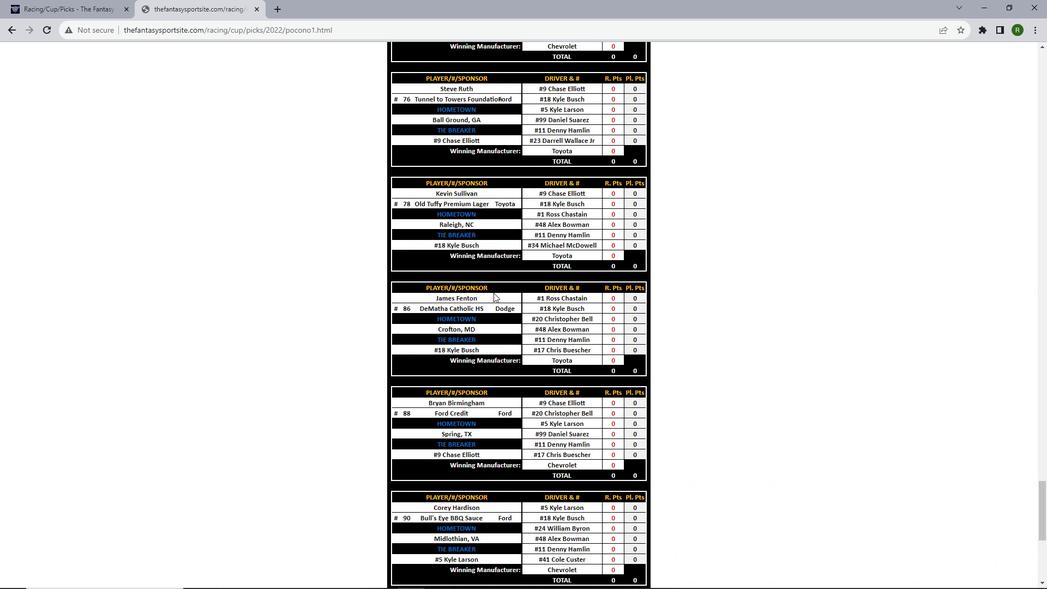 
Action: Mouse scrolled (493, 292) with delta (0, 0)
Screenshot: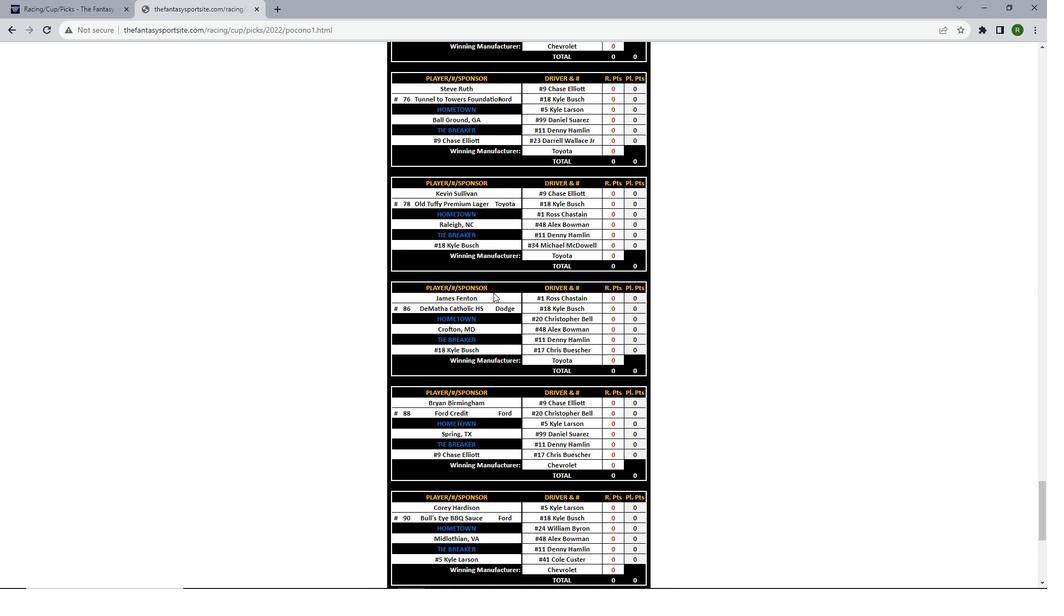 
Action: Mouse scrolled (493, 292) with delta (0, 0)
Screenshot: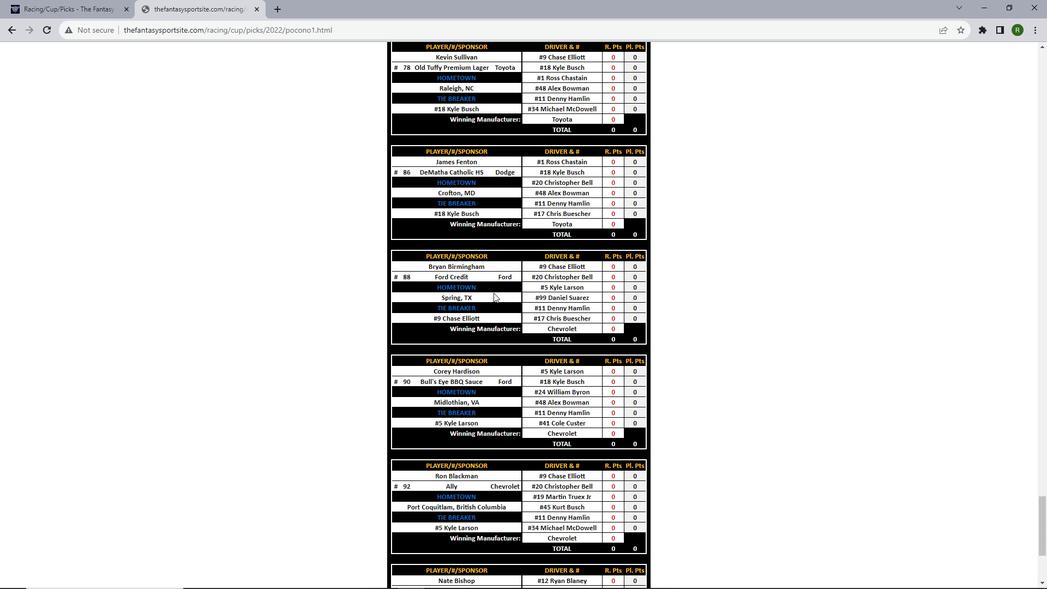 
Action: Mouse scrolled (493, 292) with delta (0, 0)
Screenshot: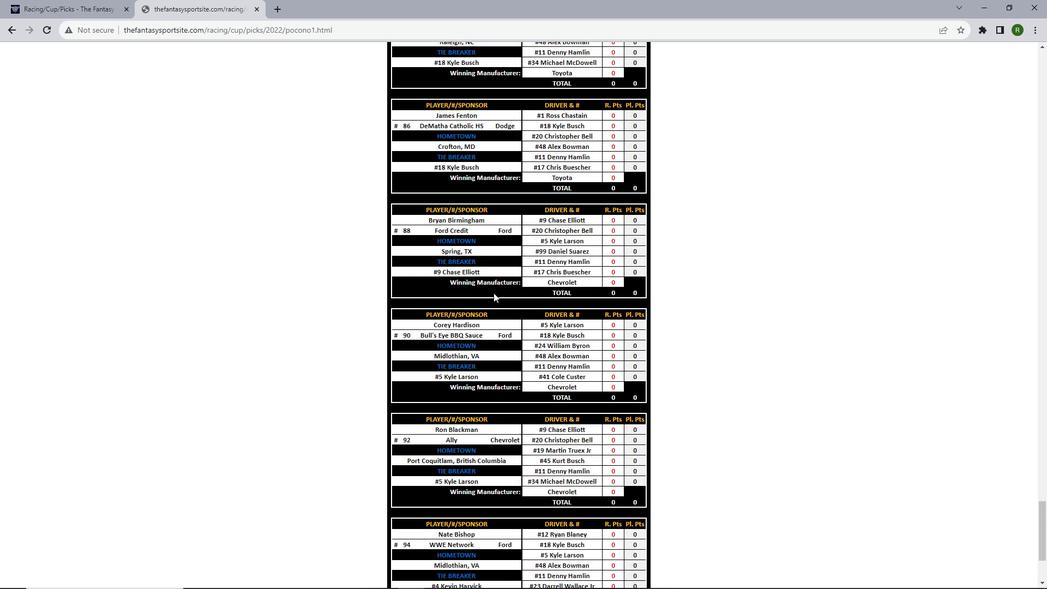 
Action: Mouse scrolled (493, 292) with delta (0, 0)
Screenshot: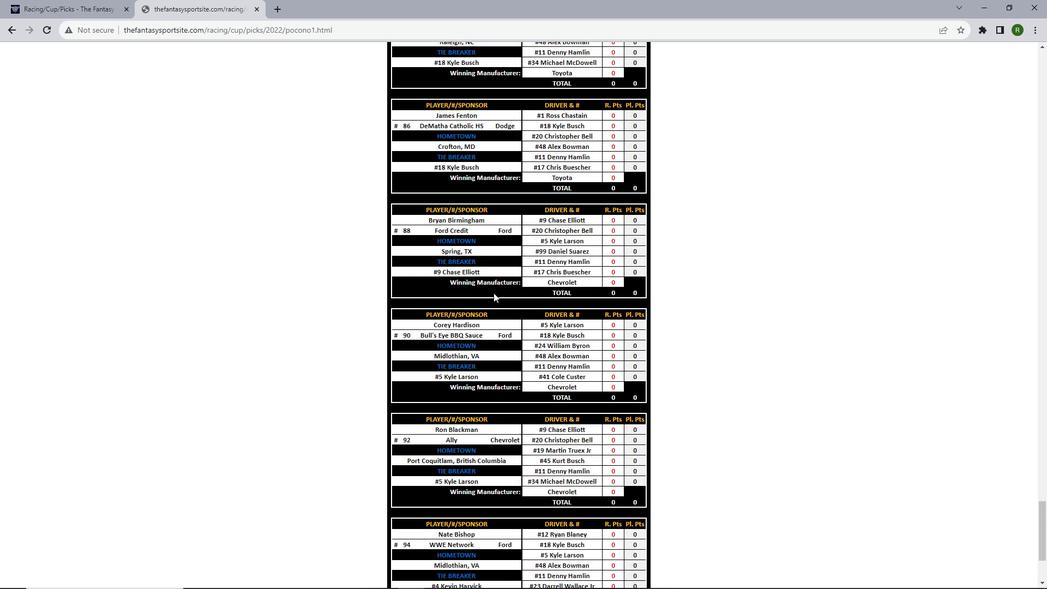 
Action: Mouse scrolled (493, 292) with delta (0, 0)
Screenshot: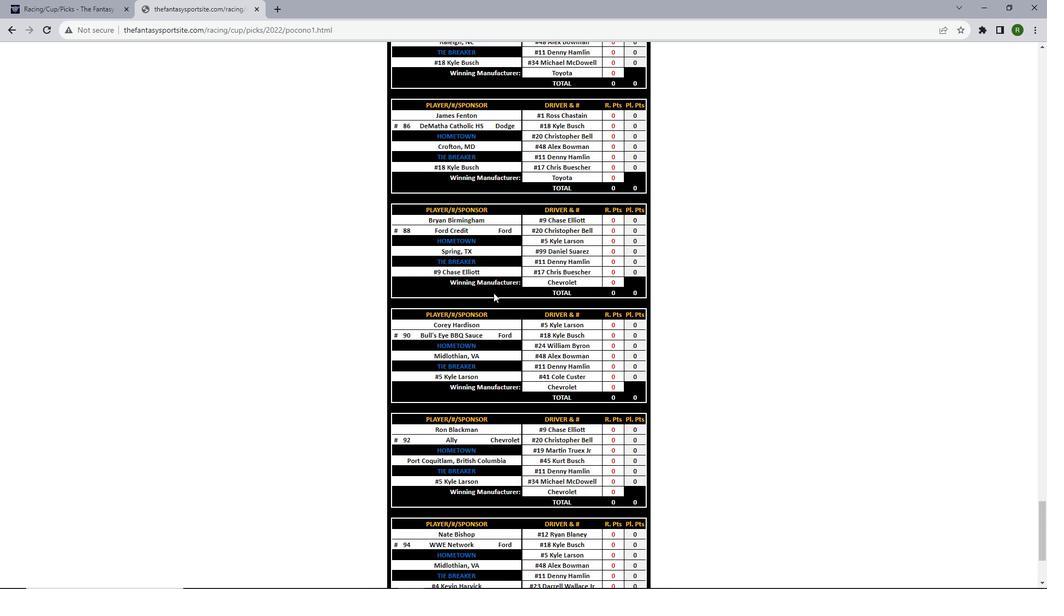 
Action: Mouse scrolled (493, 292) with delta (0, 0)
Screenshot: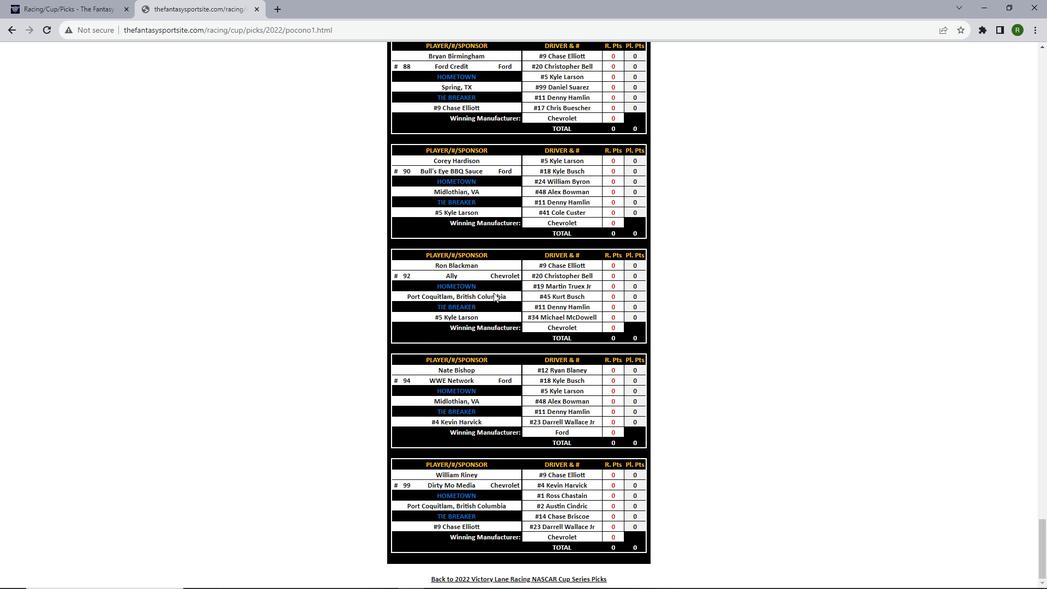 
Action: Mouse scrolled (493, 292) with delta (0, 0)
Screenshot: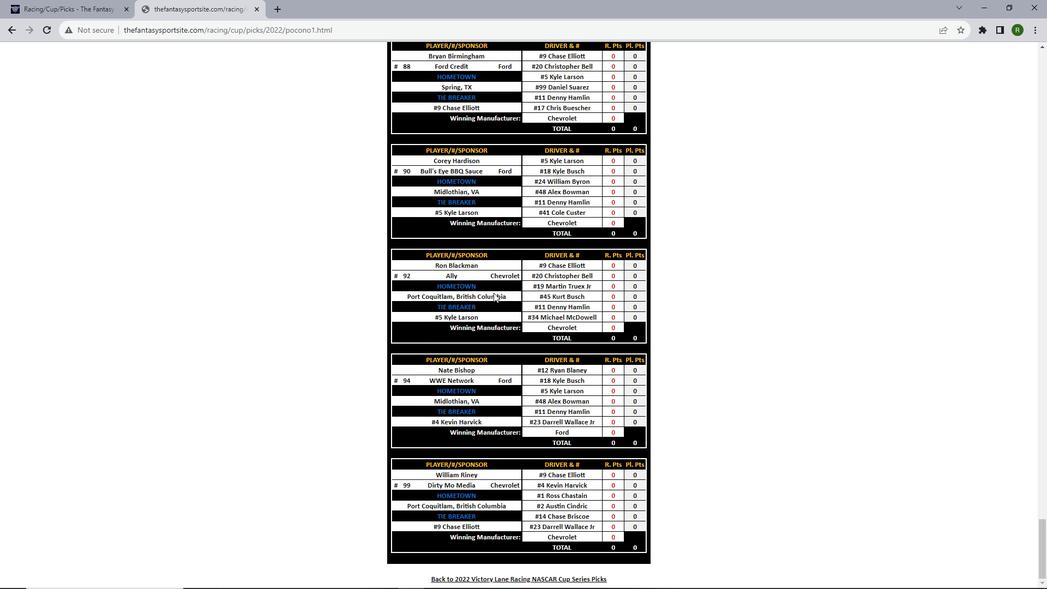 
Action: Mouse scrolled (493, 292) with delta (0, 0)
Screenshot: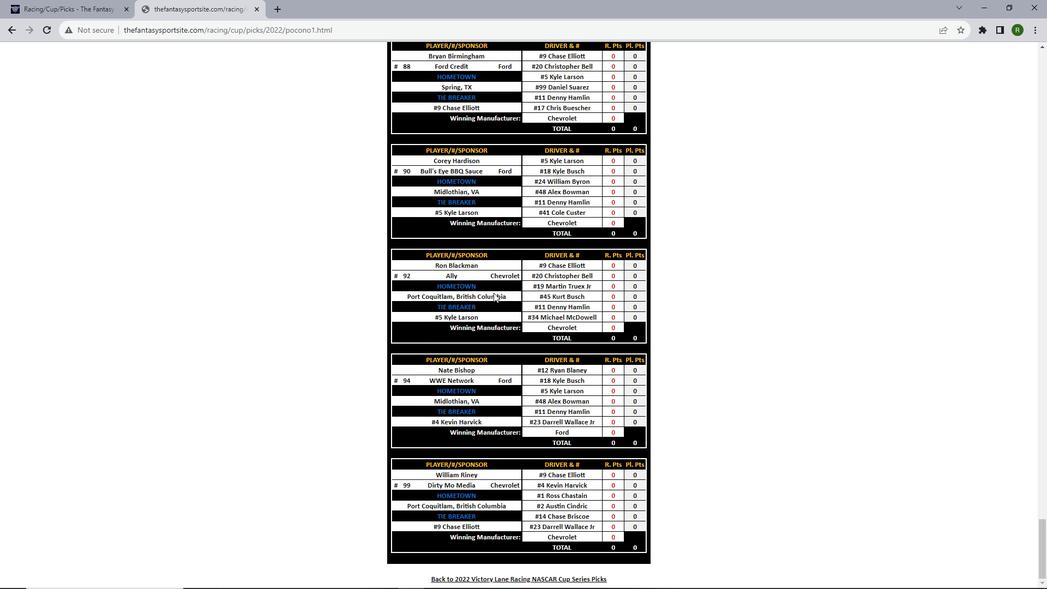 
Action: Mouse scrolled (493, 292) with delta (0, 0)
Screenshot: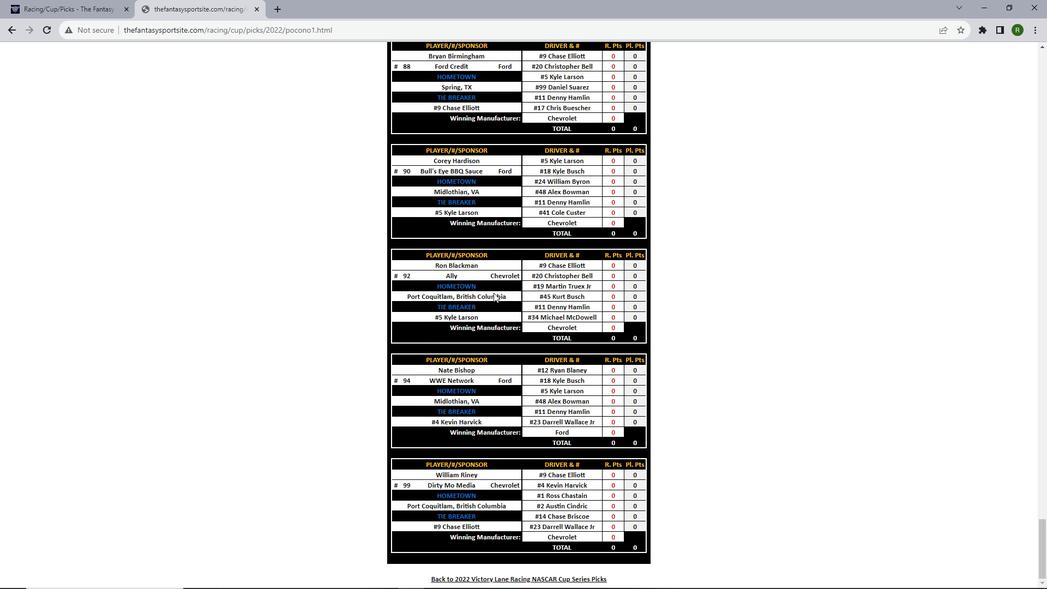 
Action: Mouse scrolled (493, 292) with delta (0, 0)
Screenshot: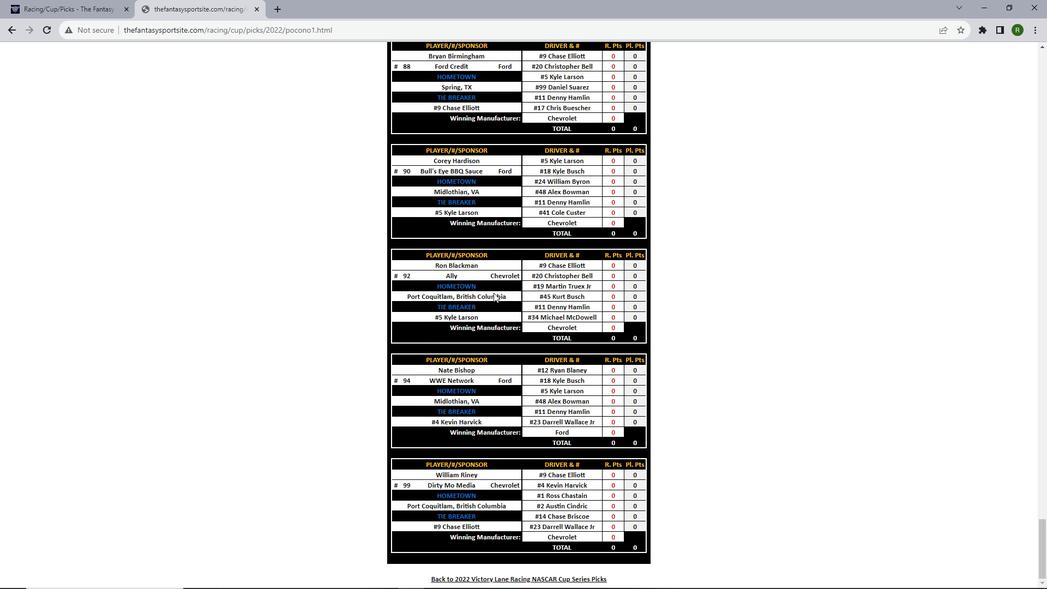 
